 Task: Look for space in Ulanhot, China from 2nd September, 2023 to 10th September, 2023 for 1 adult in price range Rs.5000 to Rs.16000. Place can be private room with 1  bedroom having 1 bed and 1 bathroom. Property type can be house, flat, guest house, hotel. Booking option can be shelf check-in. Required host language is Chinese (Simplified).
Action: Mouse moved to (808, 103)
Screenshot: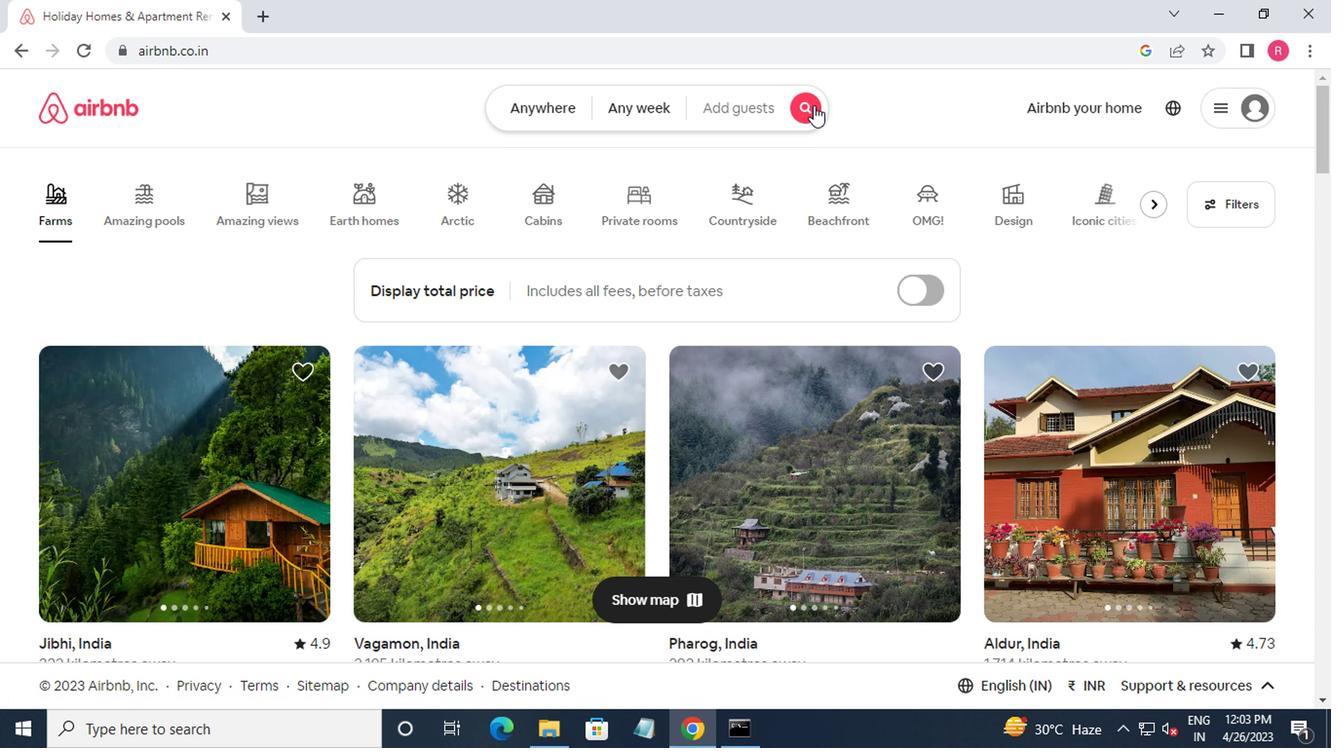 
Action: Mouse pressed left at (808, 103)
Screenshot: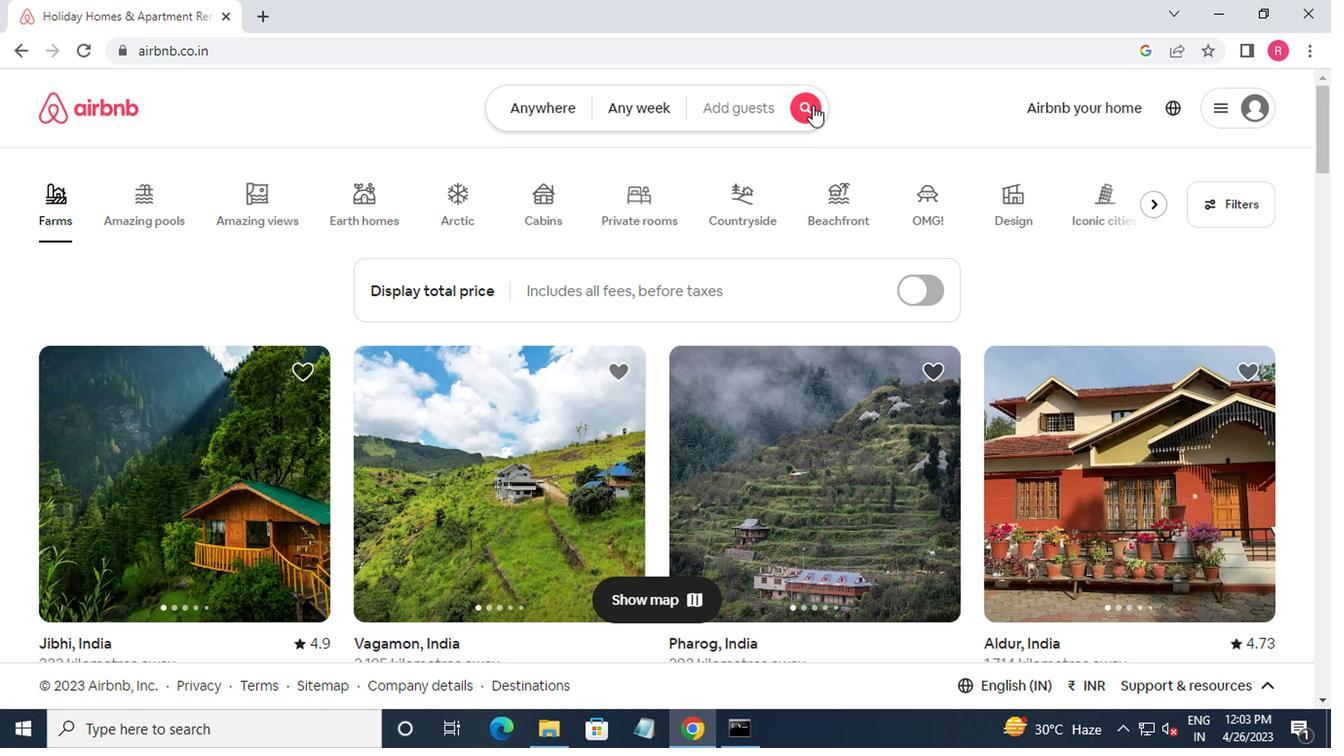 
Action: Mouse moved to (381, 183)
Screenshot: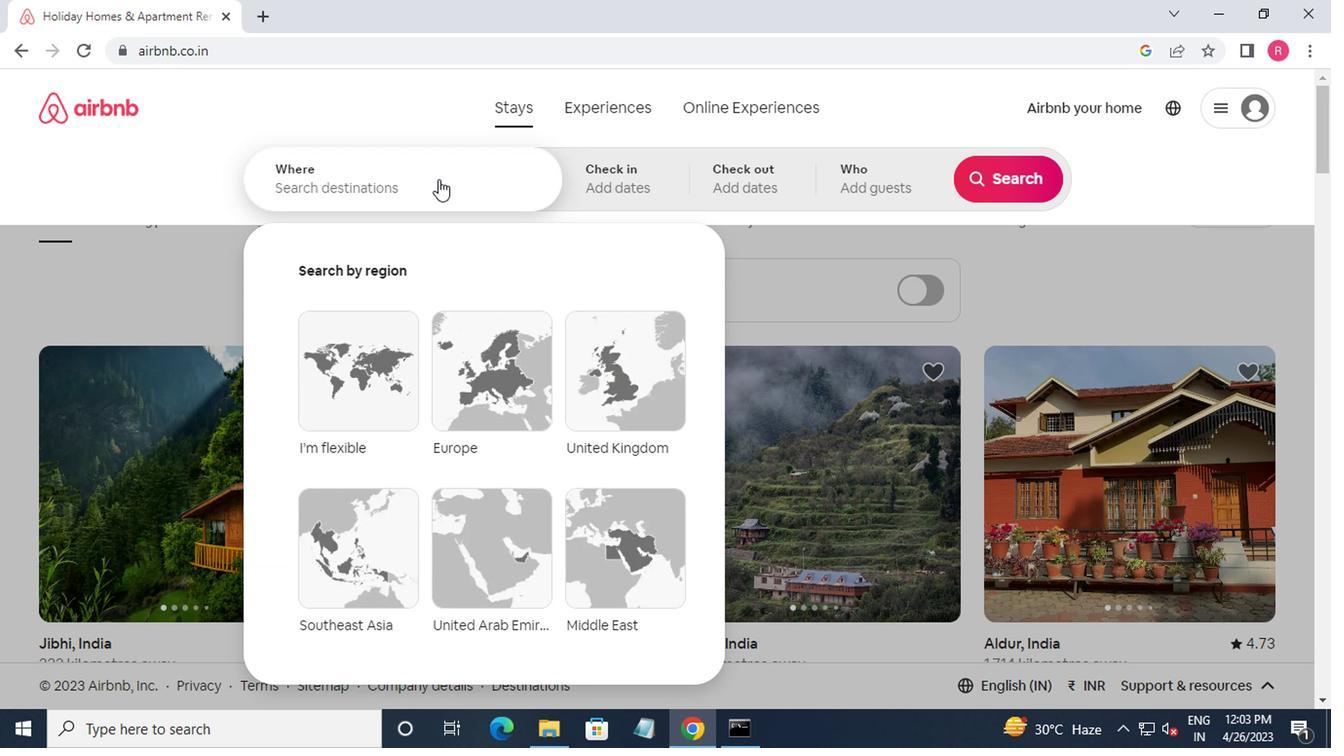 
Action: Mouse pressed left at (381, 183)
Screenshot: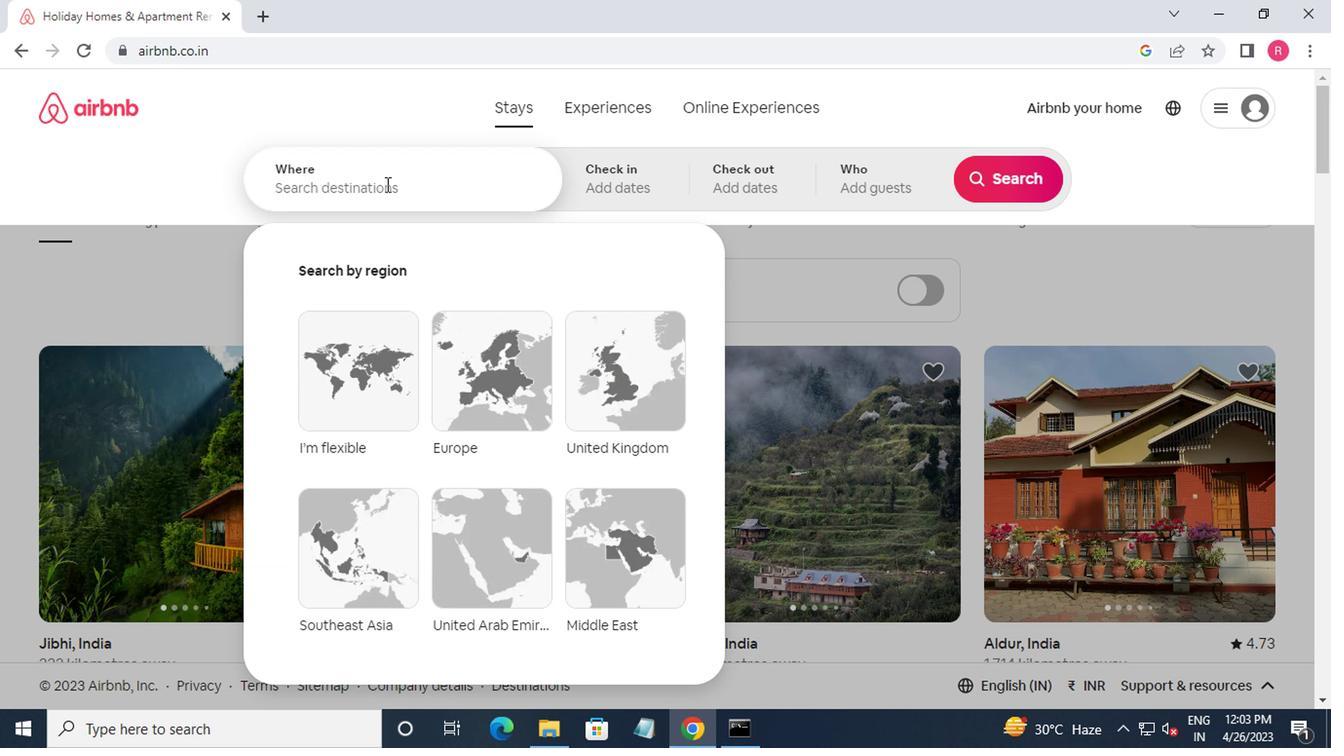 
Action: Mouse moved to (381, 183)
Screenshot: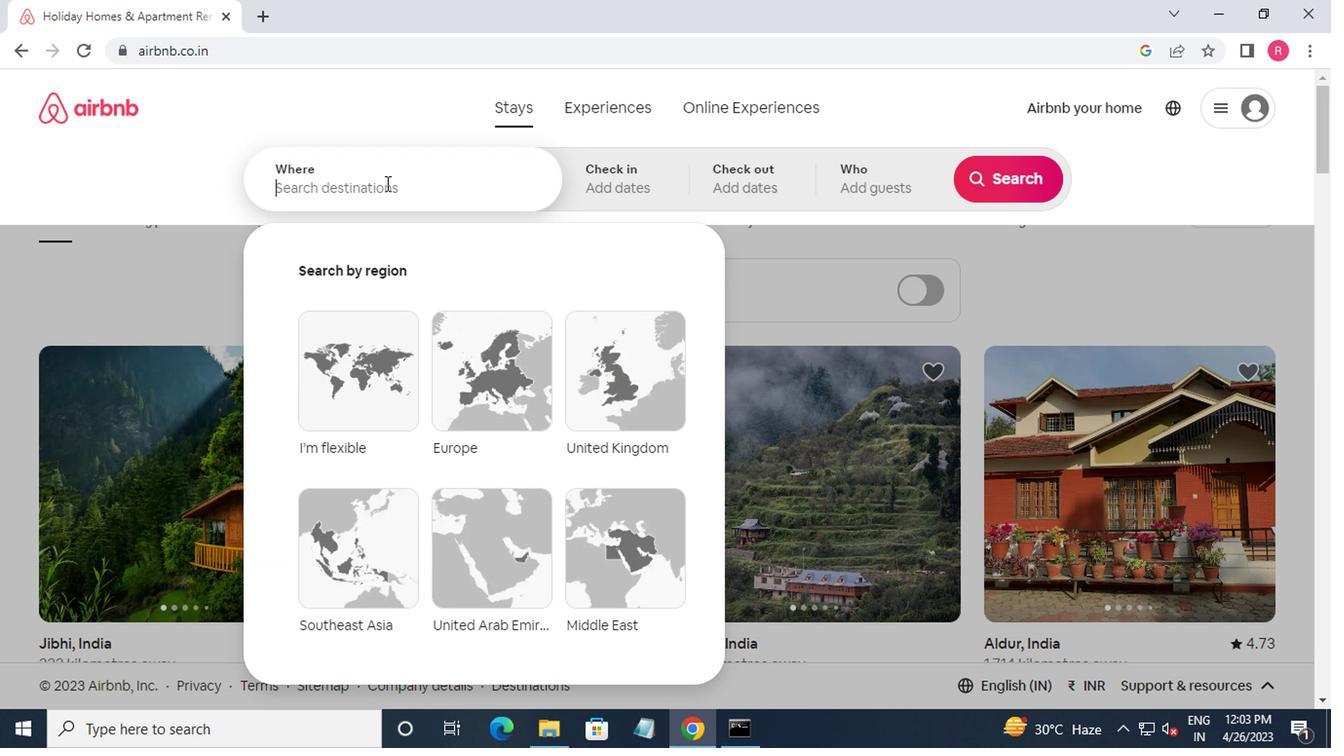 
Action: Key pressed ulanhot,china<Key.enter>
Screenshot: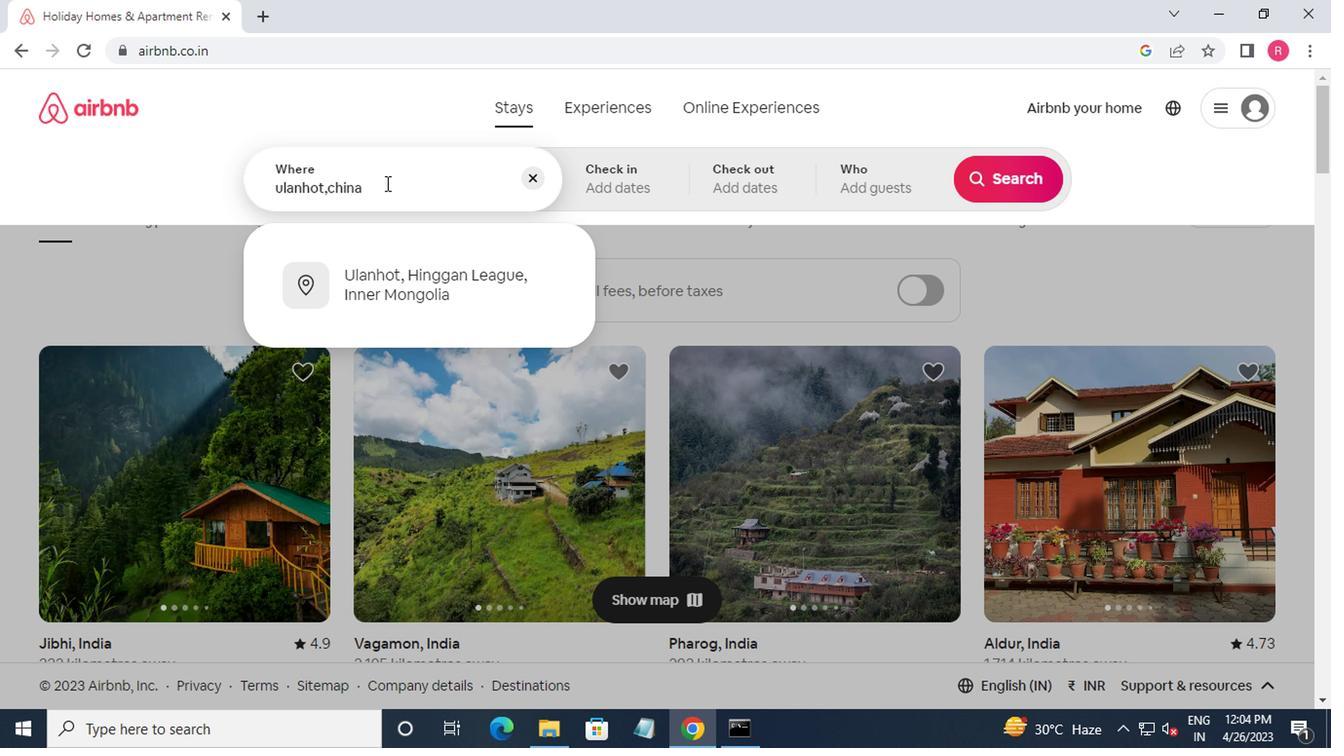
Action: Mouse moved to (985, 332)
Screenshot: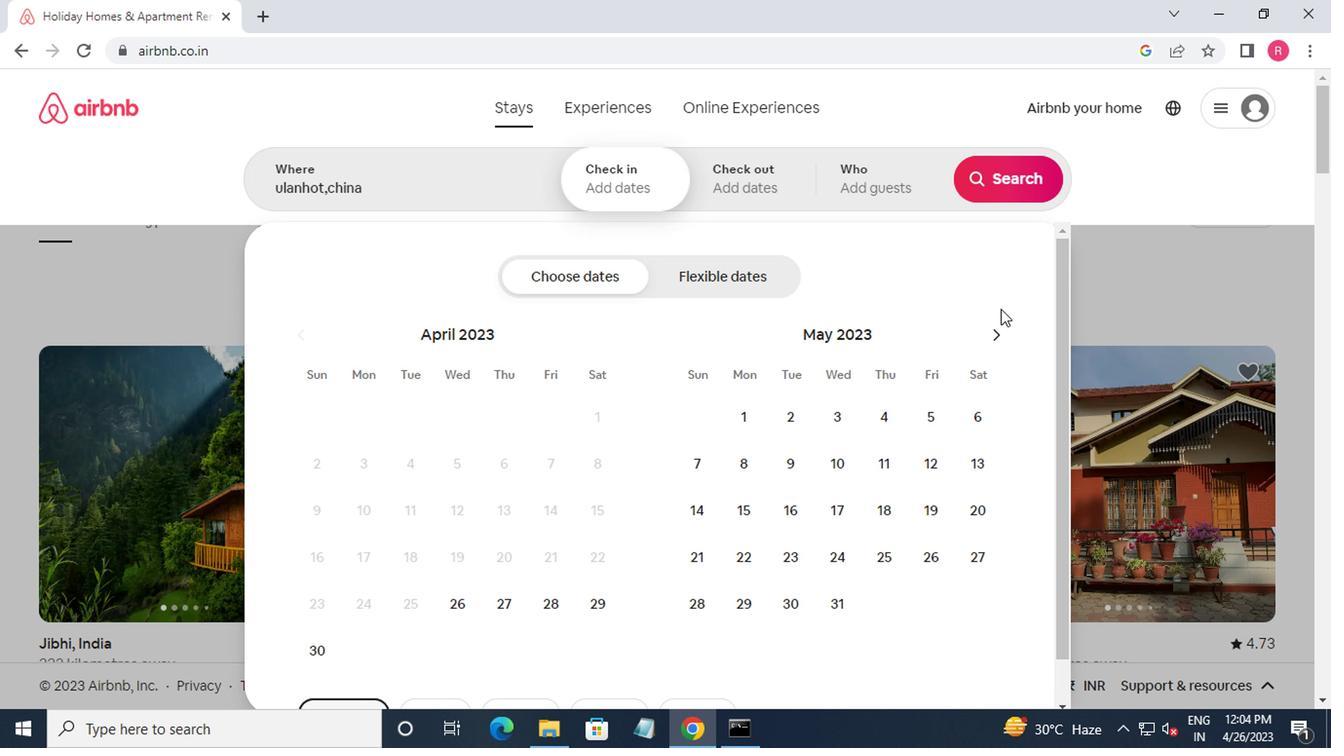 
Action: Mouse pressed left at (985, 332)
Screenshot: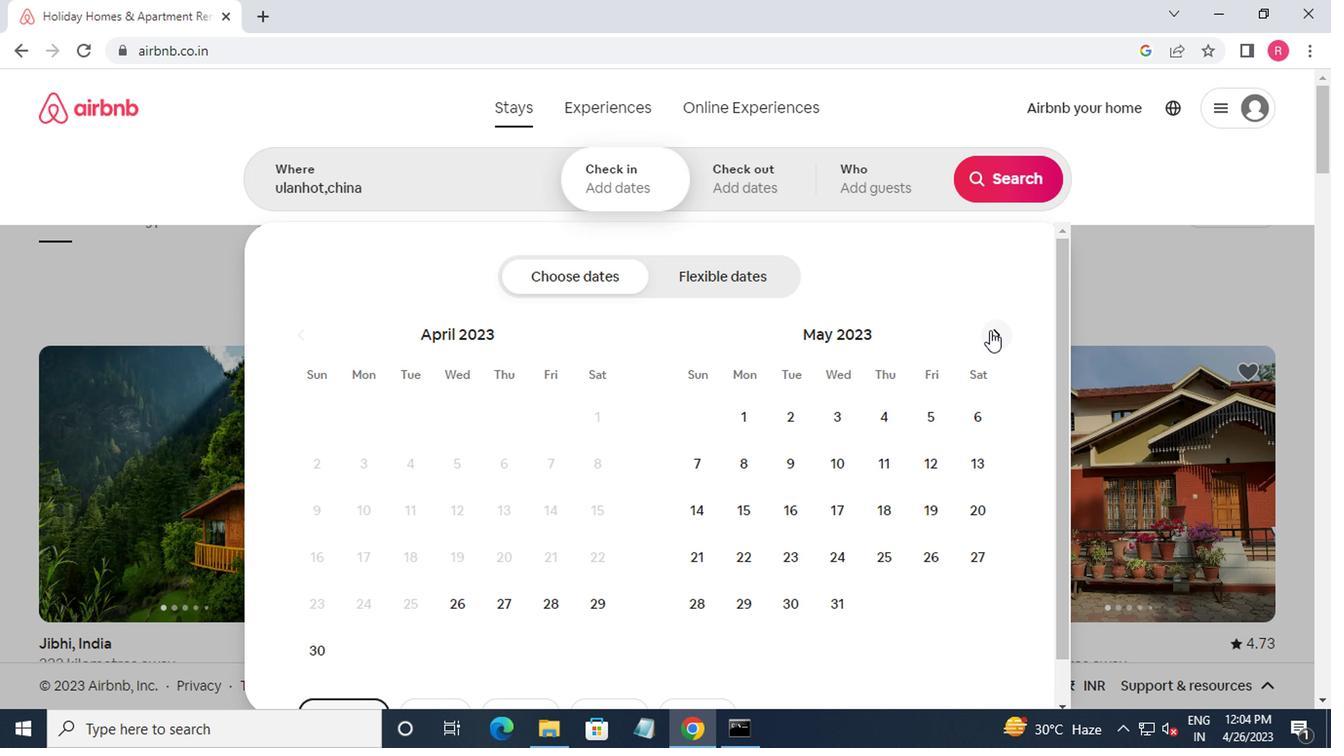 
Action: Mouse moved to (985, 334)
Screenshot: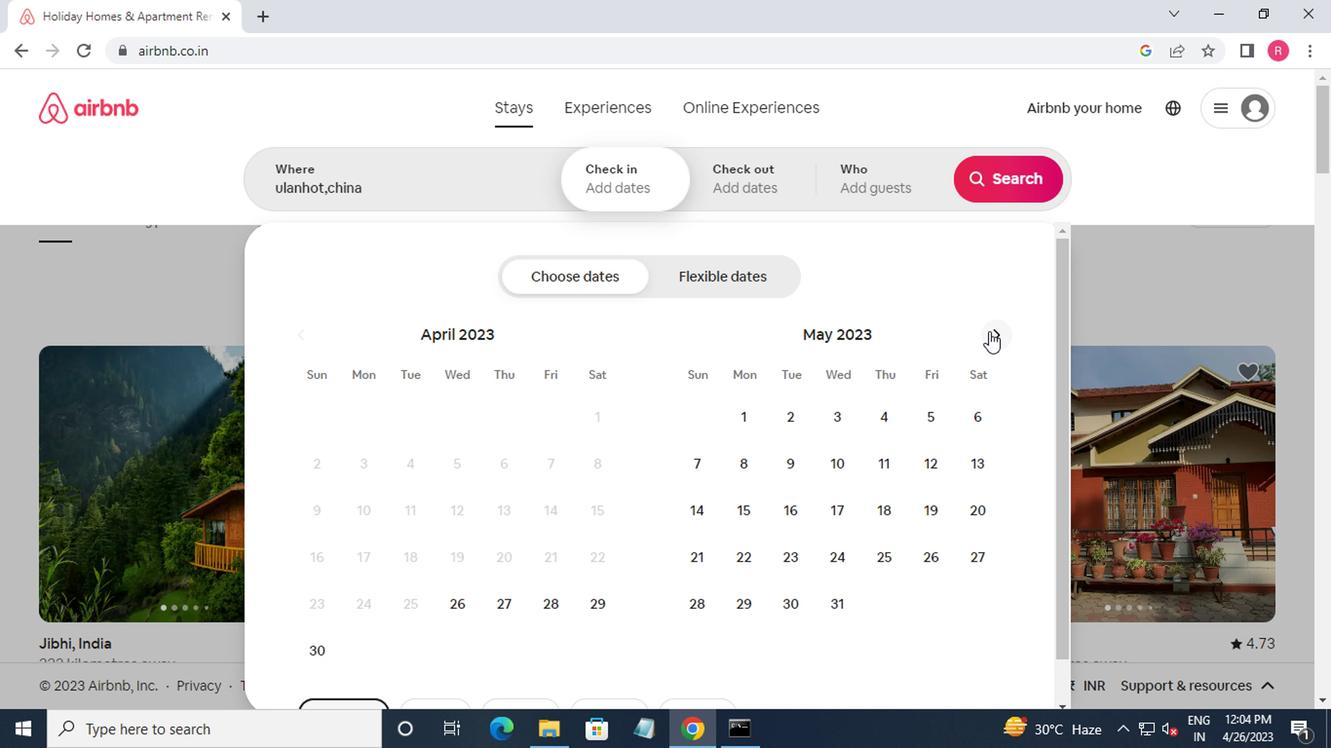 
Action: Mouse pressed left at (985, 334)
Screenshot: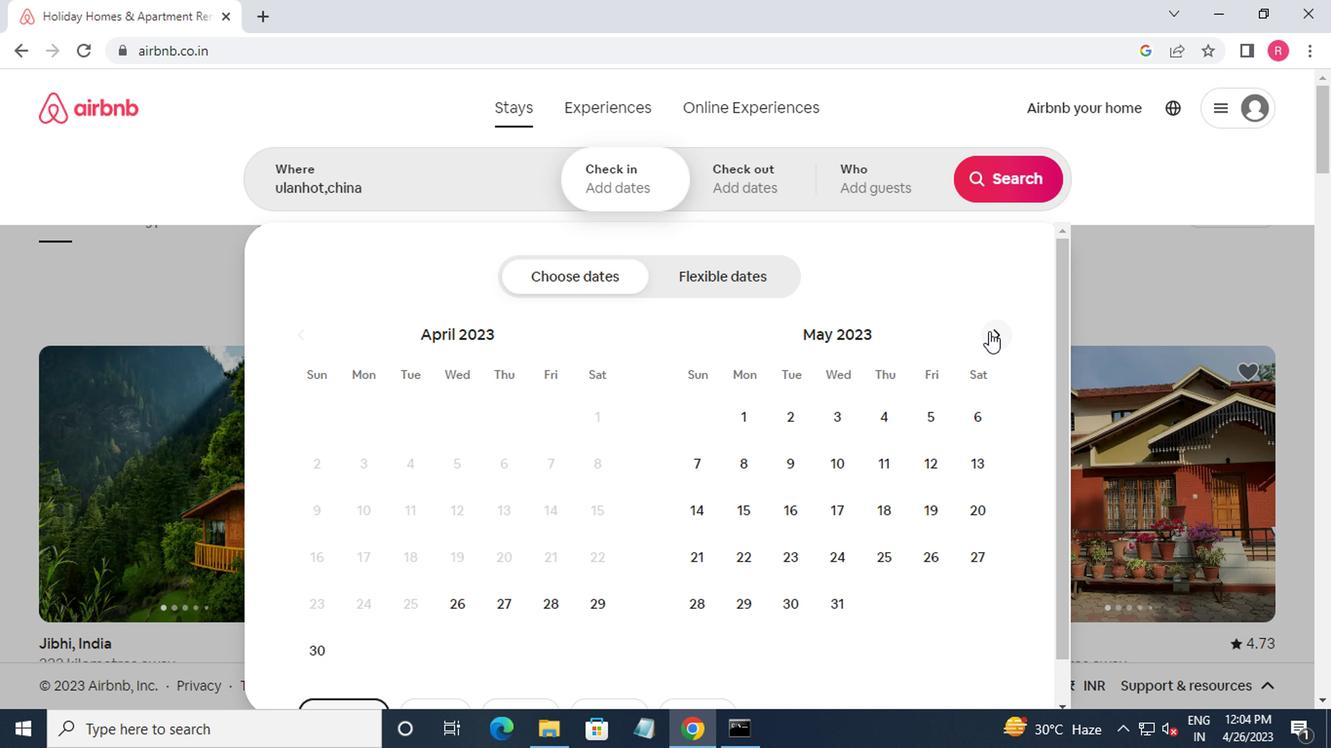 
Action: Mouse moved to (985, 335)
Screenshot: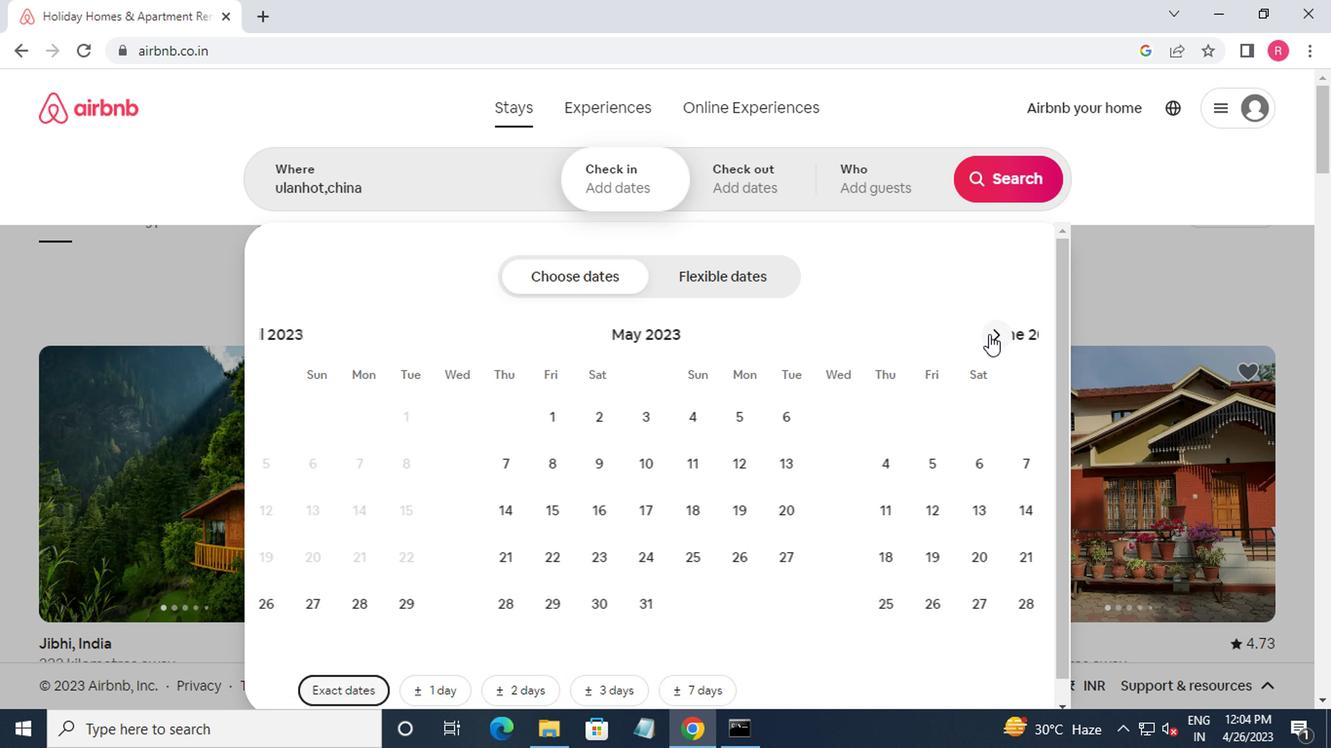 
Action: Mouse pressed left at (985, 335)
Screenshot: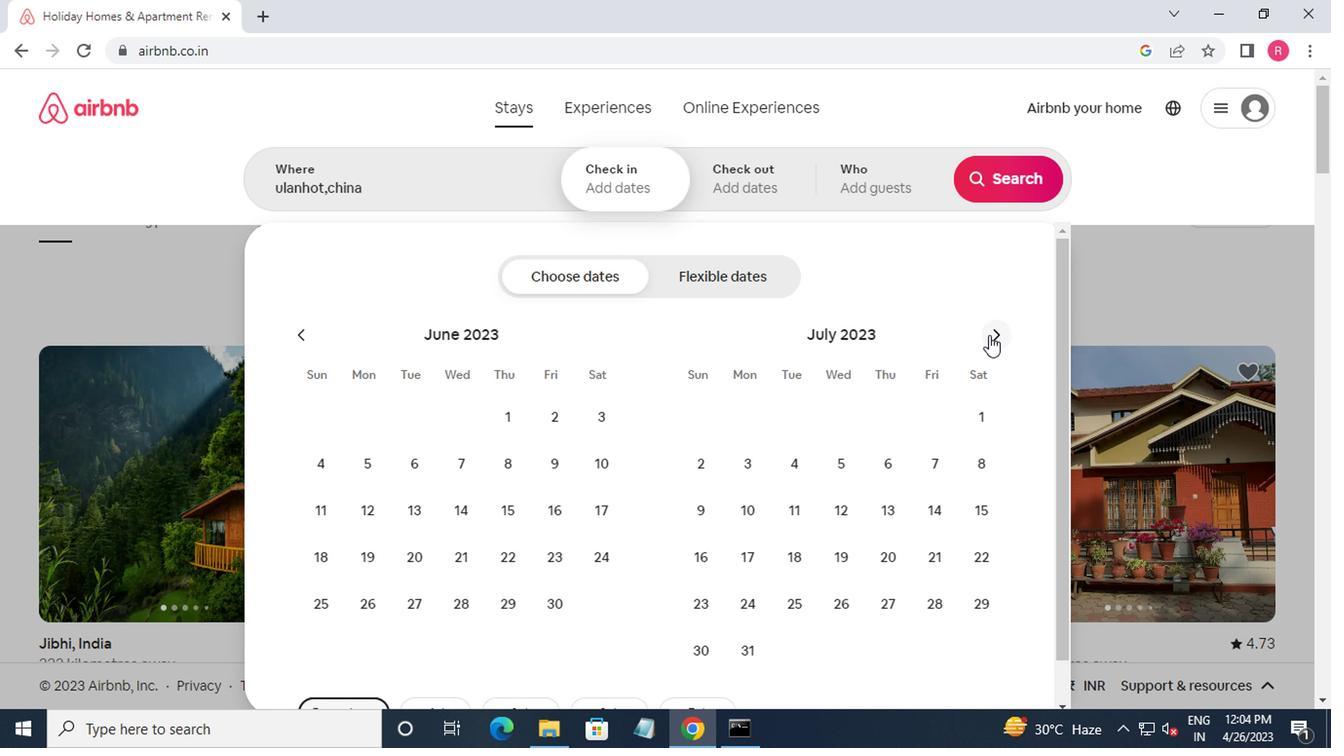 
Action: Mouse moved to (985, 335)
Screenshot: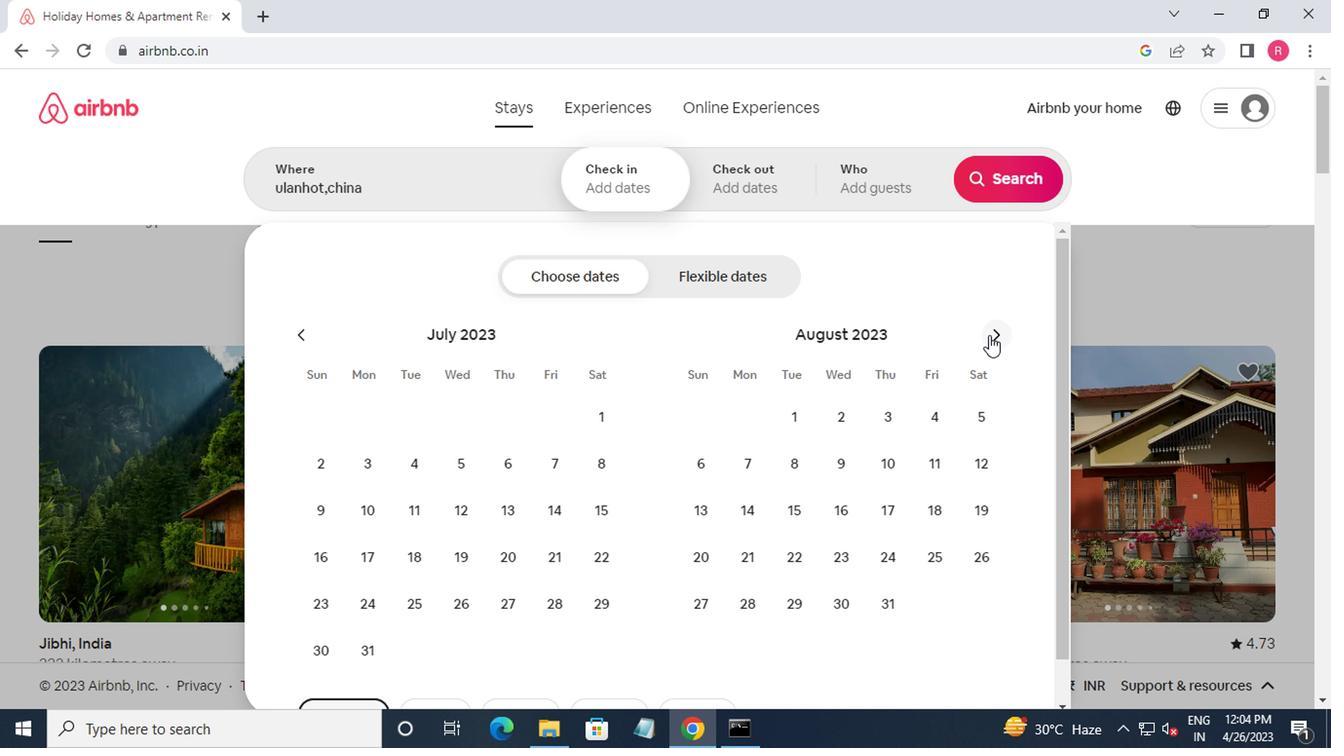 
Action: Mouse pressed left at (985, 335)
Screenshot: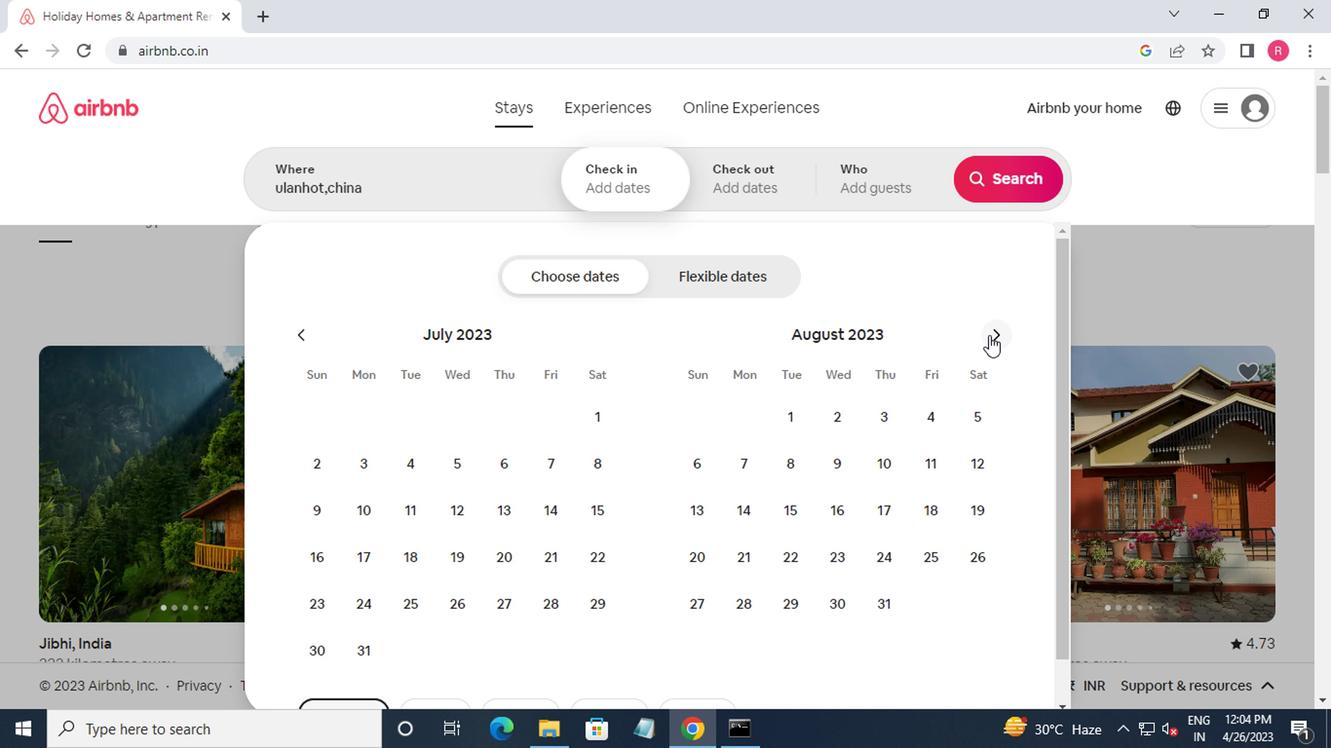 
Action: Mouse moved to (970, 418)
Screenshot: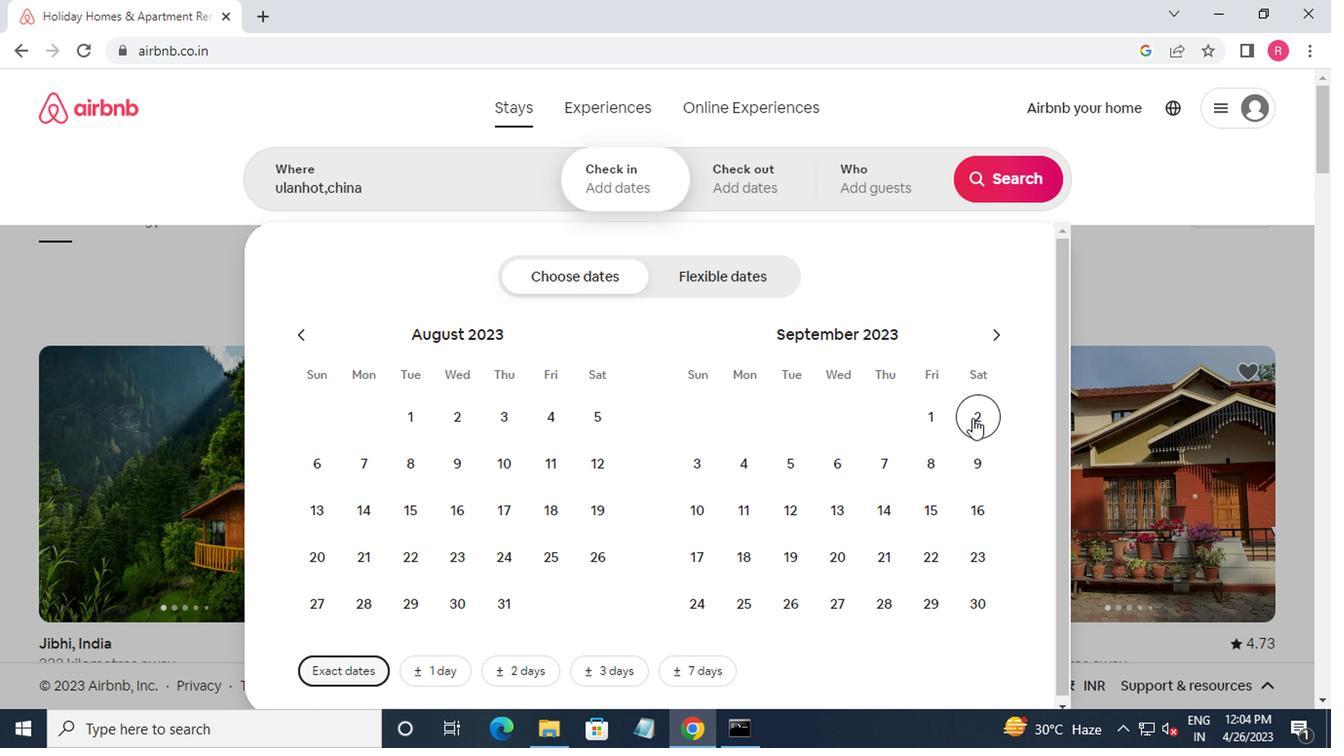 
Action: Mouse pressed left at (970, 418)
Screenshot: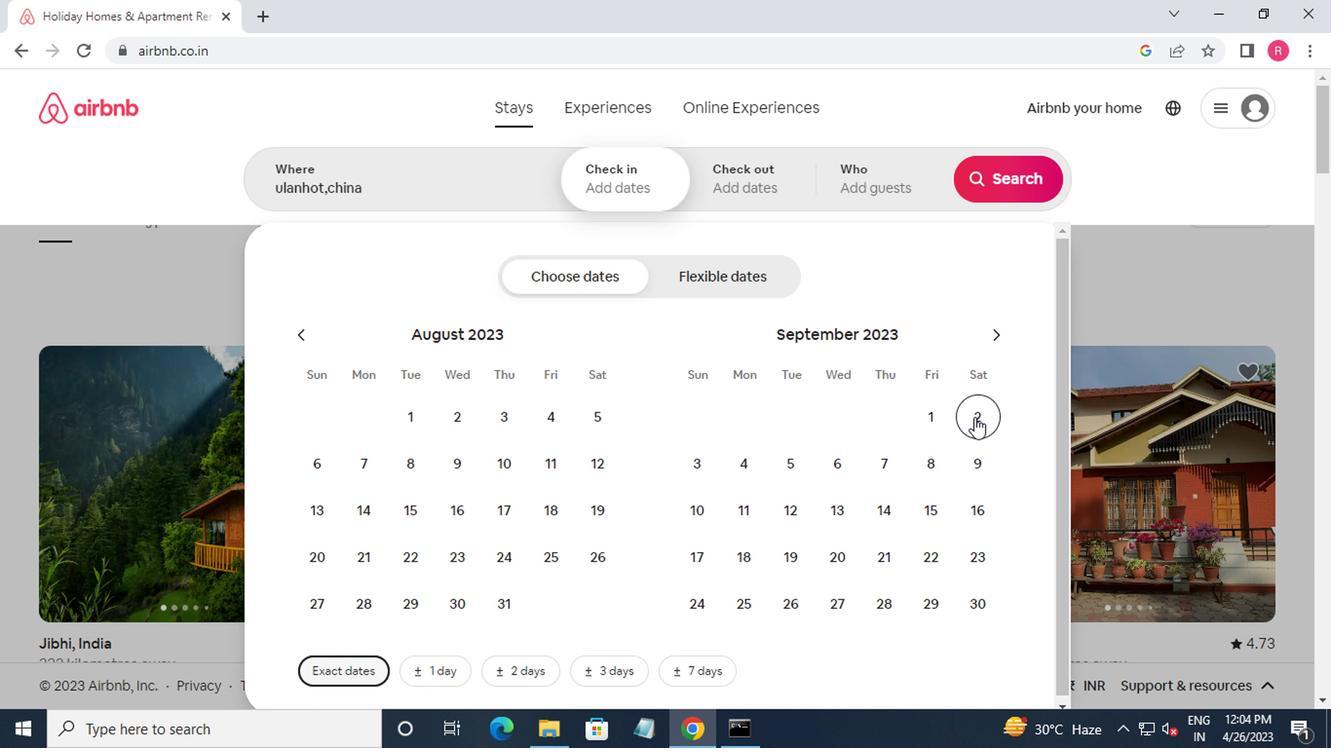 
Action: Mouse moved to (696, 521)
Screenshot: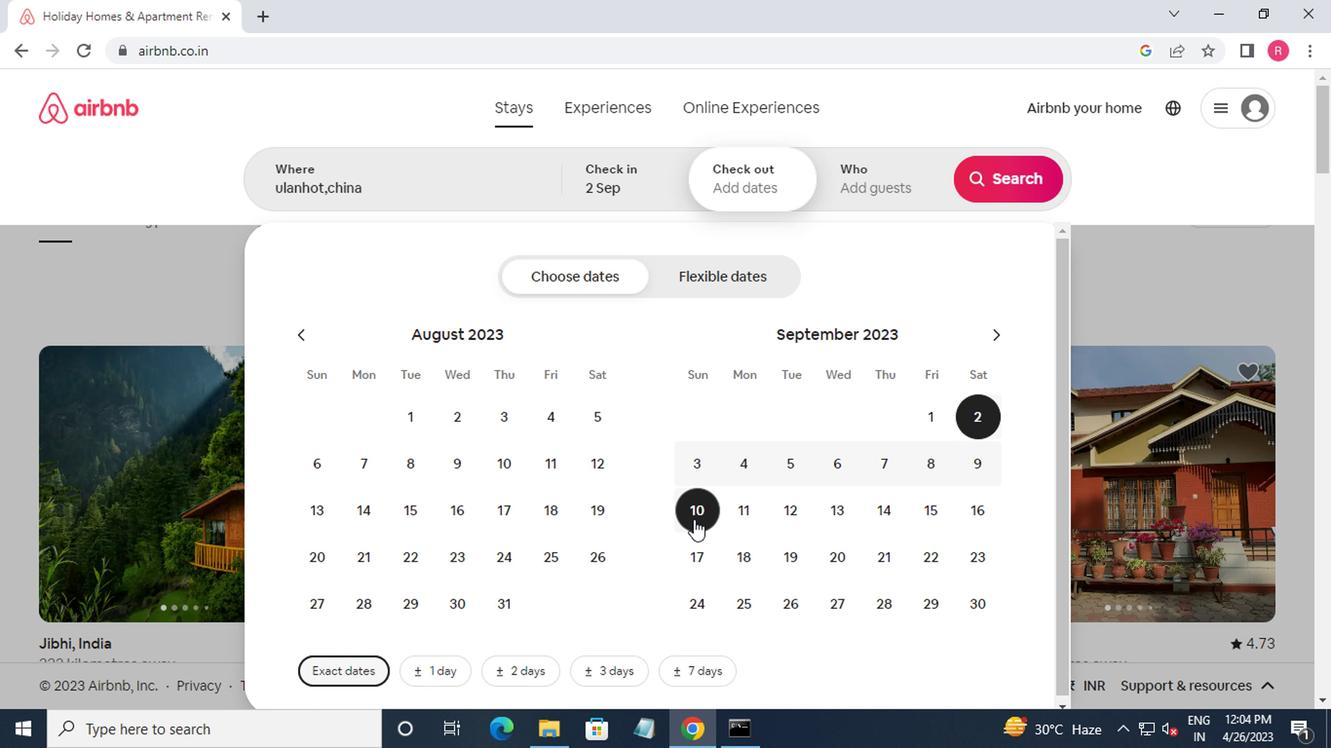 
Action: Mouse pressed left at (696, 521)
Screenshot: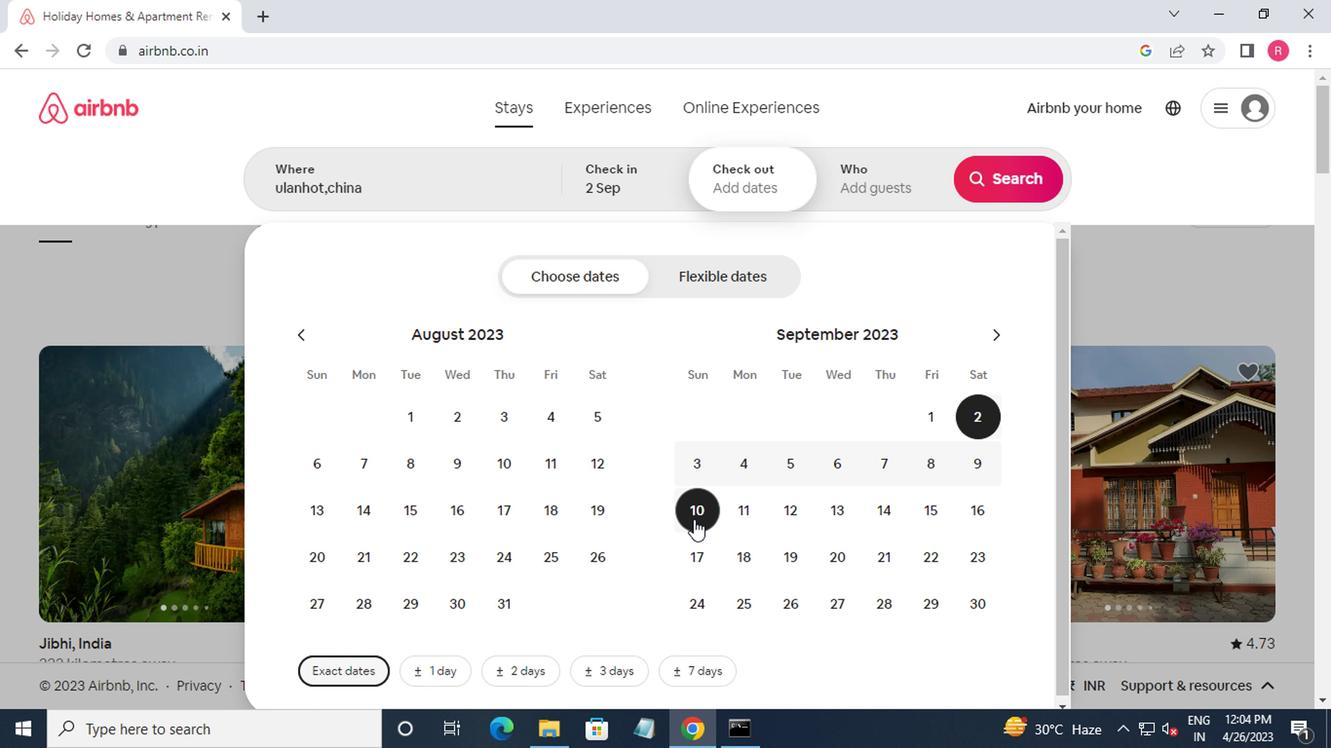 
Action: Mouse moved to (854, 184)
Screenshot: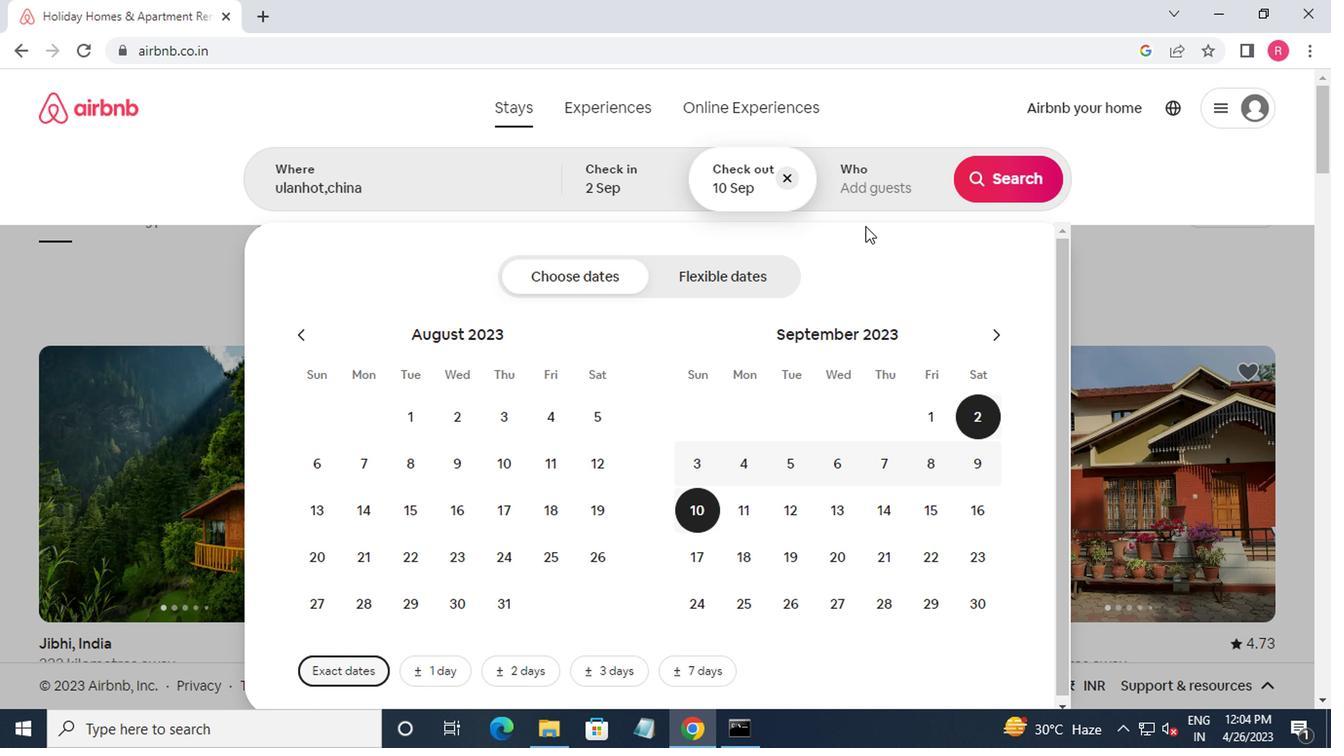 
Action: Mouse pressed left at (854, 184)
Screenshot: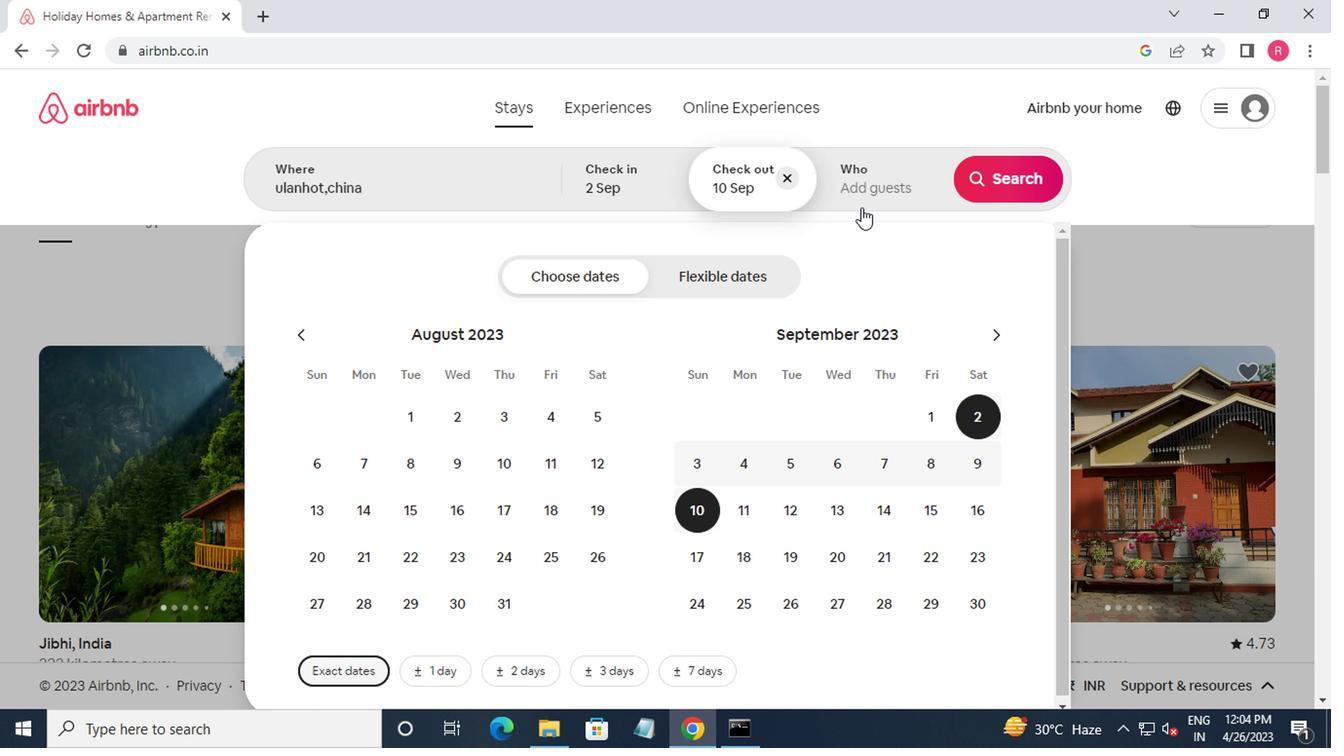 
Action: Mouse moved to (997, 277)
Screenshot: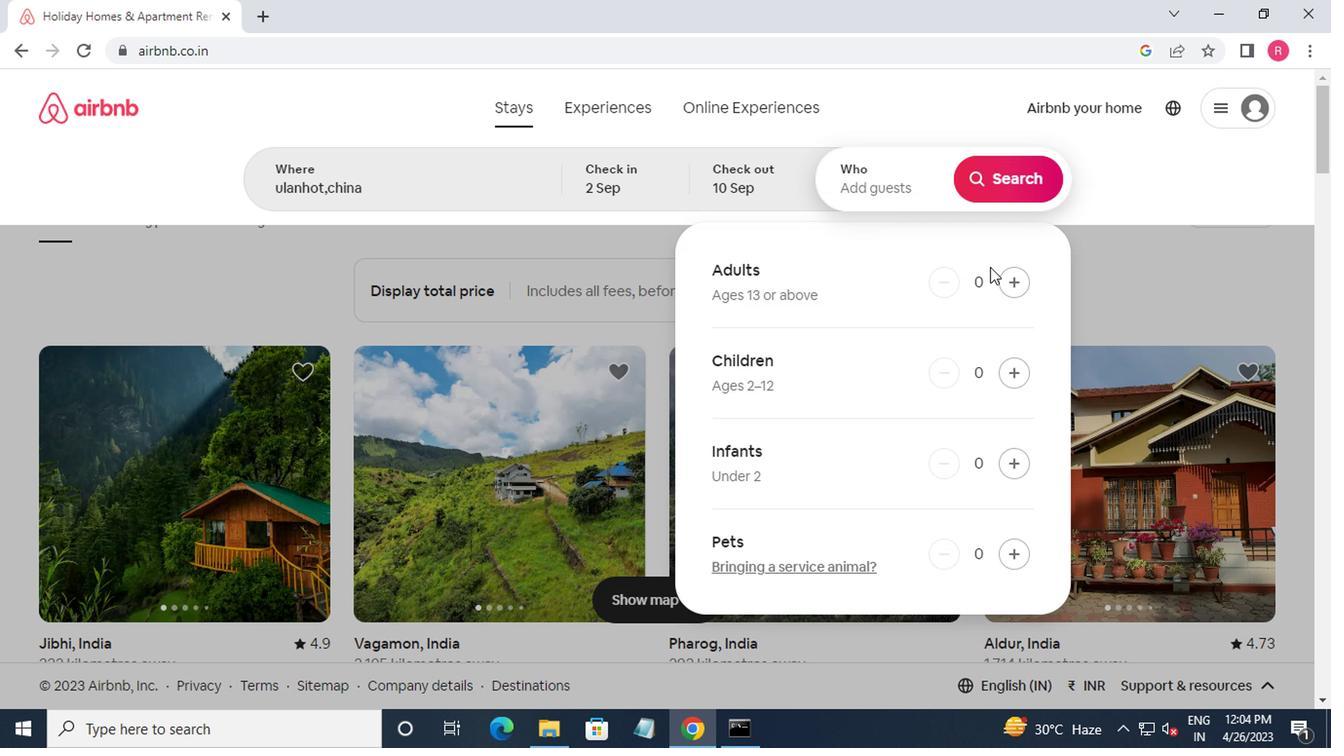 
Action: Mouse pressed left at (997, 277)
Screenshot: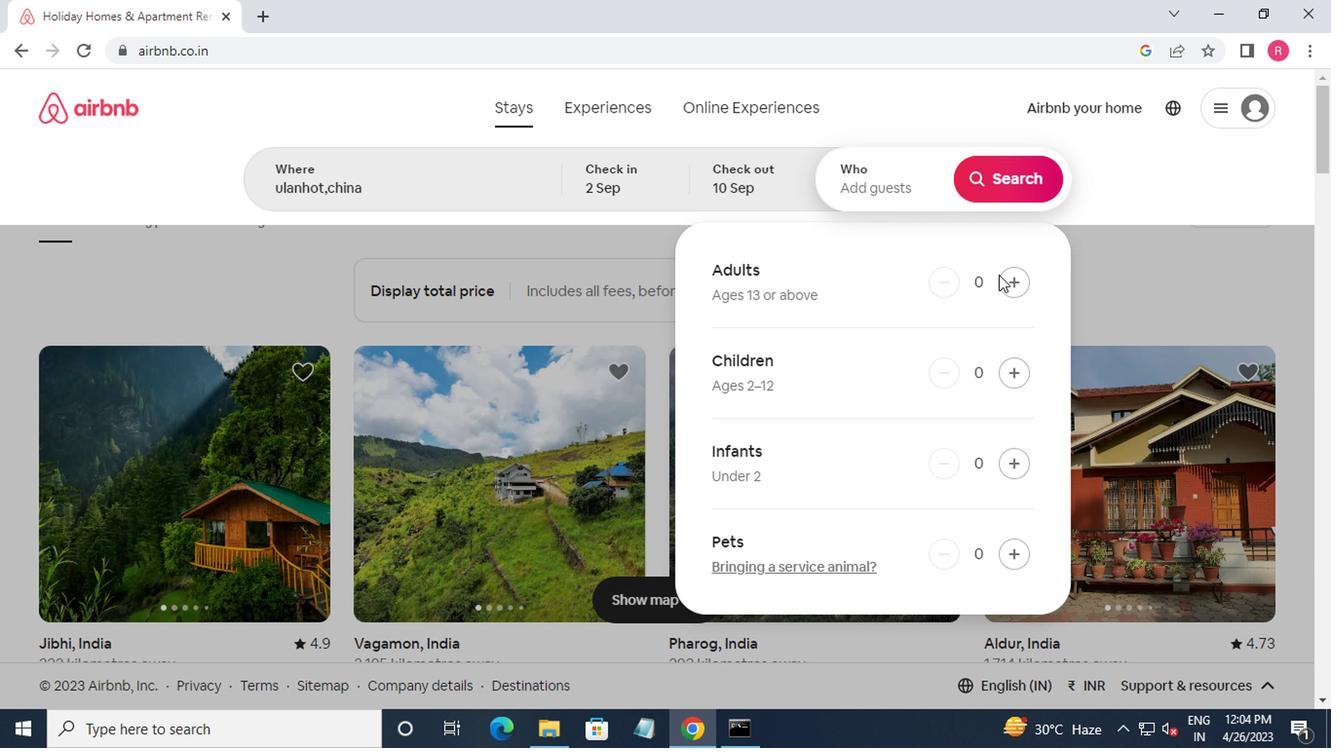 
Action: Mouse moved to (983, 180)
Screenshot: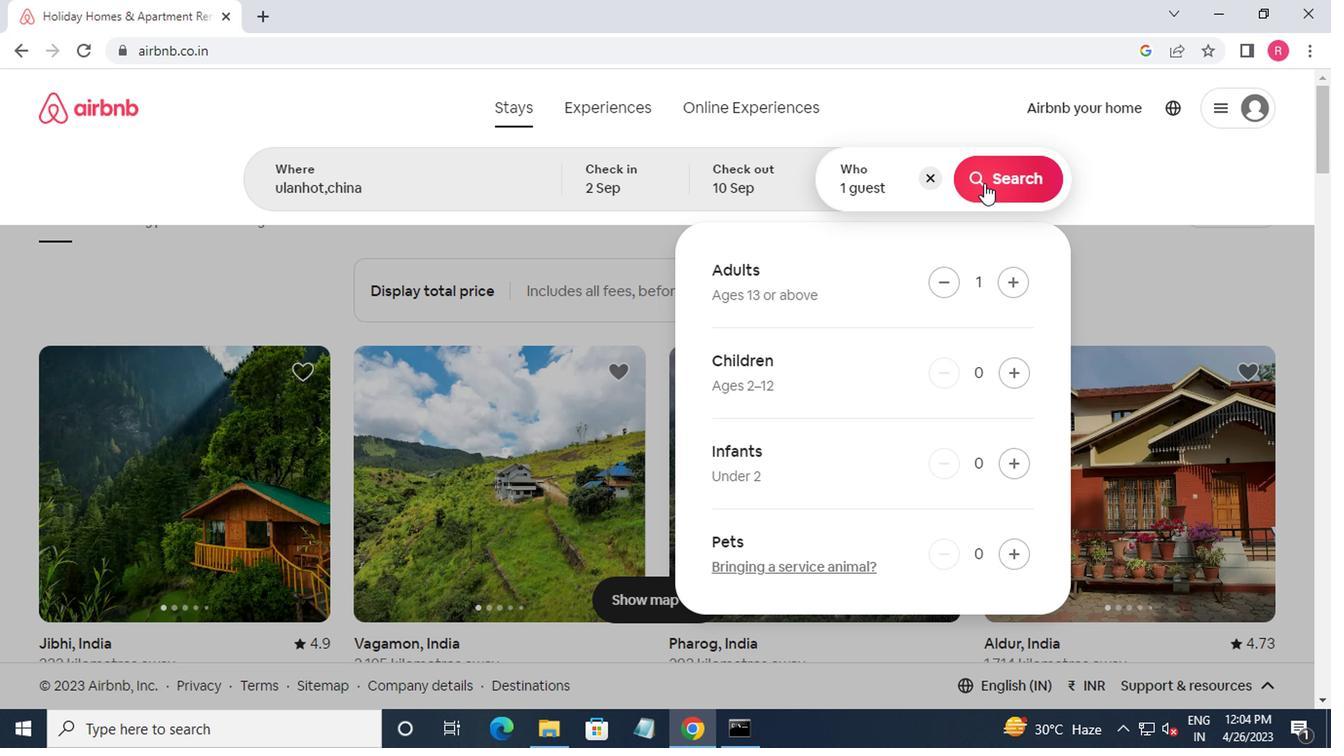 
Action: Mouse pressed left at (983, 180)
Screenshot: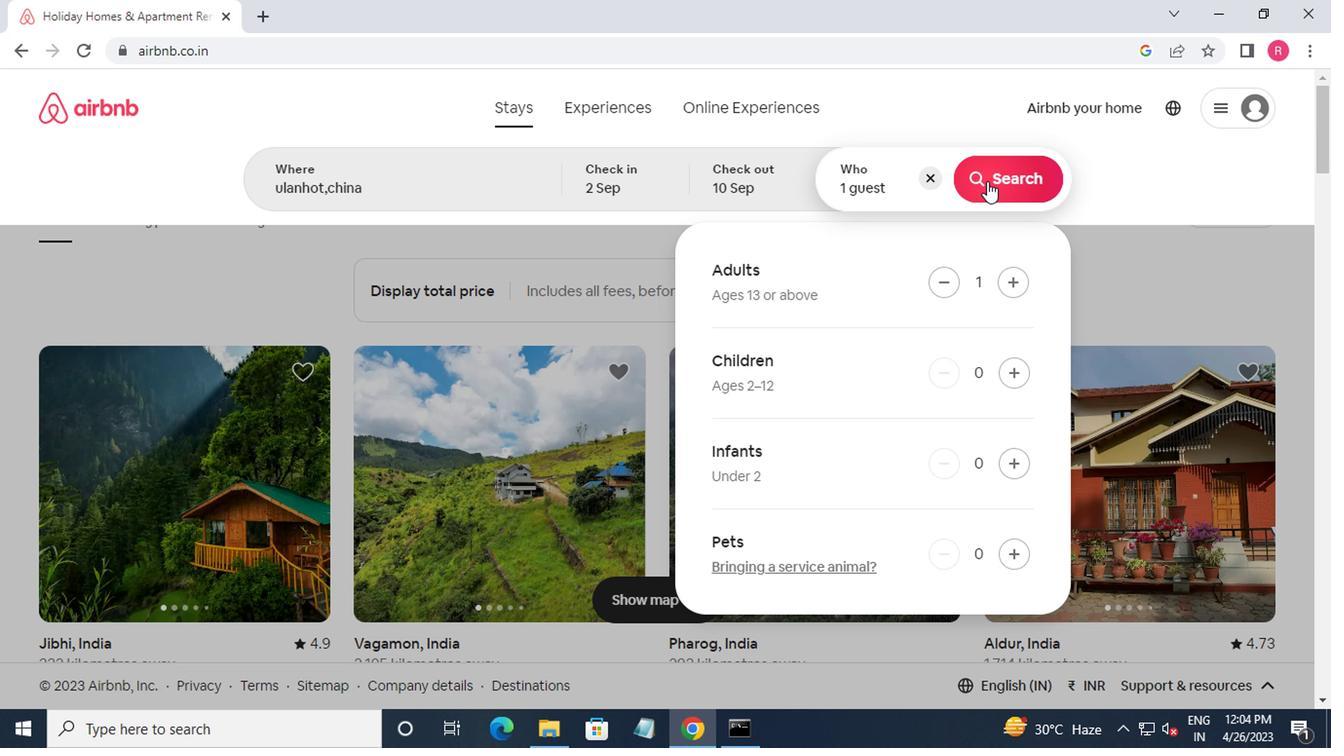 
Action: Mouse moved to (1217, 176)
Screenshot: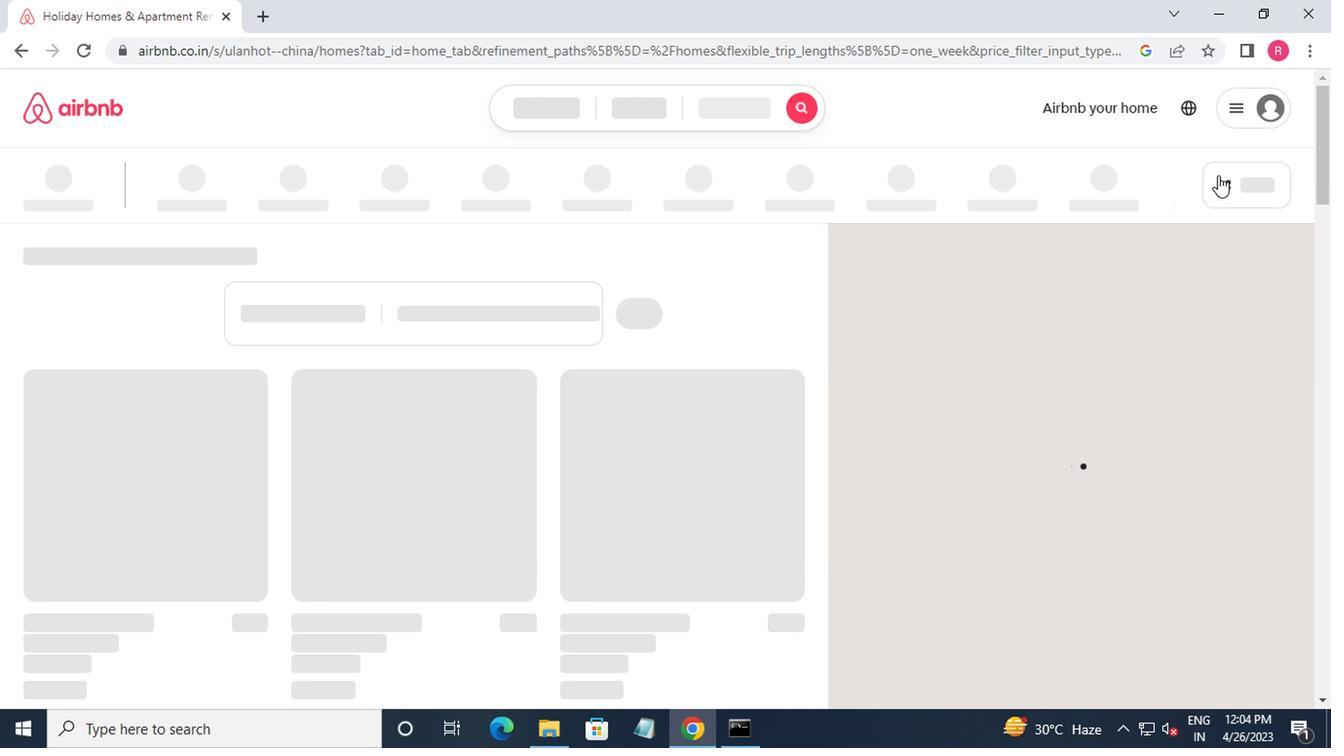 
Action: Mouse pressed left at (1217, 176)
Screenshot: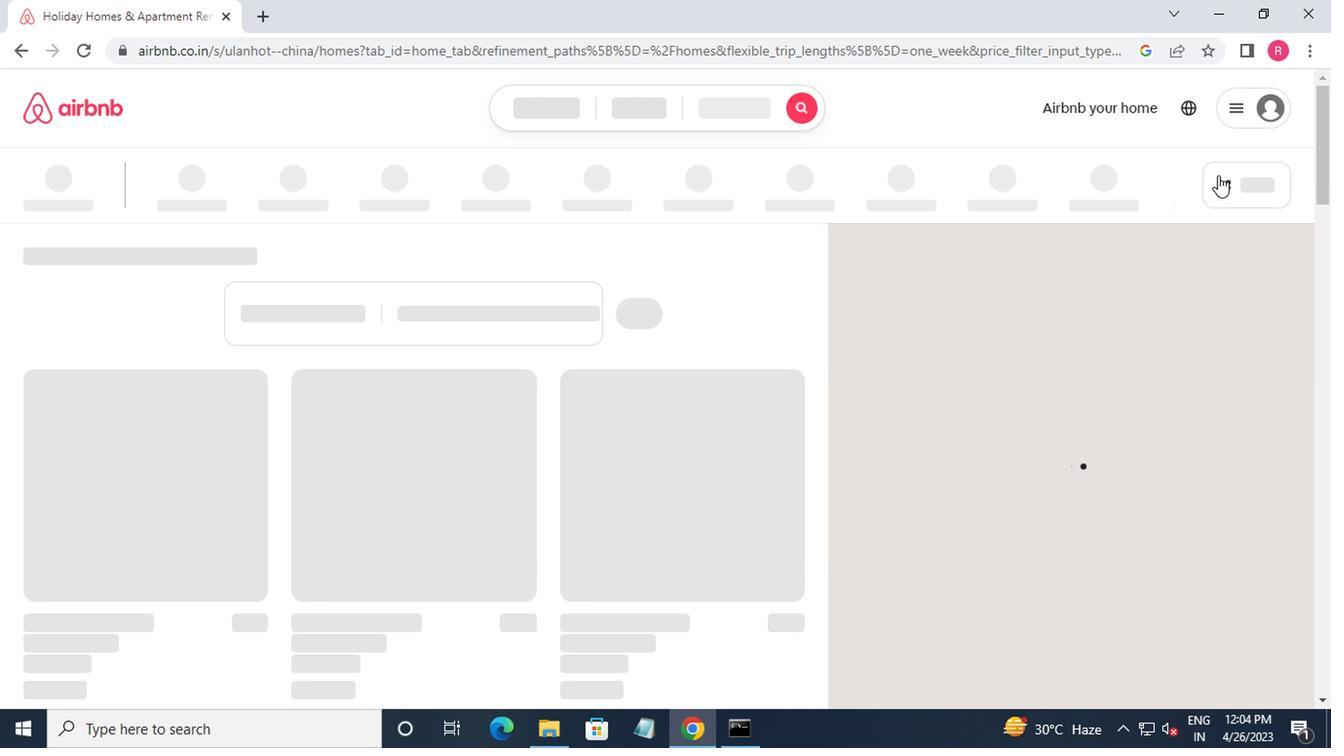 
Action: Mouse moved to (436, 304)
Screenshot: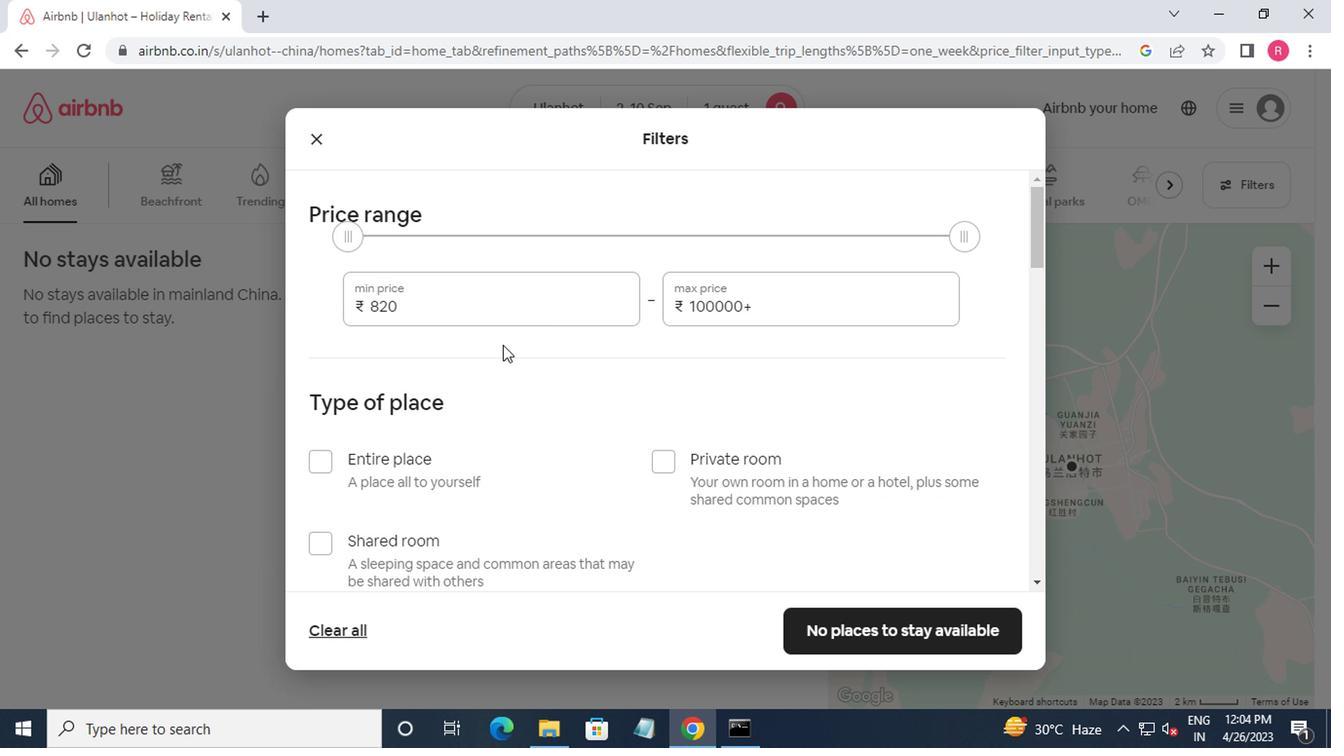 
Action: Mouse pressed left at (436, 304)
Screenshot: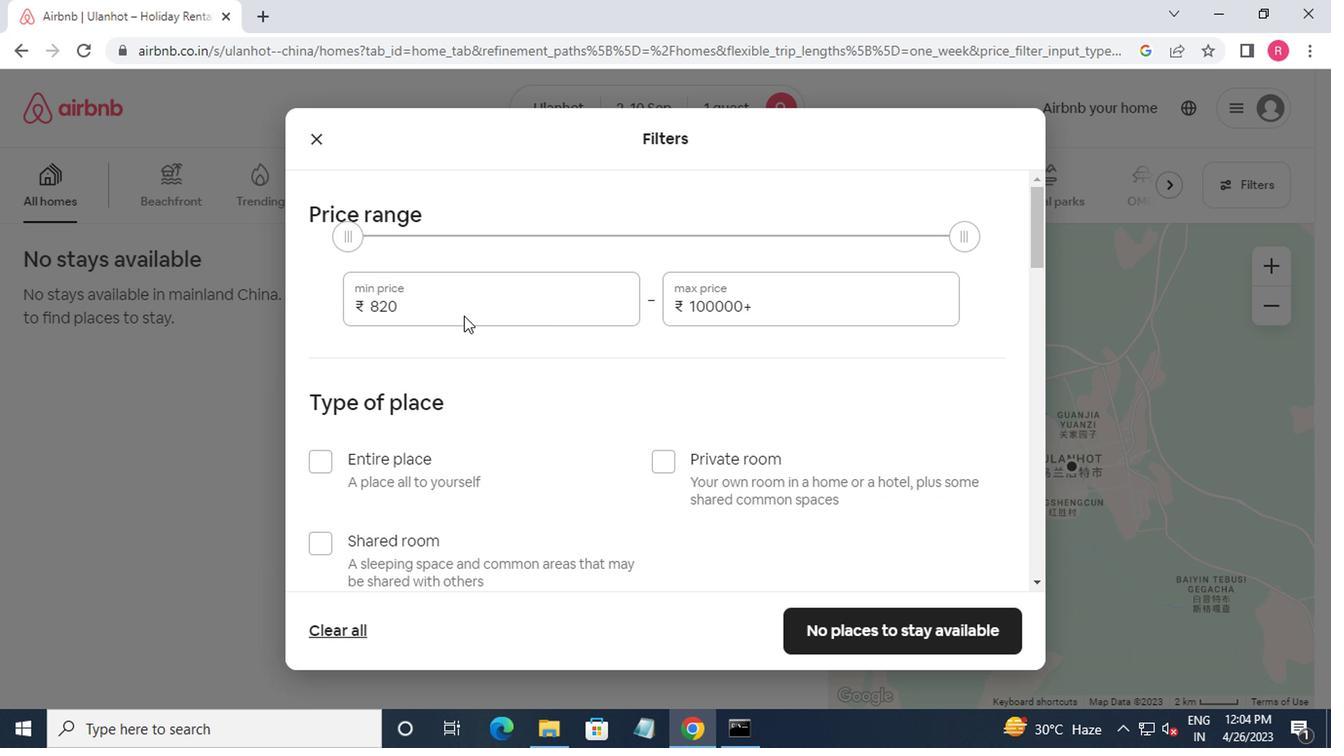 
Action: Mouse moved to (437, 285)
Screenshot: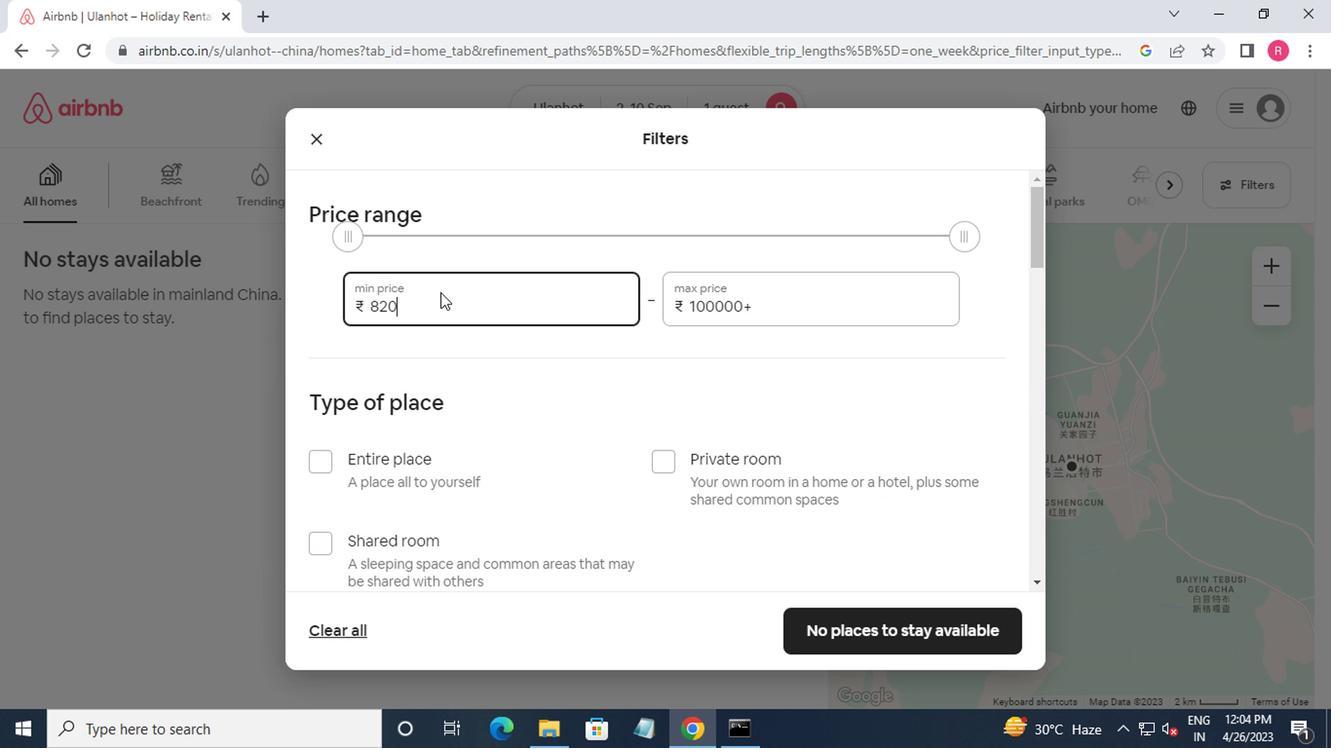 
Action: Key pressed <Key.backspace><Key.backspace><Key.backspace><Key.backspace>5000<Key.tab>1600<Key.backspace><Key.backspace><Key.backspace><Key.backspace><Key.backspace><Key.backspace>6000
Screenshot: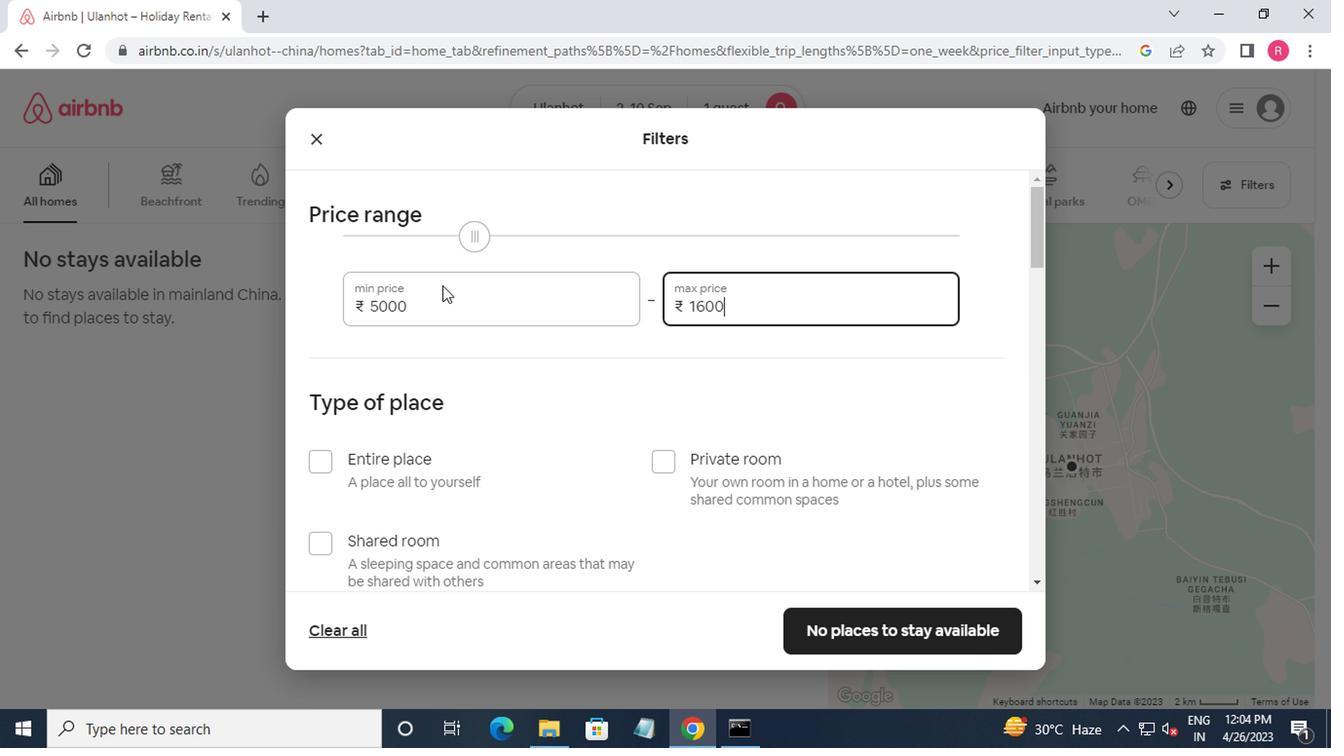 
Action: Mouse moved to (422, 271)
Screenshot: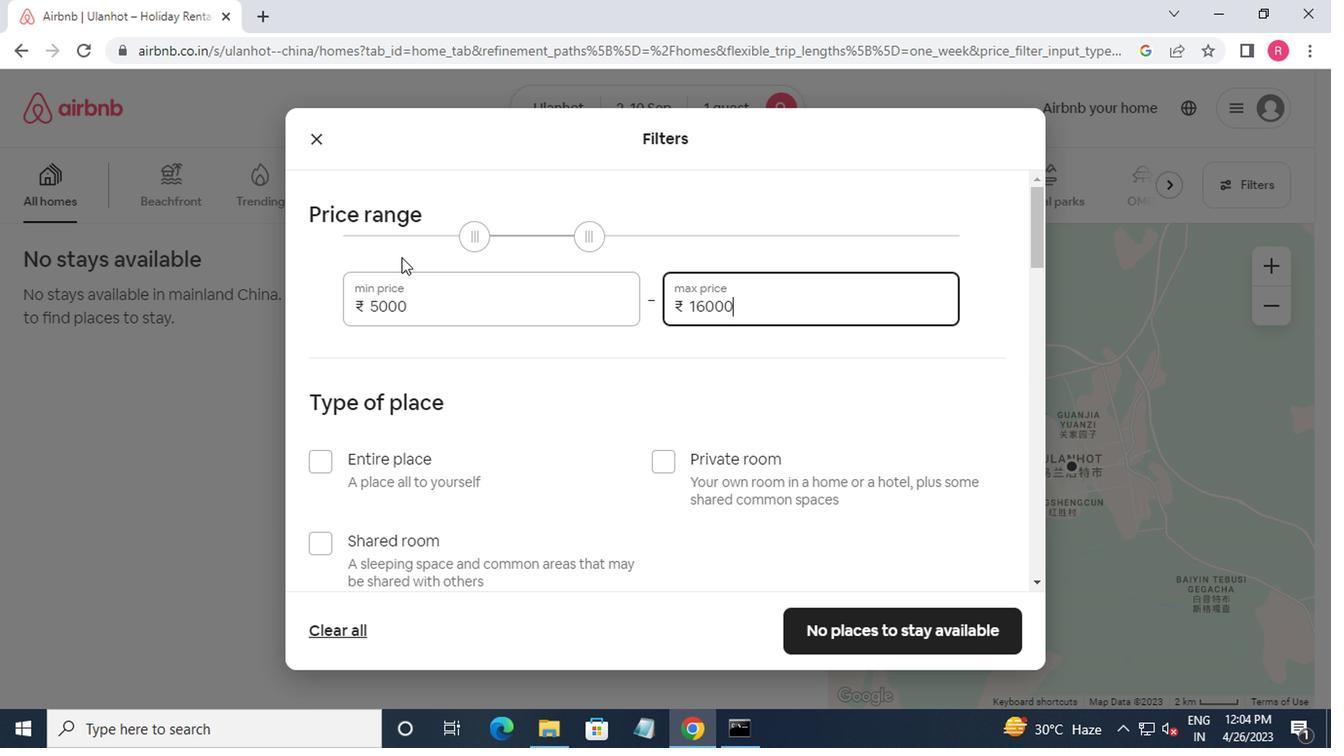 
Action: Mouse scrolled (422, 270) with delta (0, 0)
Screenshot: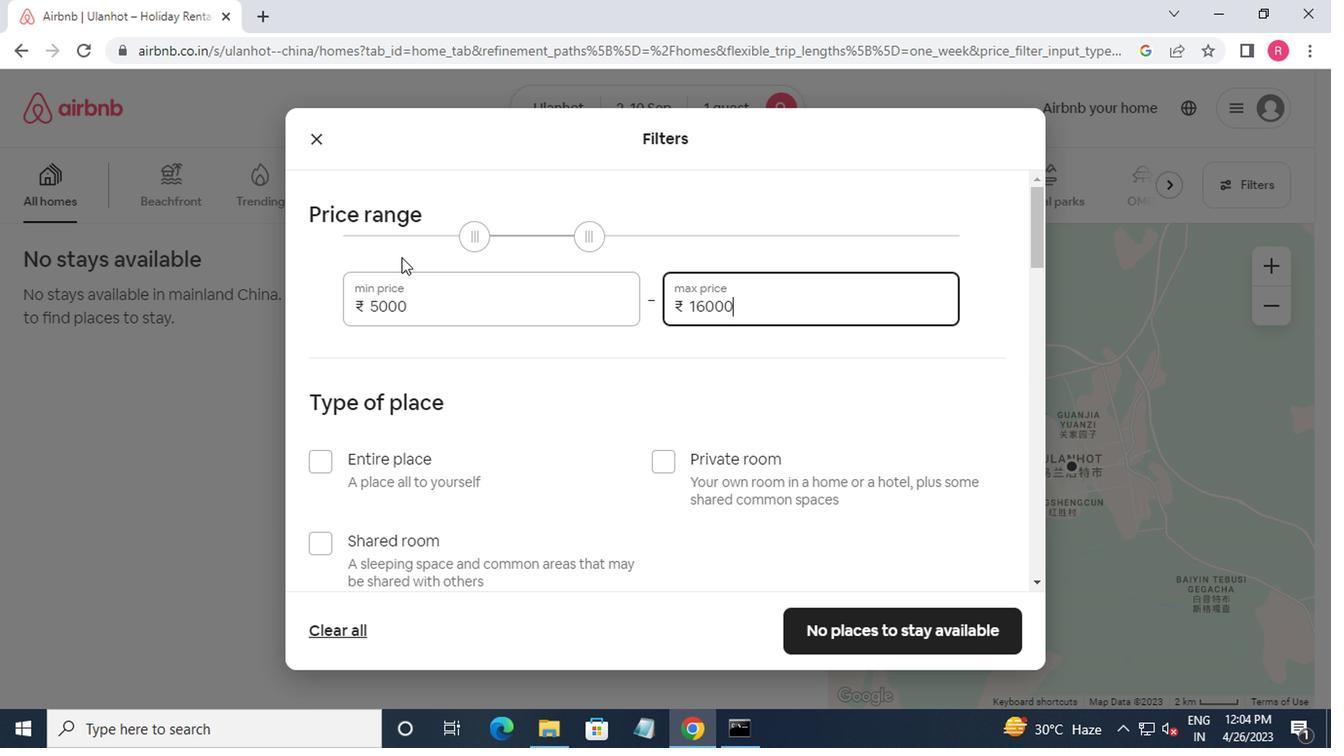 
Action: Mouse moved to (429, 276)
Screenshot: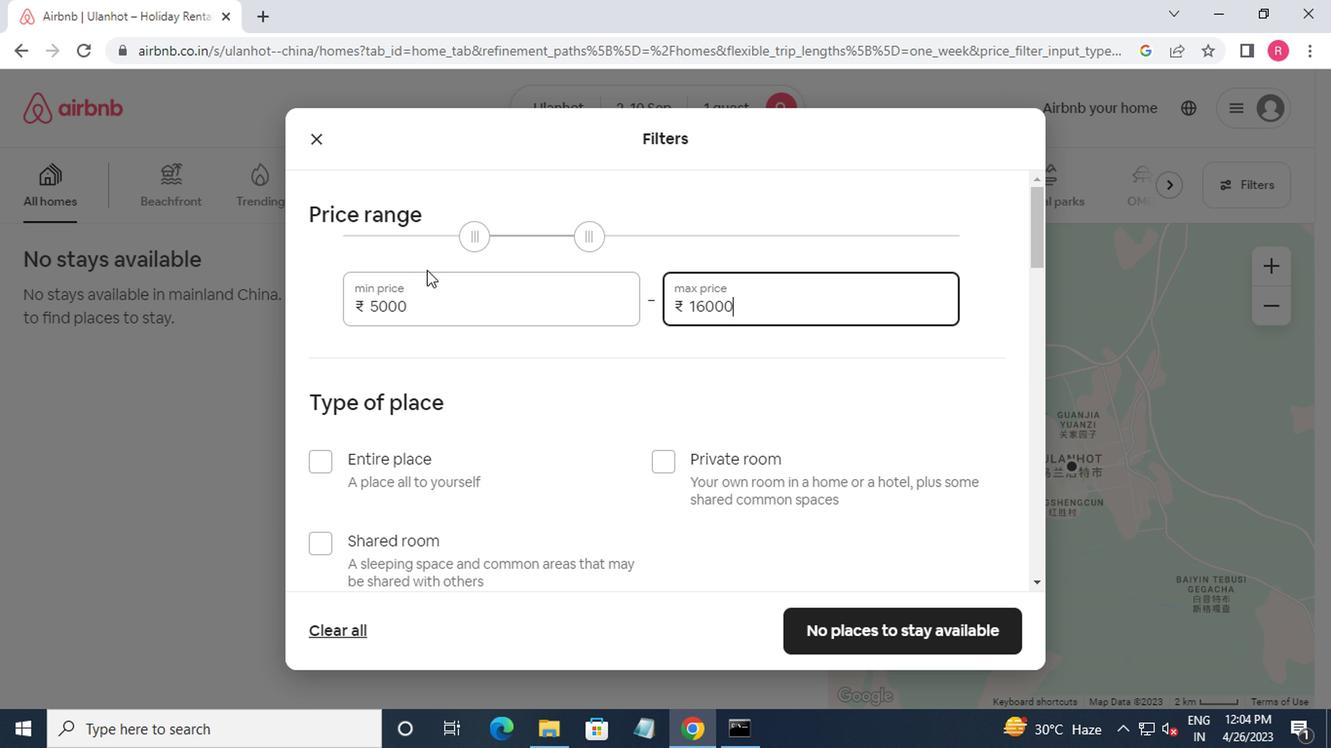 
Action: Mouse scrolled (429, 275) with delta (0, 0)
Screenshot: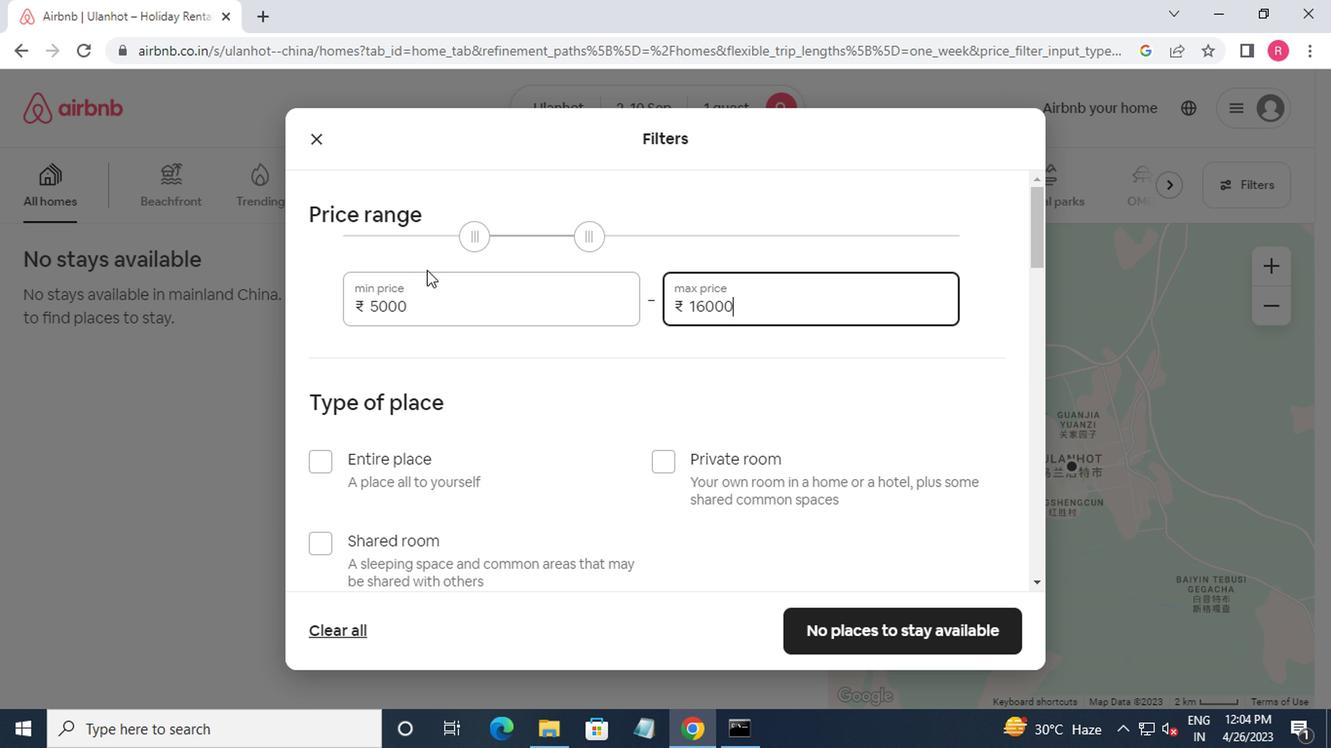 
Action: Mouse moved to (657, 270)
Screenshot: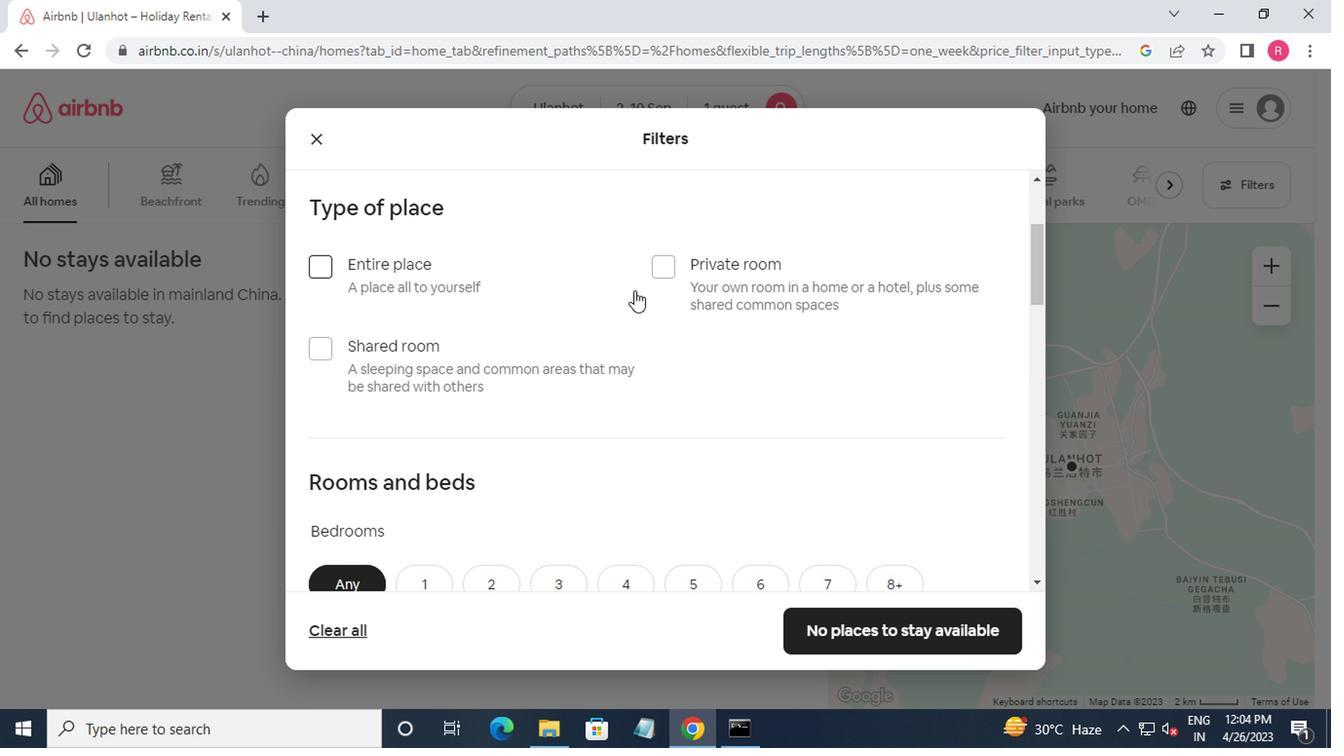 
Action: Mouse pressed left at (657, 270)
Screenshot: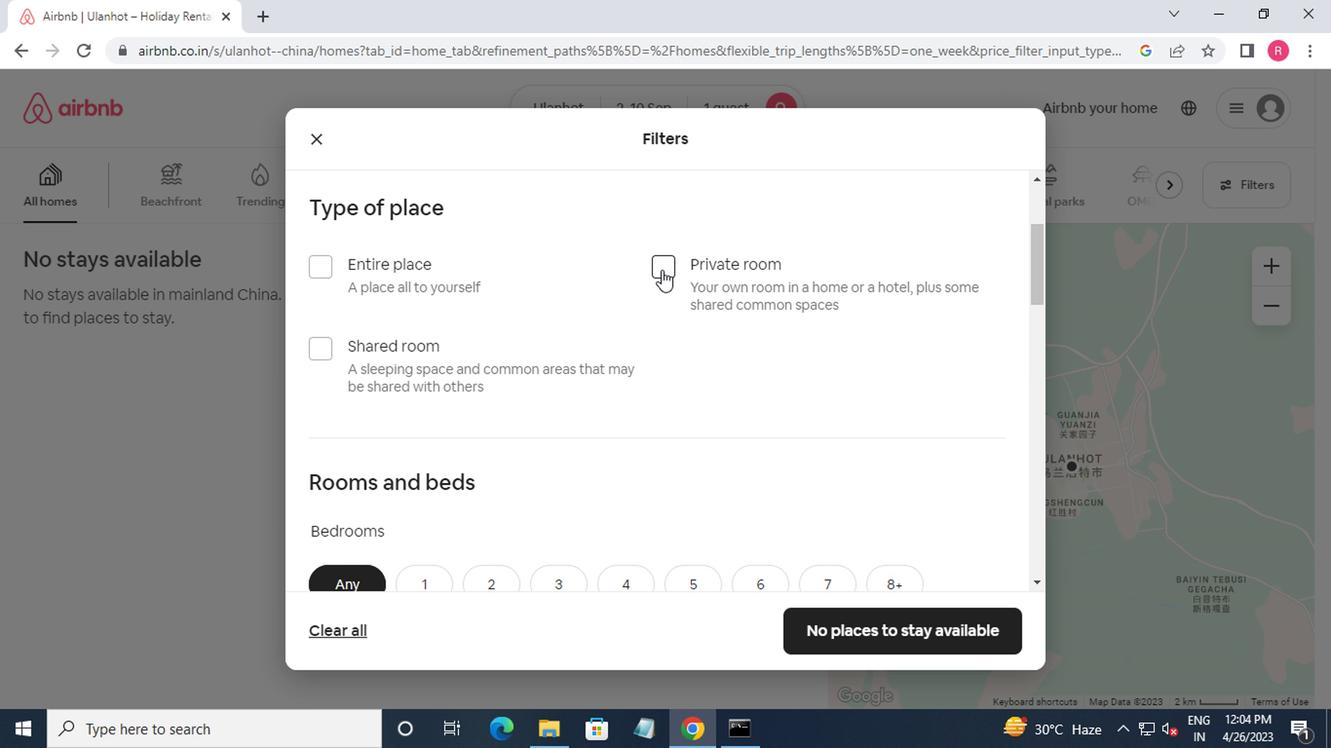 
Action: Mouse moved to (666, 282)
Screenshot: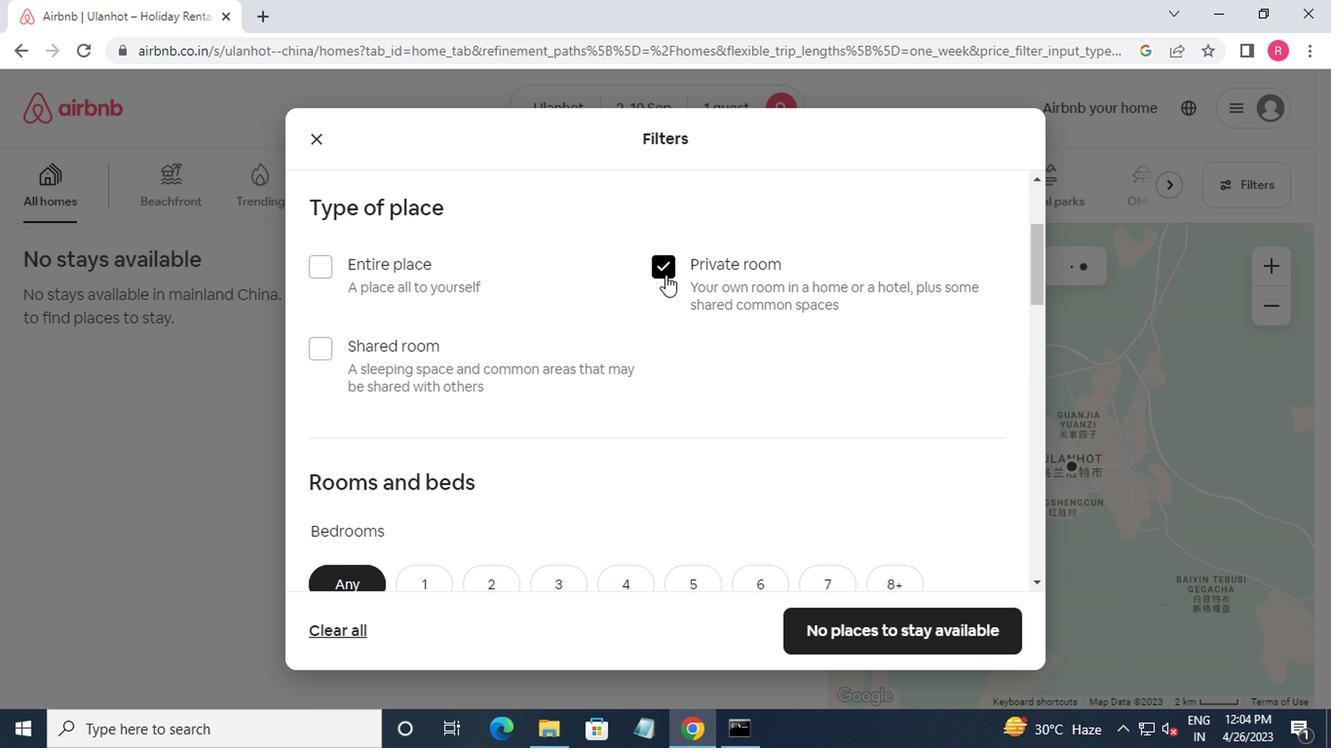 
Action: Mouse scrolled (666, 280) with delta (0, -1)
Screenshot: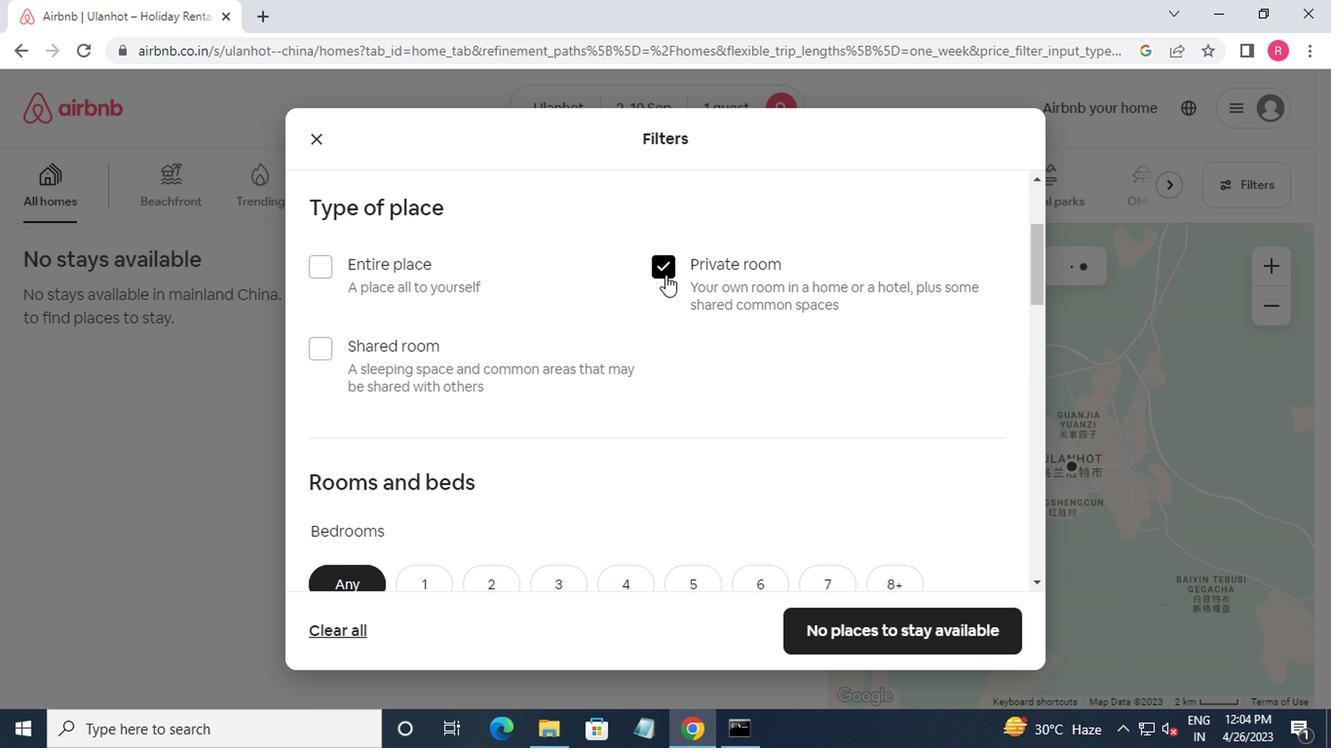
Action: Mouse moved to (458, 393)
Screenshot: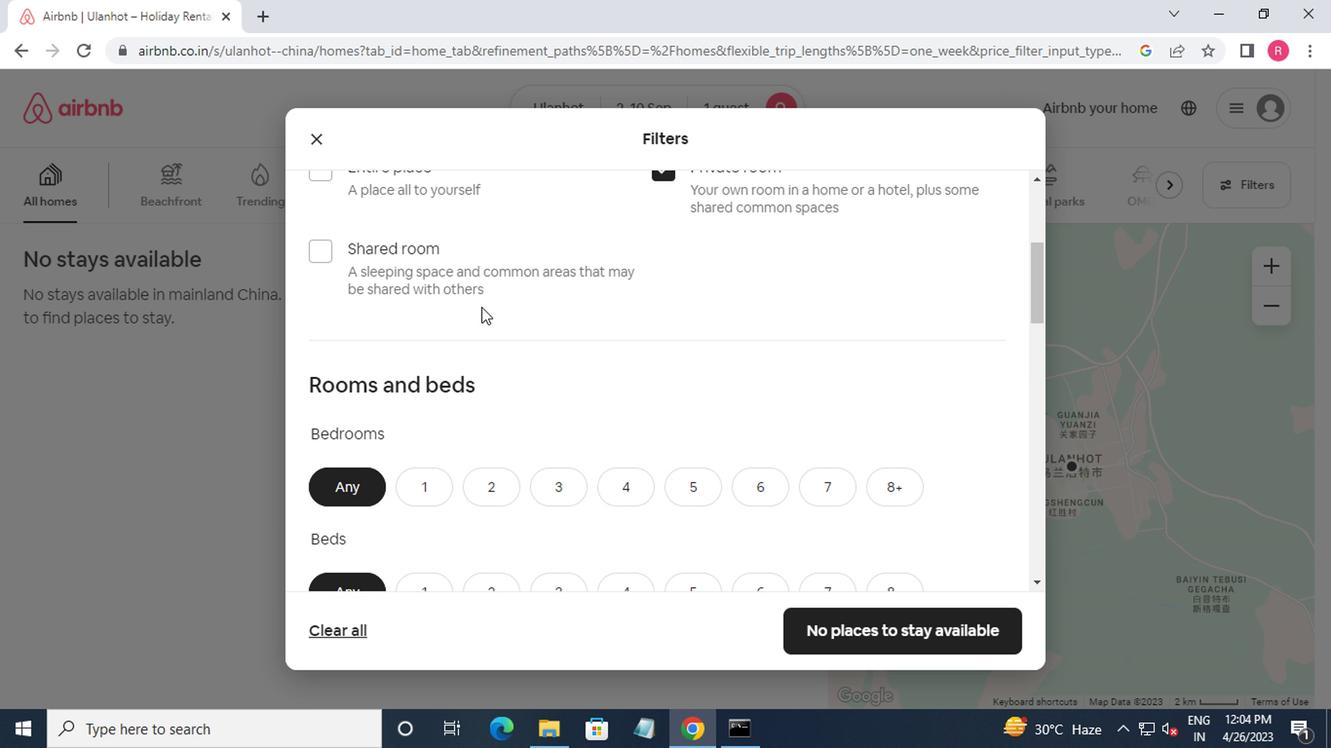 
Action: Mouse scrolled (458, 392) with delta (0, -1)
Screenshot: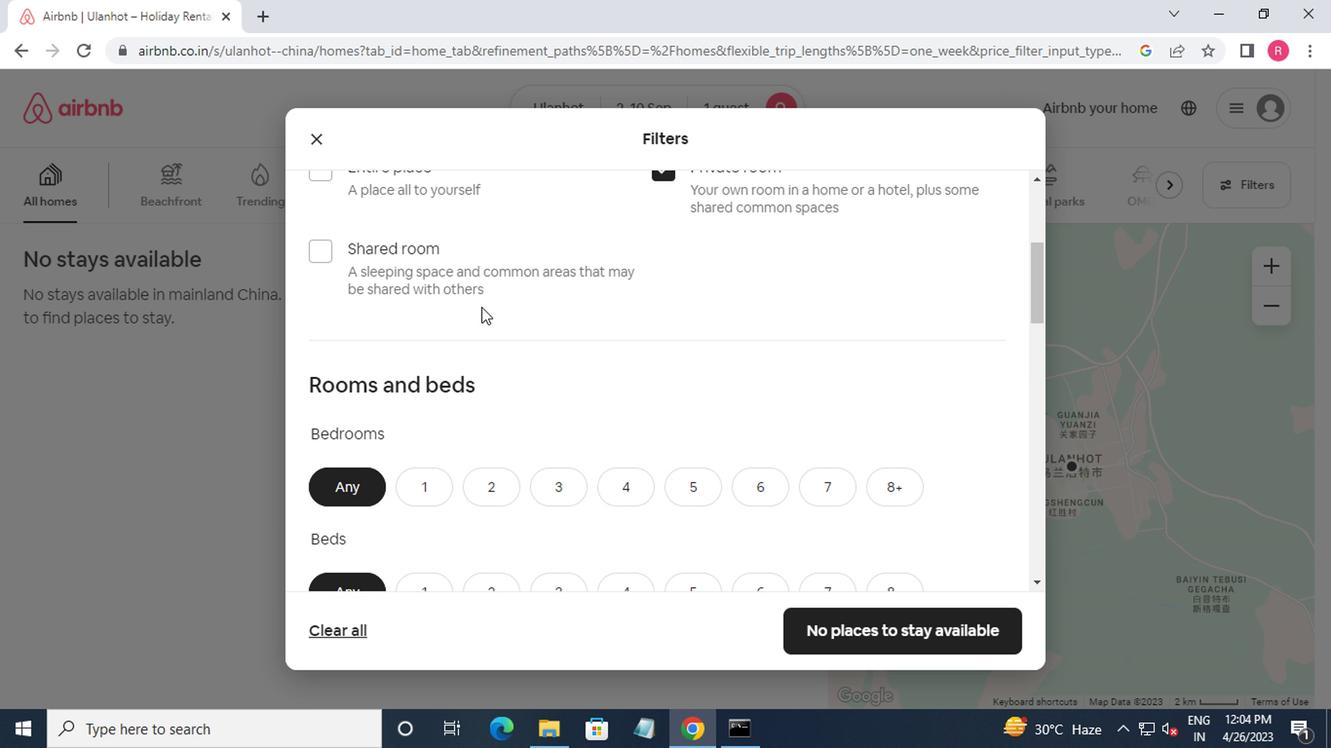 
Action: Mouse moved to (461, 399)
Screenshot: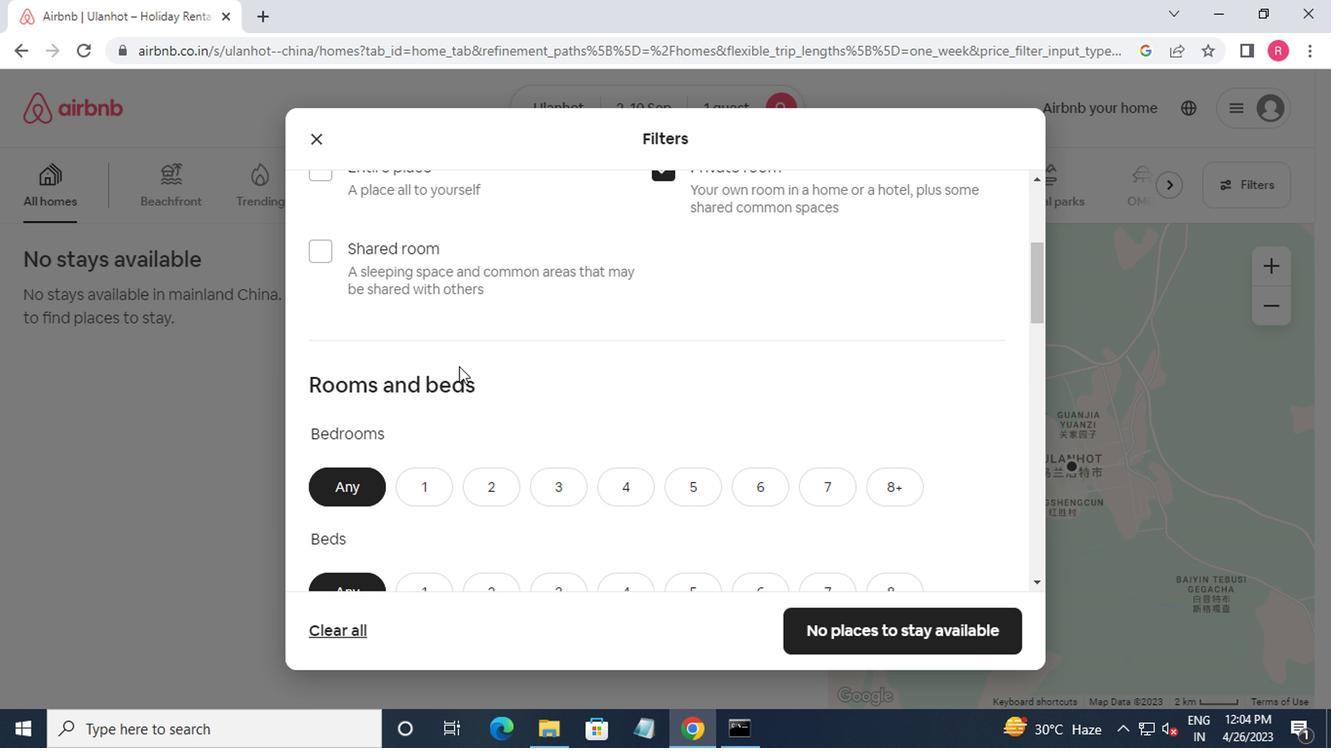 
Action: Mouse scrolled (461, 398) with delta (0, 0)
Screenshot: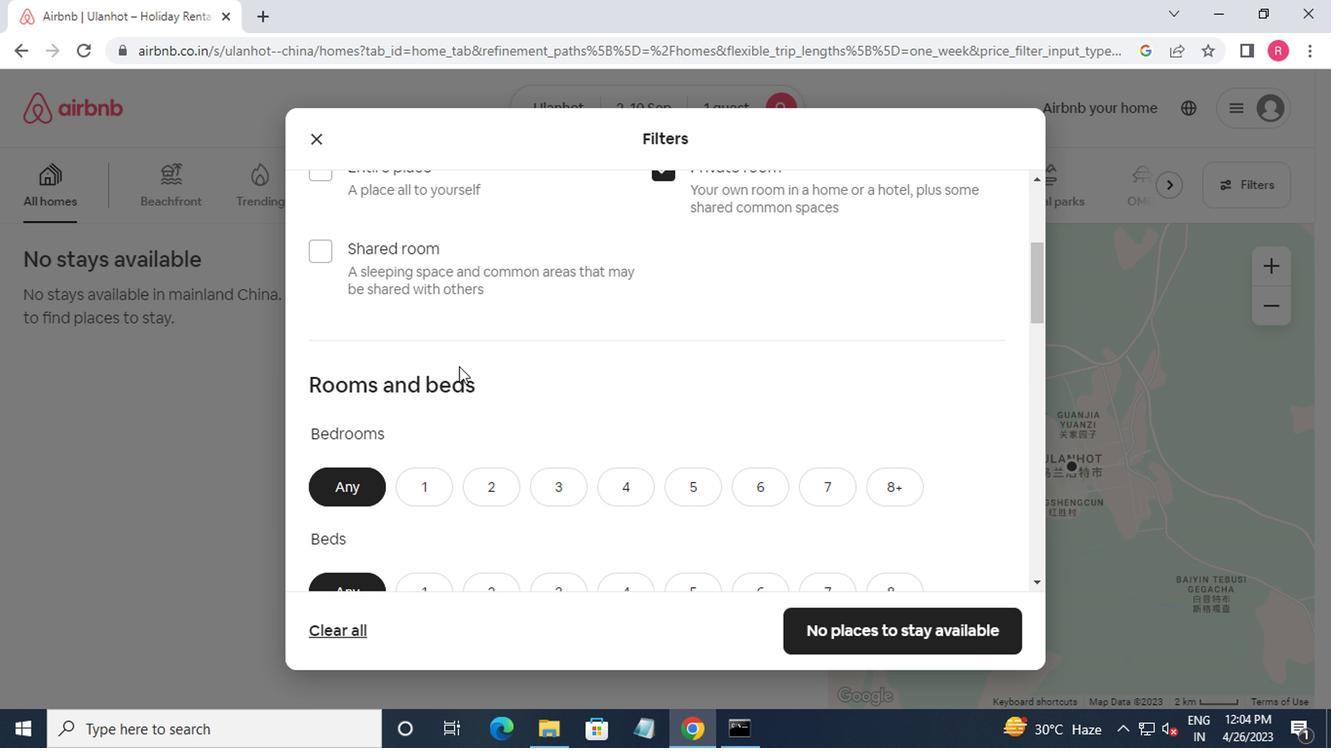 
Action: Mouse moved to (461, 401)
Screenshot: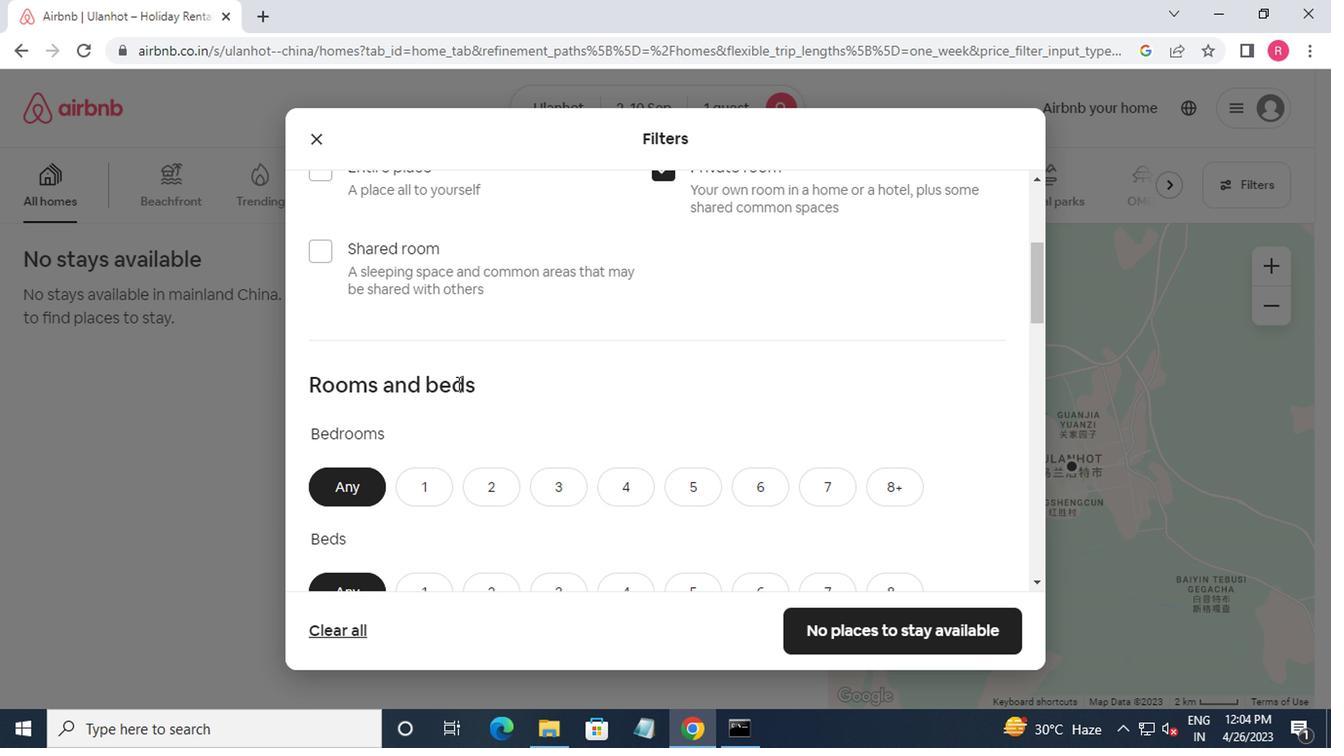 
Action: Mouse scrolled (461, 400) with delta (0, 0)
Screenshot: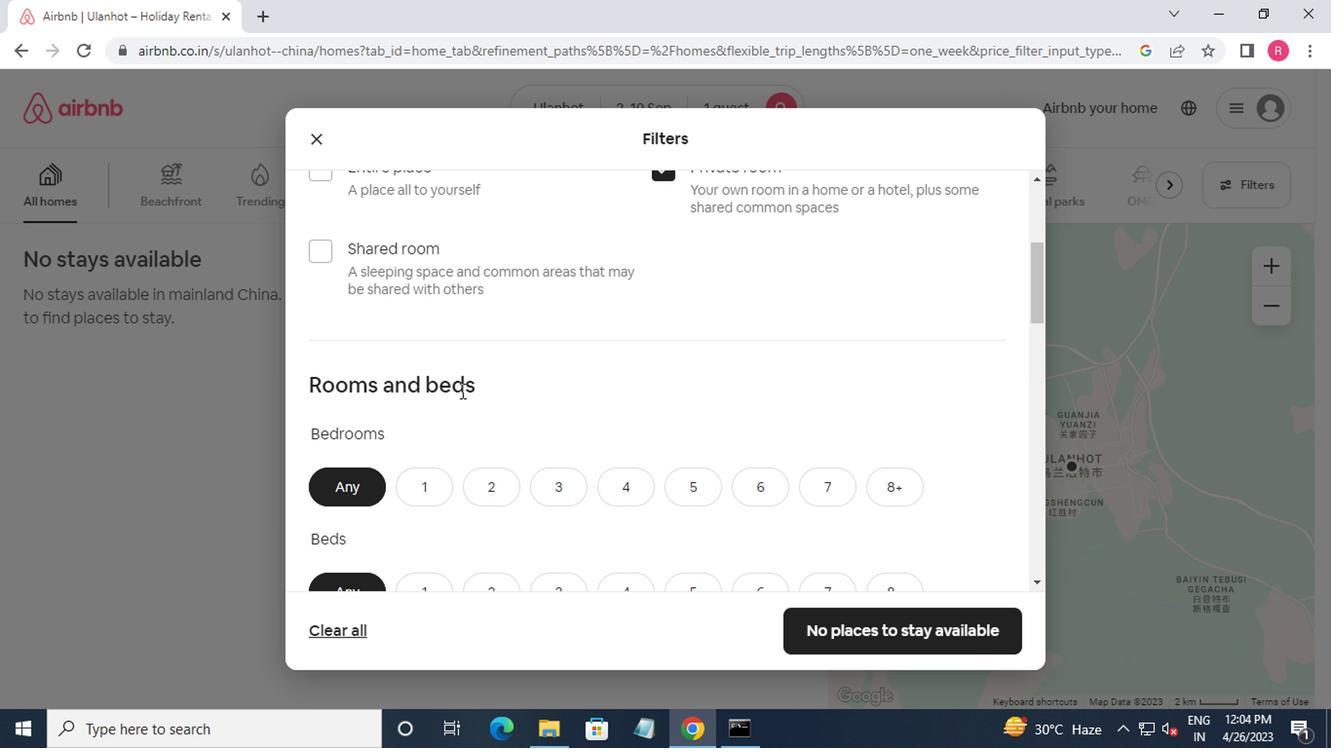 
Action: Mouse moved to (432, 204)
Screenshot: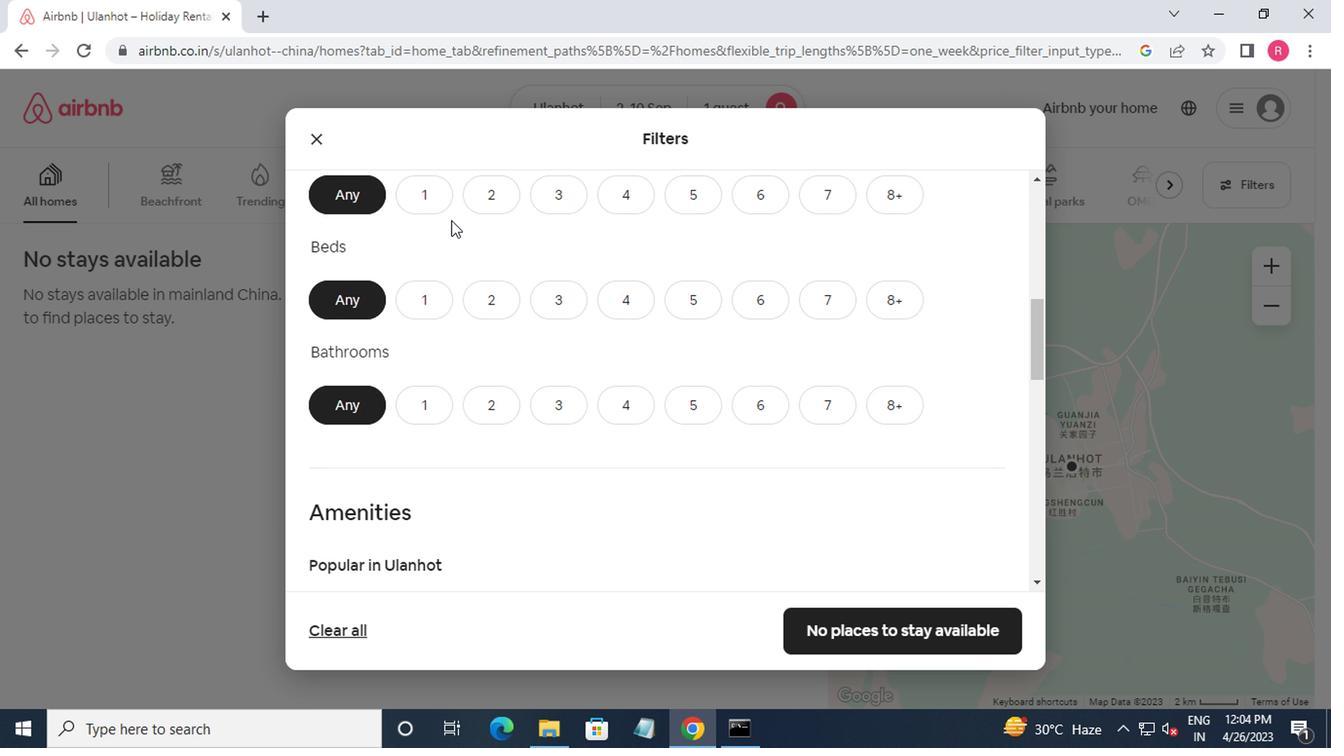 
Action: Mouse pressed left at (432, 204)
Screenshot: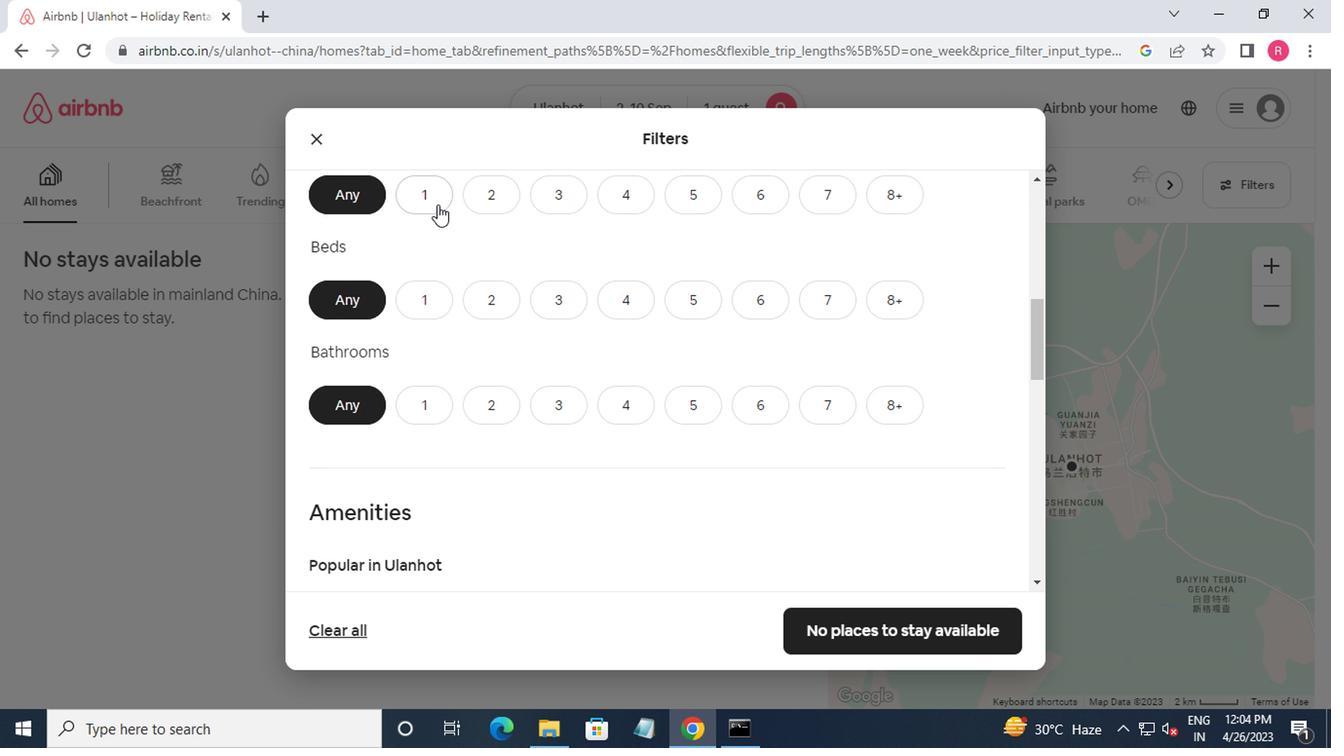 
Action: Mouse moved to (476, 300)
Screenshot: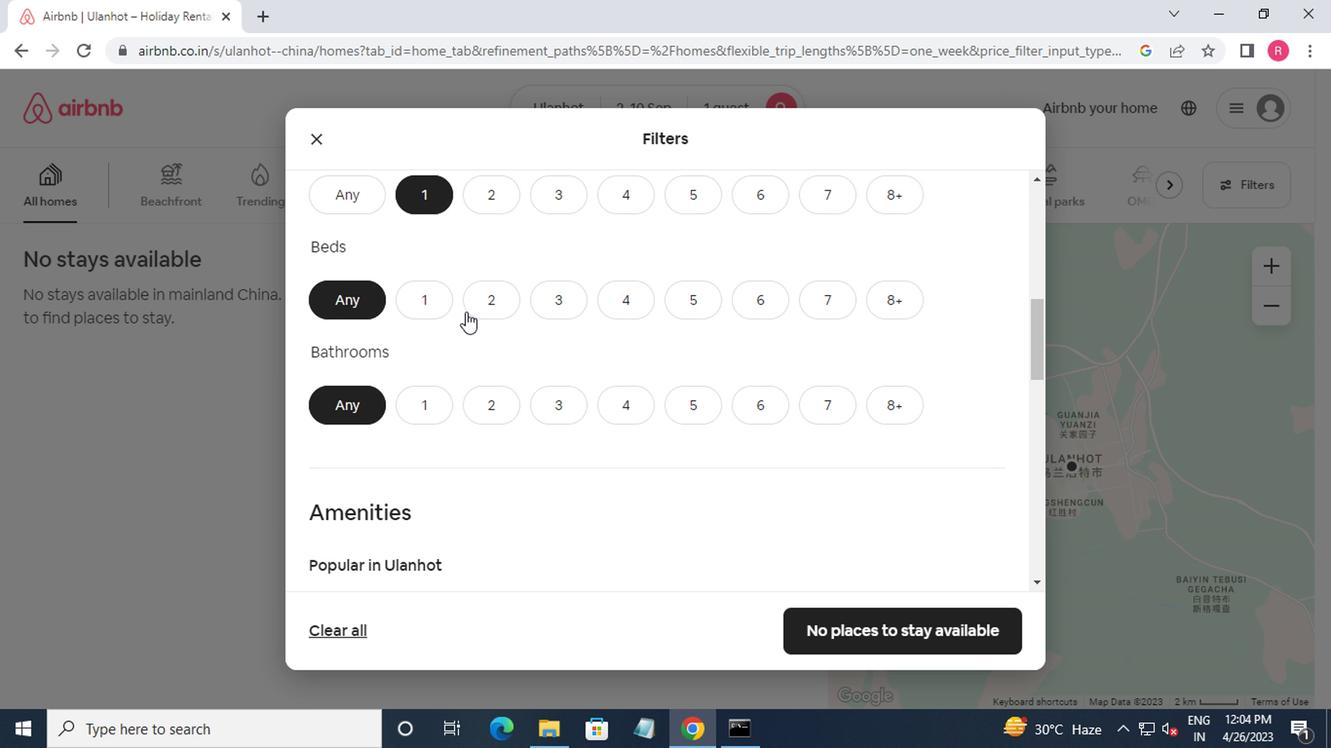 
Action: Mouse pressed left at (476, 300)
Screenshot: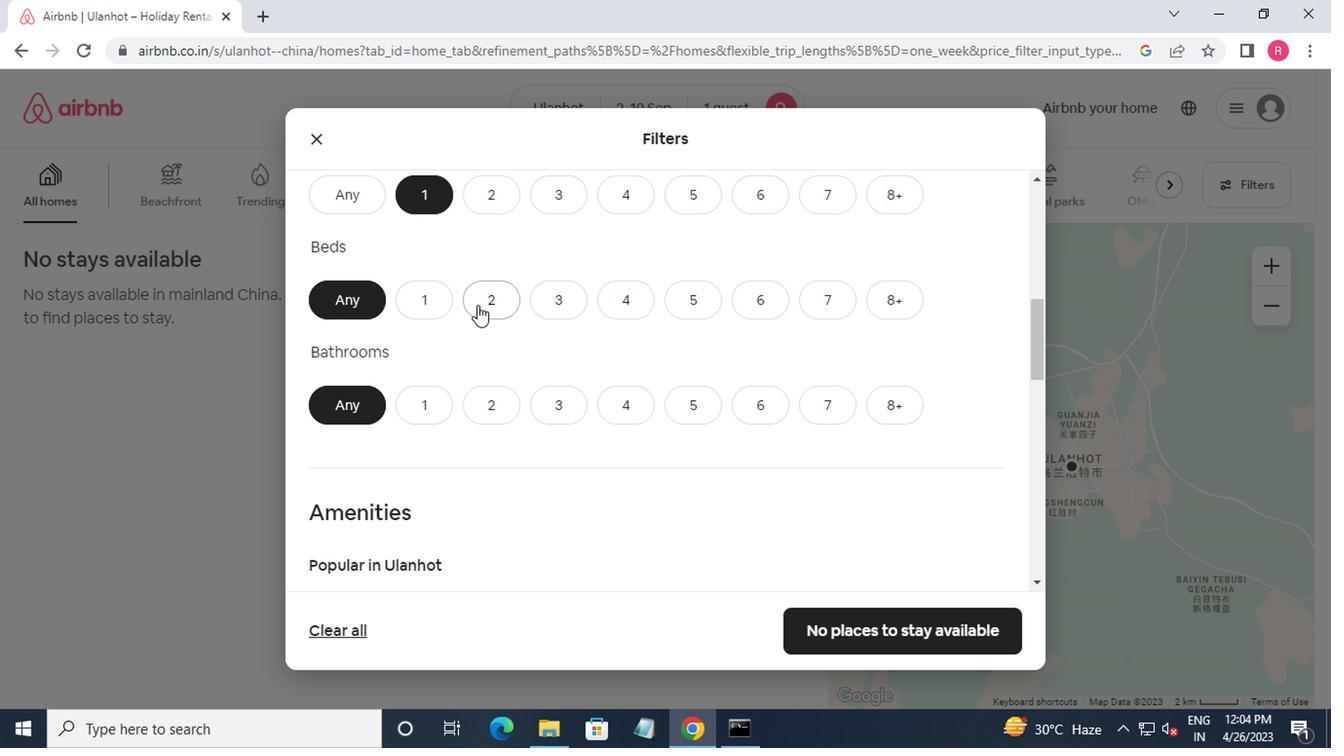 
Action: Mouse moved to (419, 406)
Screenshot: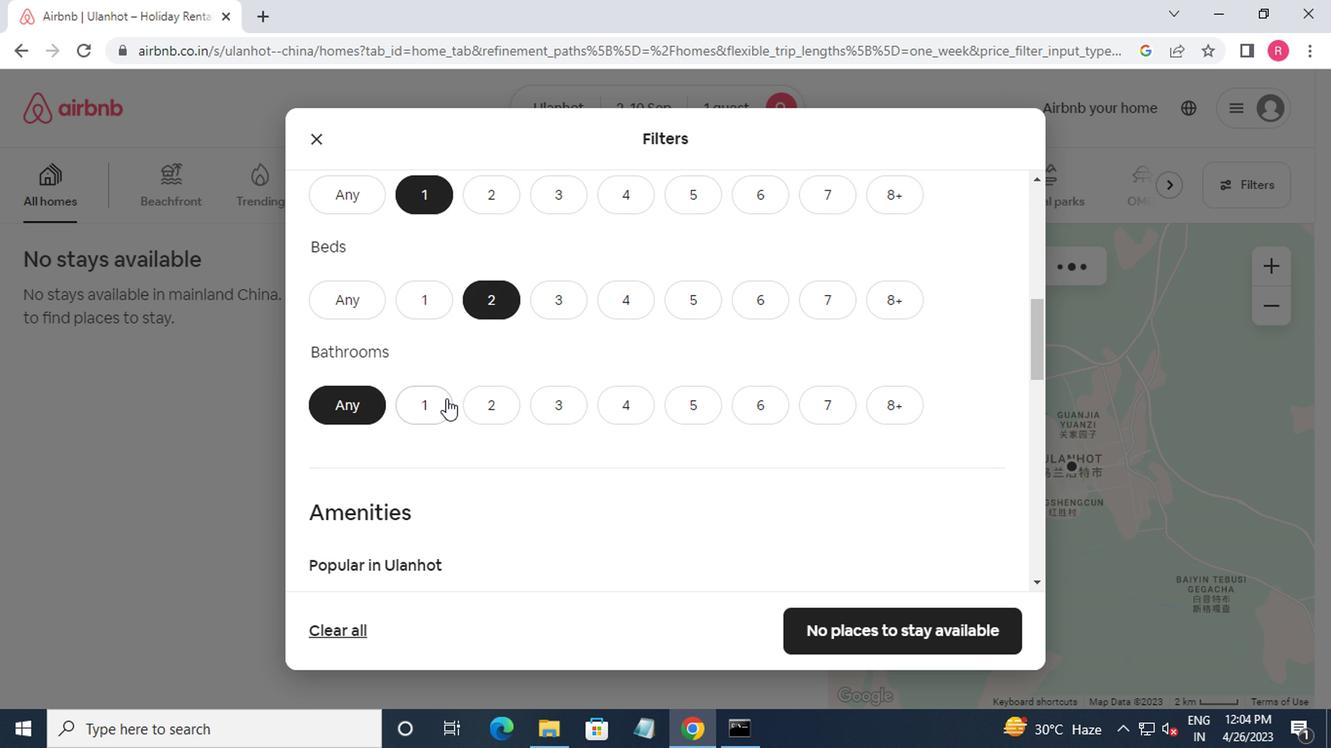 
Action: Mouse pressed left at (419, 406)
Screenshot: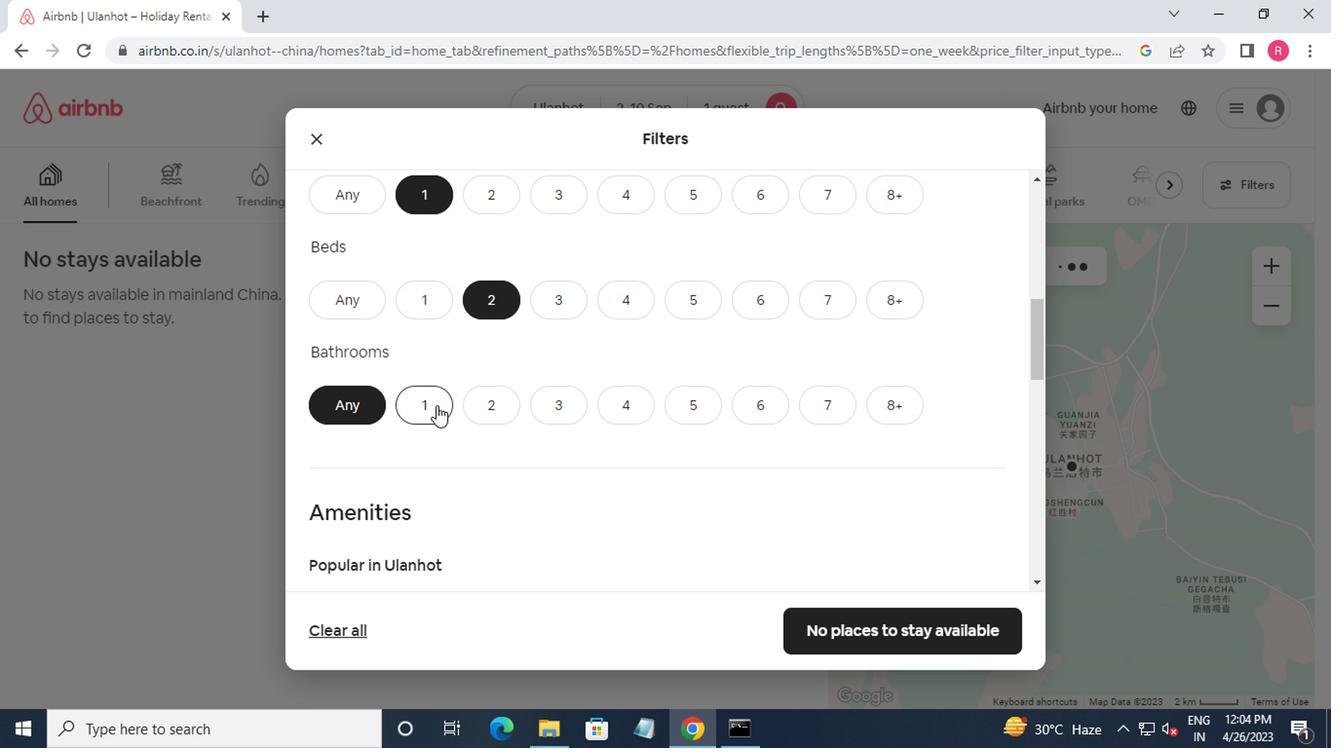 
Action: Mouse moved to (431, 404)
Screenshot: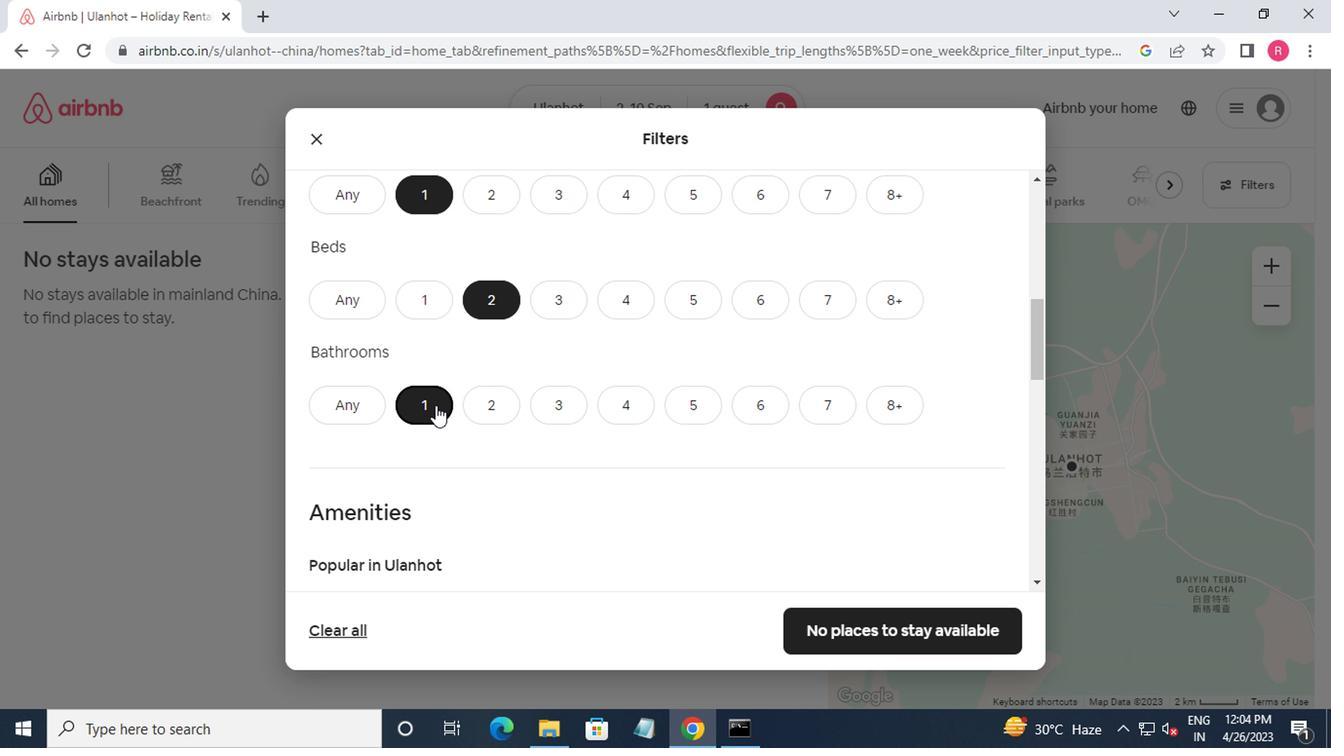 
Action: Mouse scrolled (431, 405) with delta (0, 1)
Screenshot: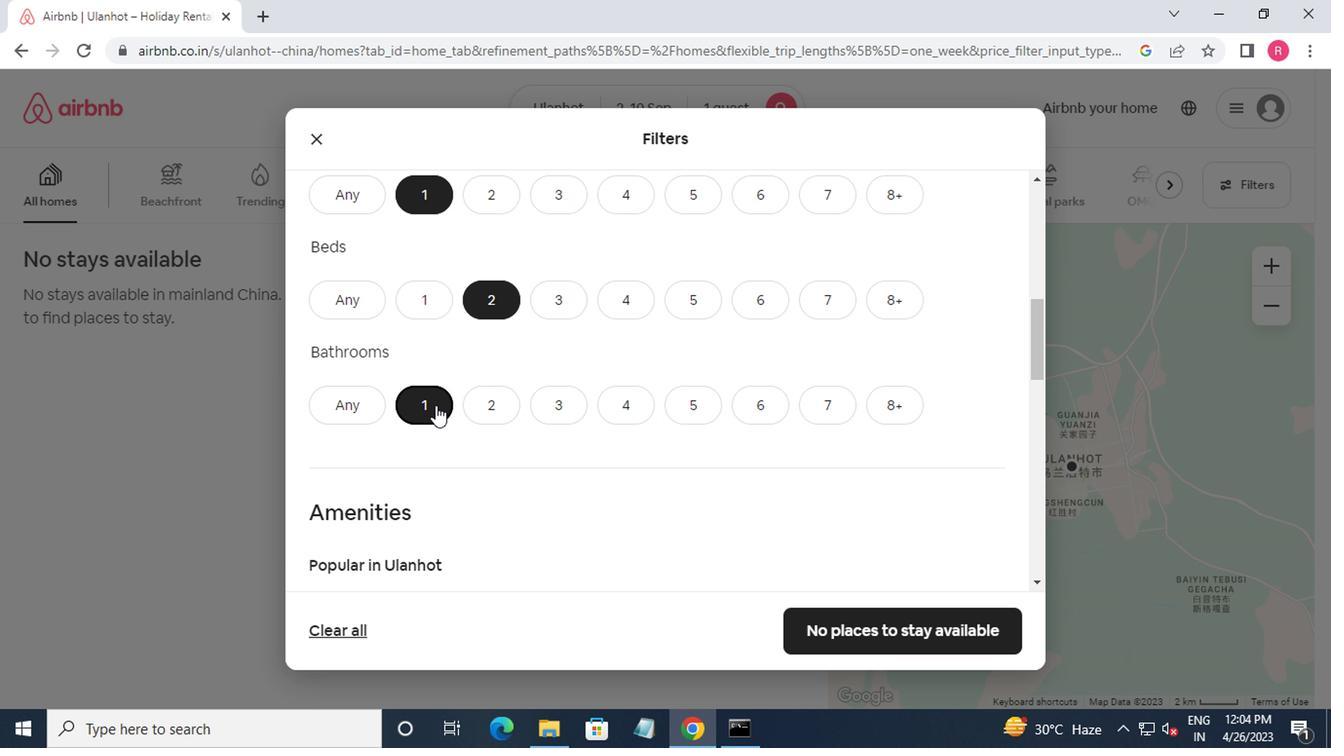 
Action: Mouse moved to (431, 403)
Screenshot: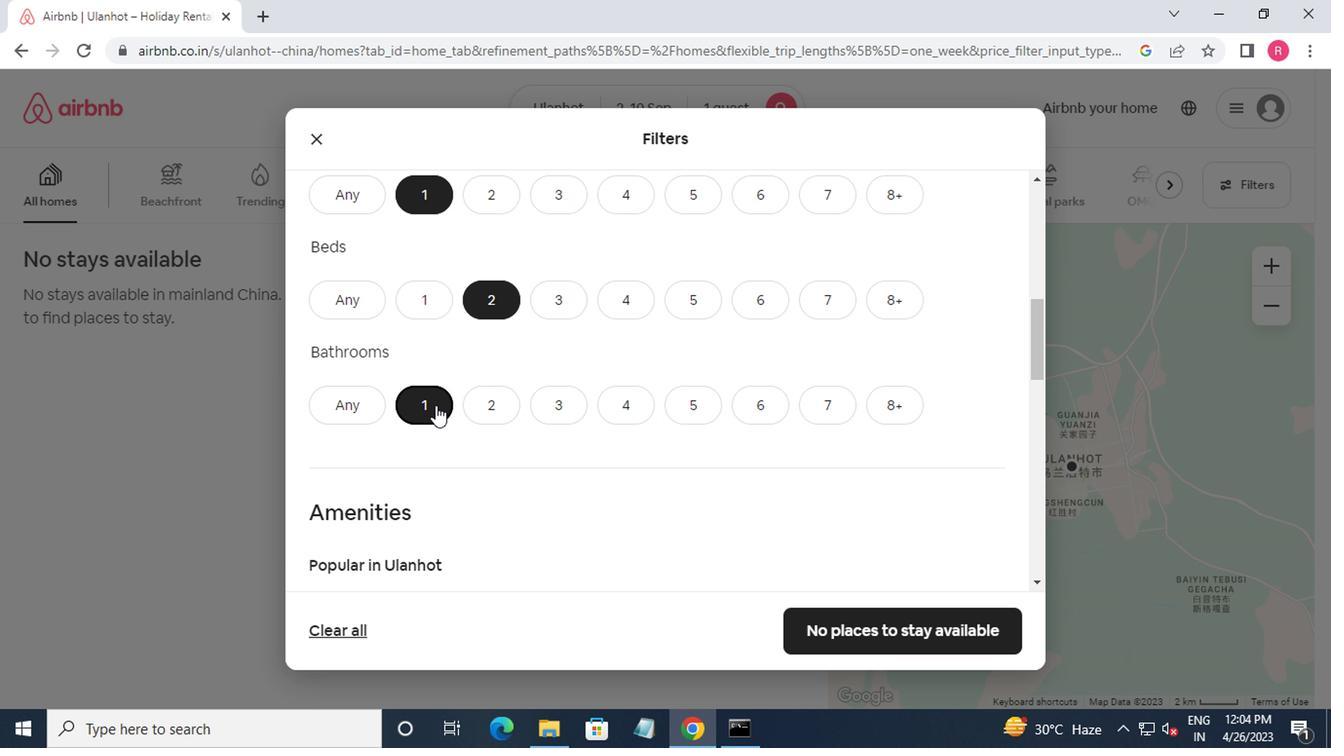 
Action: Mouse scrolled (431, 404) with delta (0, 0)
Screenshot: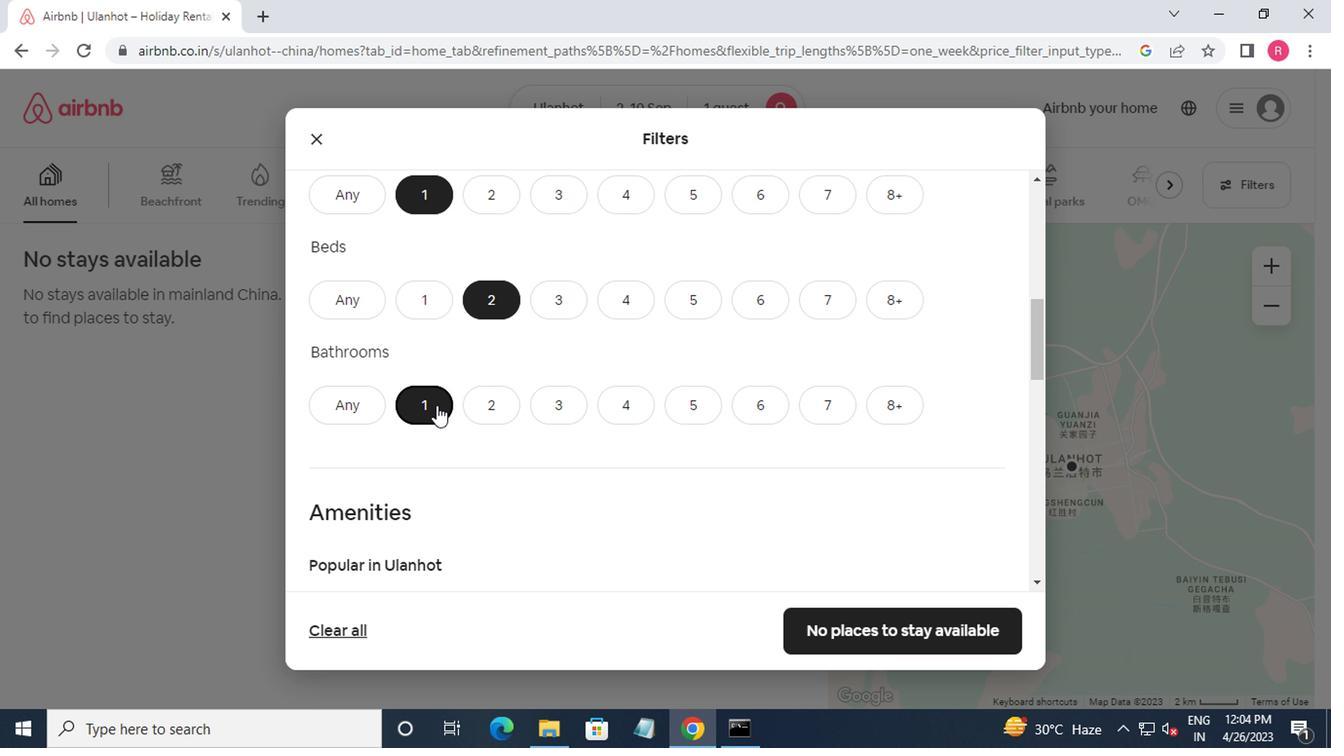 
Action: Mouse moved to (431, 401)
Screenshot: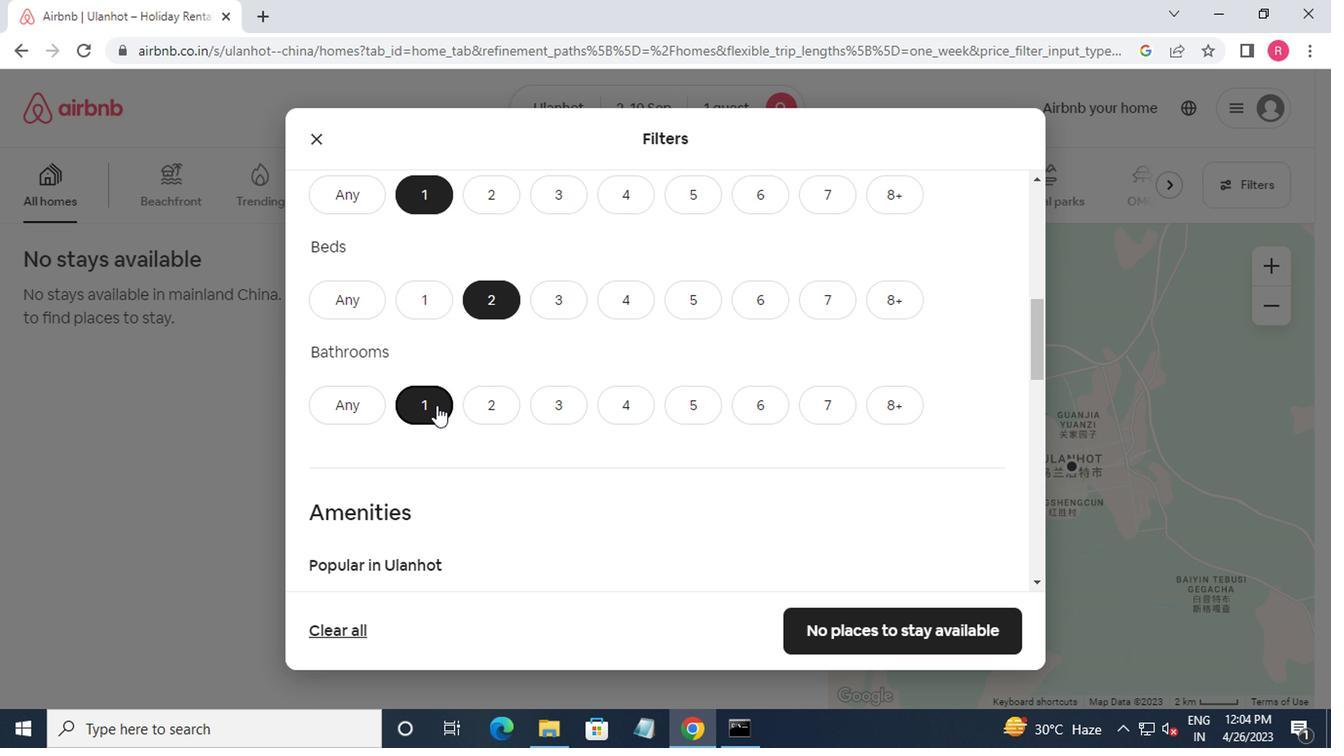 
Action: Mouse scrolled (431, 402) with delta (0, 1)
Screenshot: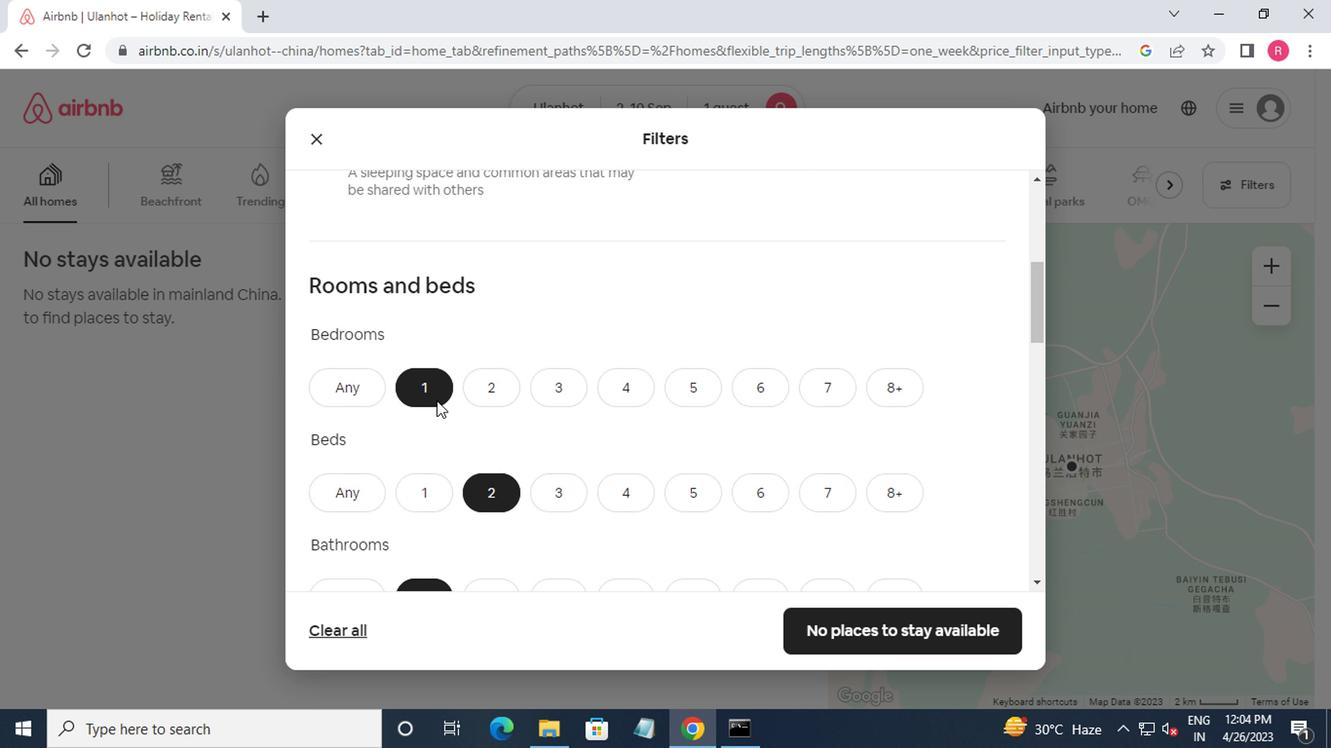 
Action: Mouse moved to (431, 398)
Screenshot: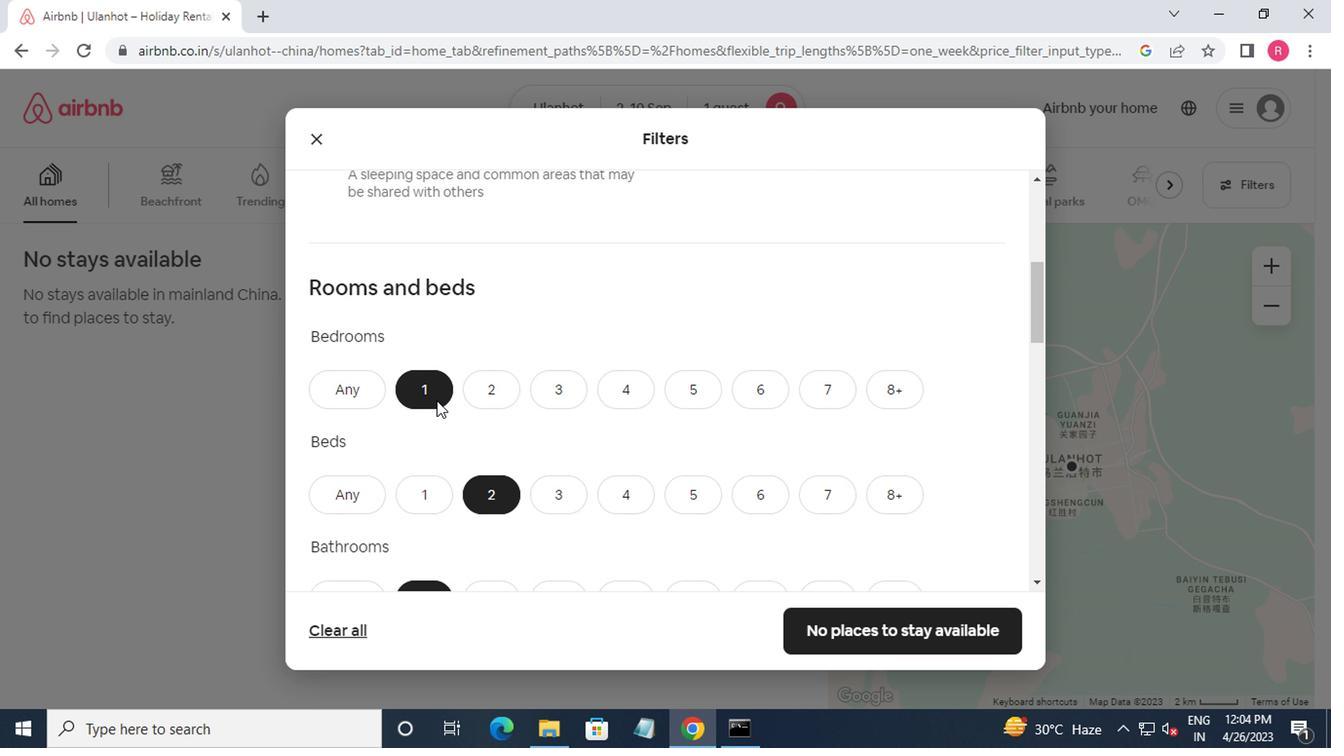 
Action: Mouse scrolled (431, 399) with delta (0, 0)
Screenshot: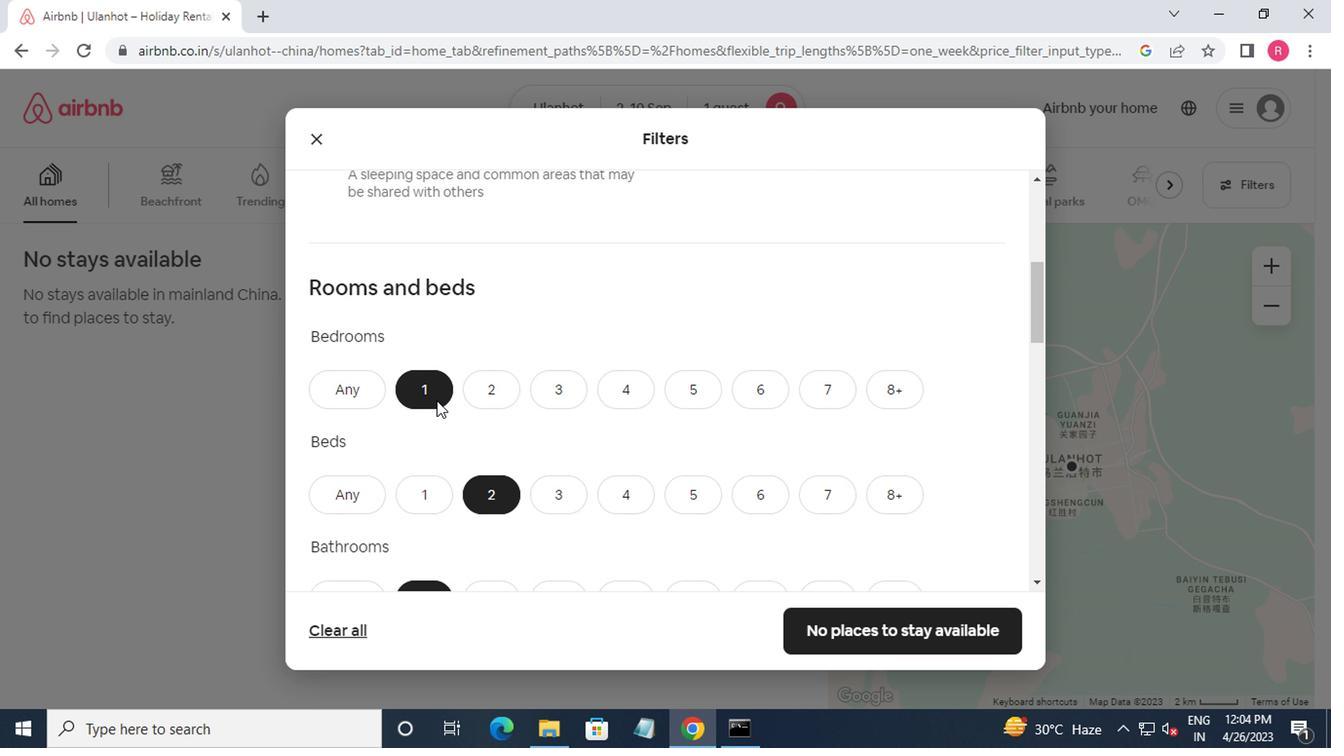 
Action: Mouse moved to (432, 394)
Screenshot: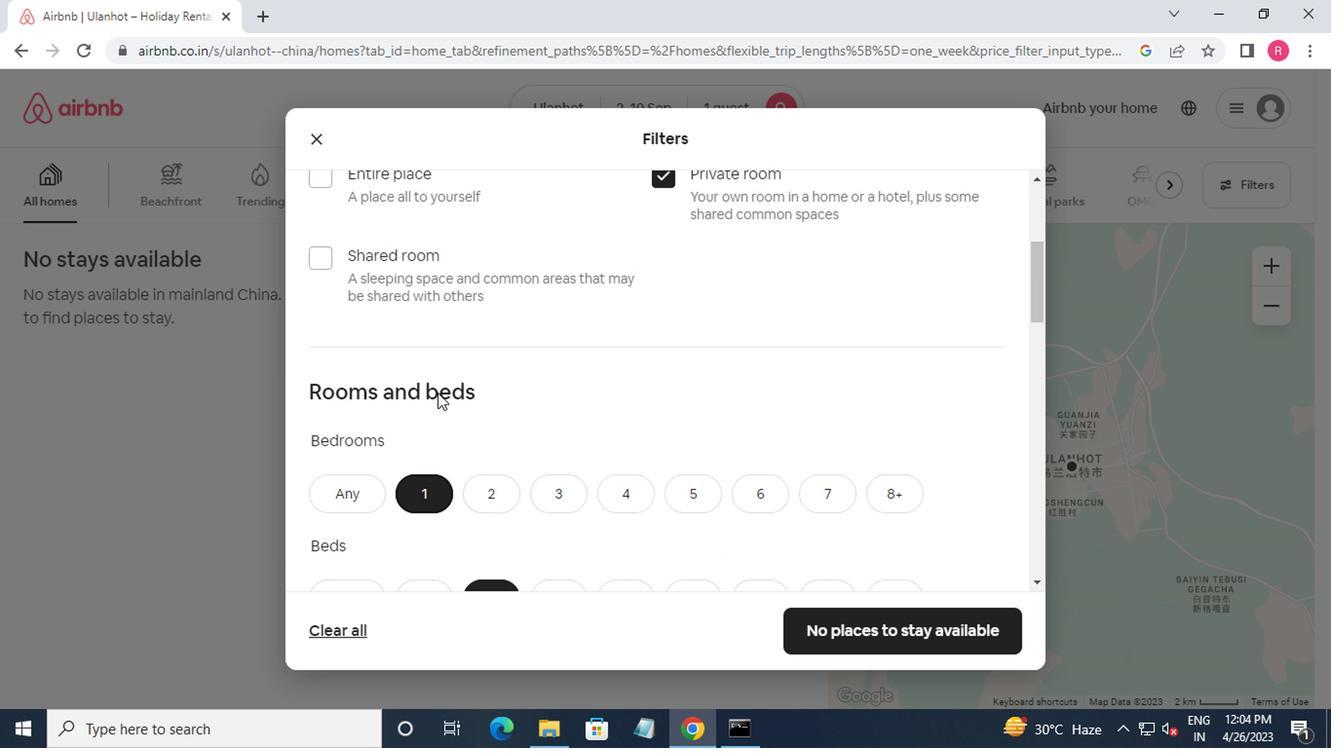 
Action: Mouse scrolled (432, 395) with delta (0, 1)
Screenshot: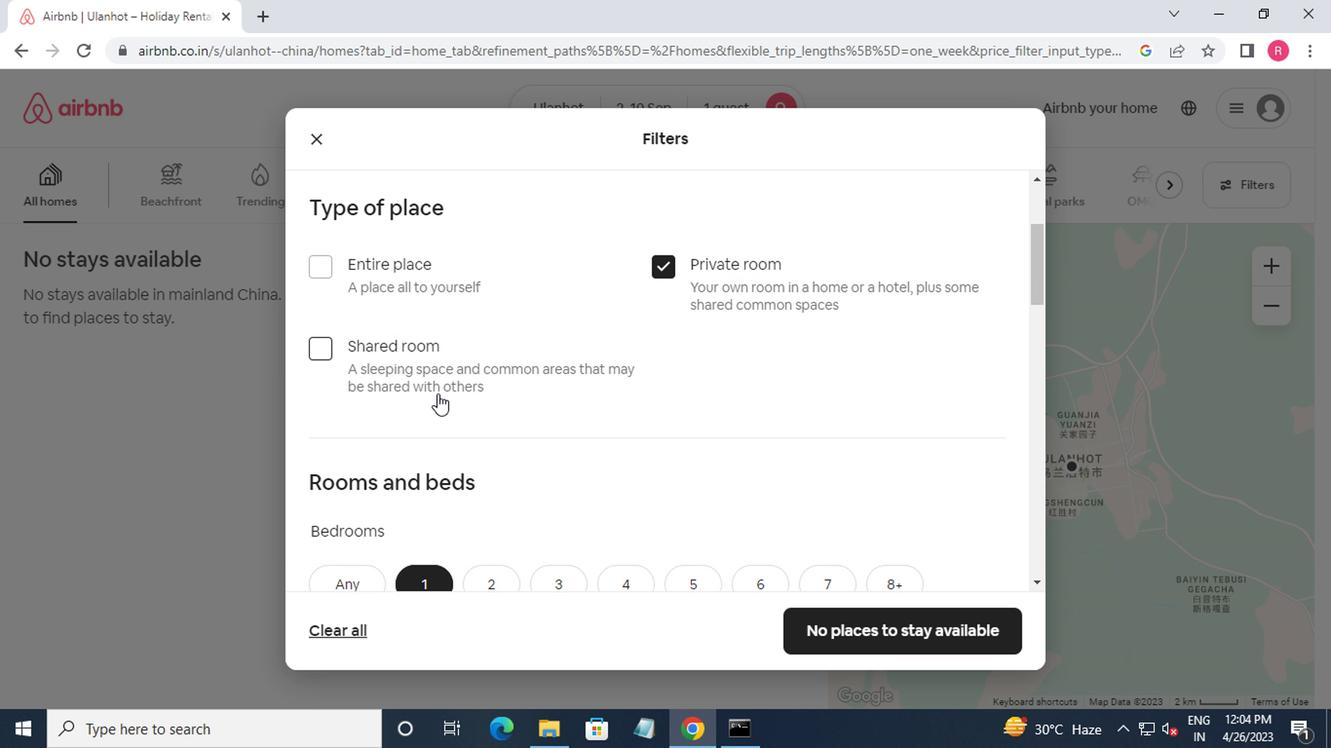 
Action: Mouse scrolled (432, 395) with delta (0, 1)
Screenshot: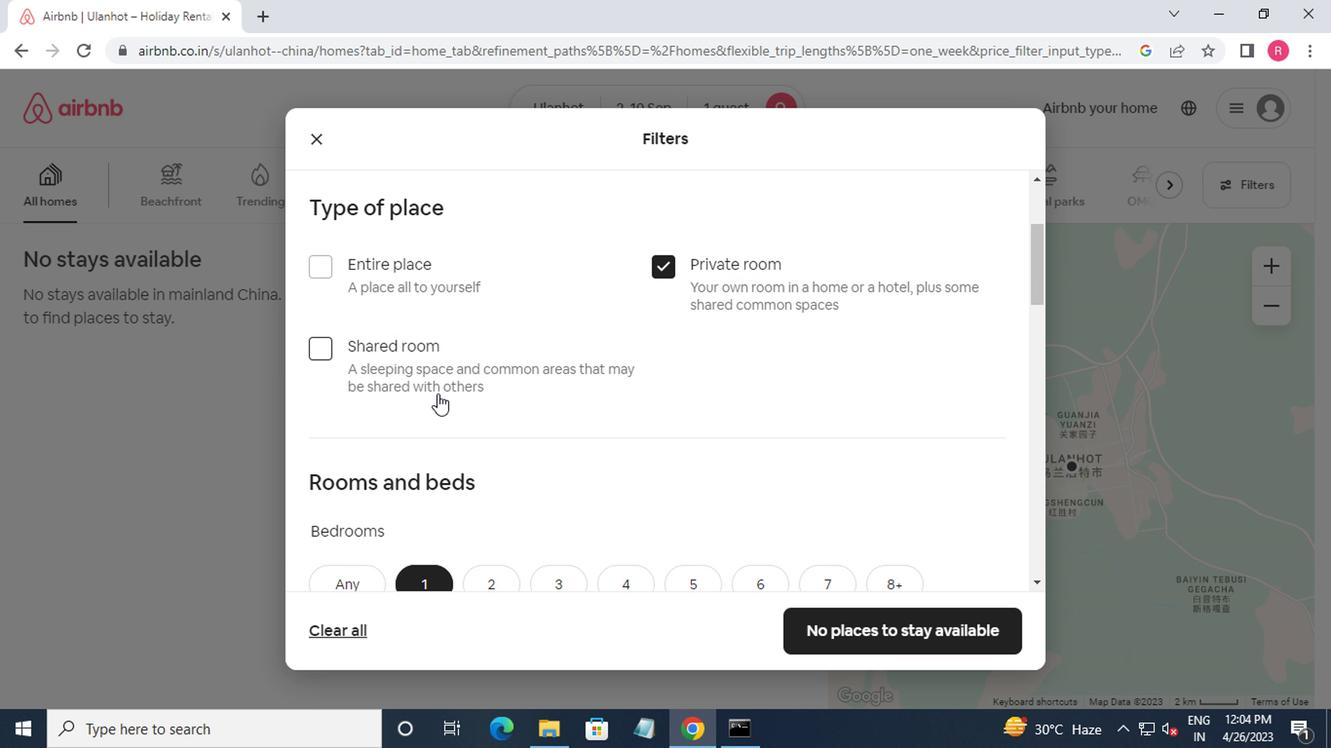 
Action: Mouse scrolled (432, 395) with delta (0, 1)
Screenshot: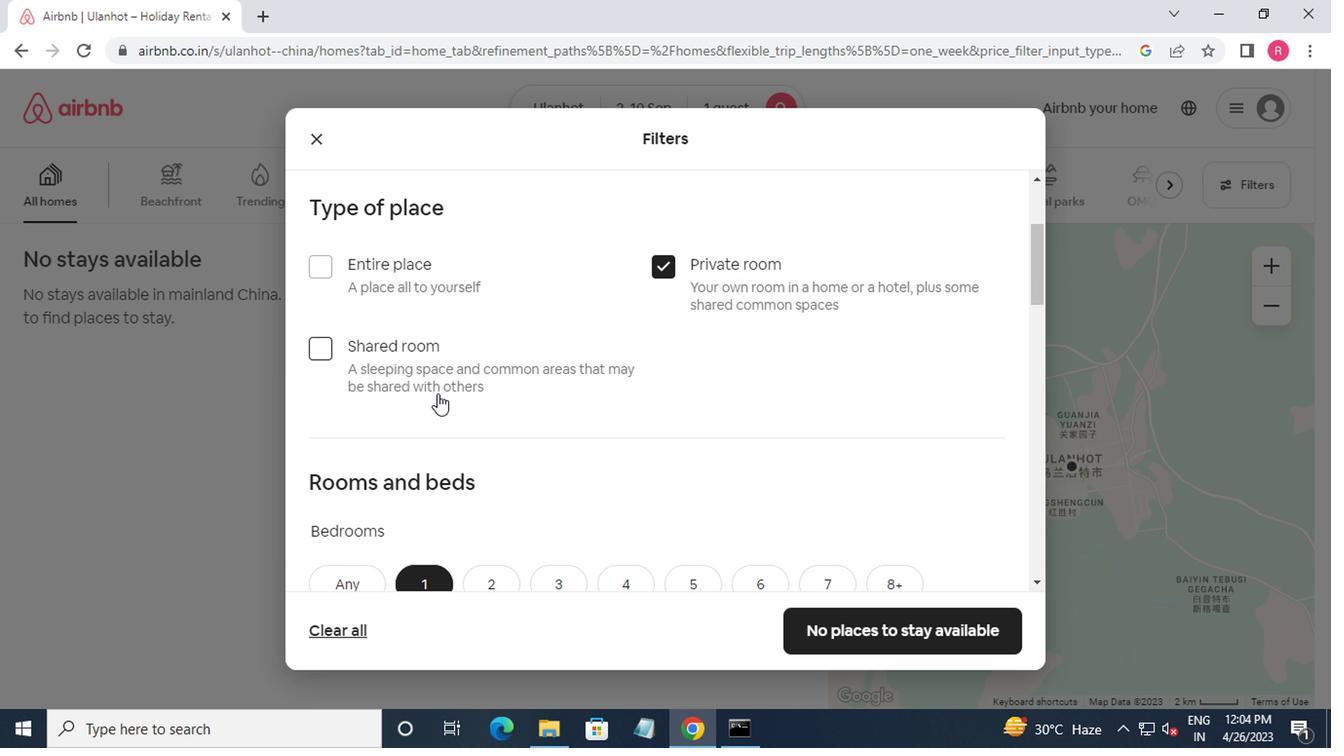 
Action: Mouse moved to (467, 314)
Screenshot: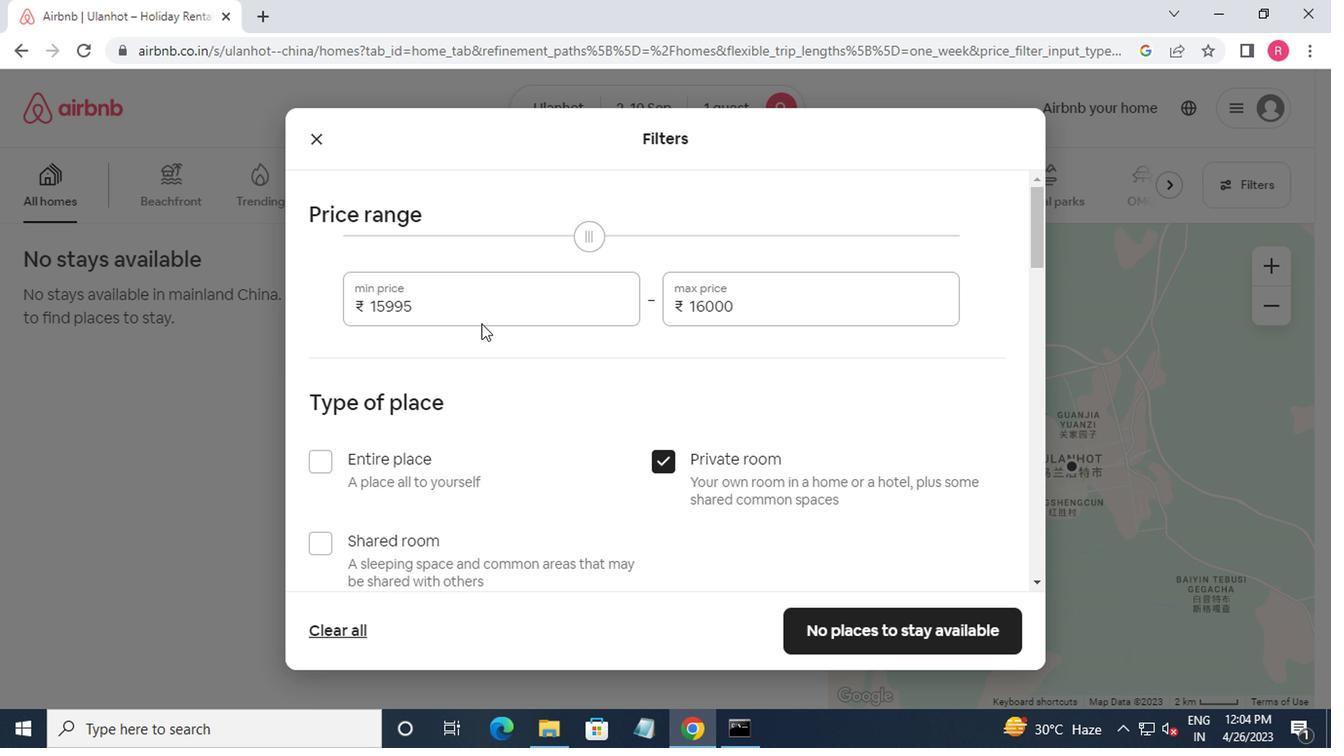 
Action: Mouse pressed left at (467, 314)
Screenshot: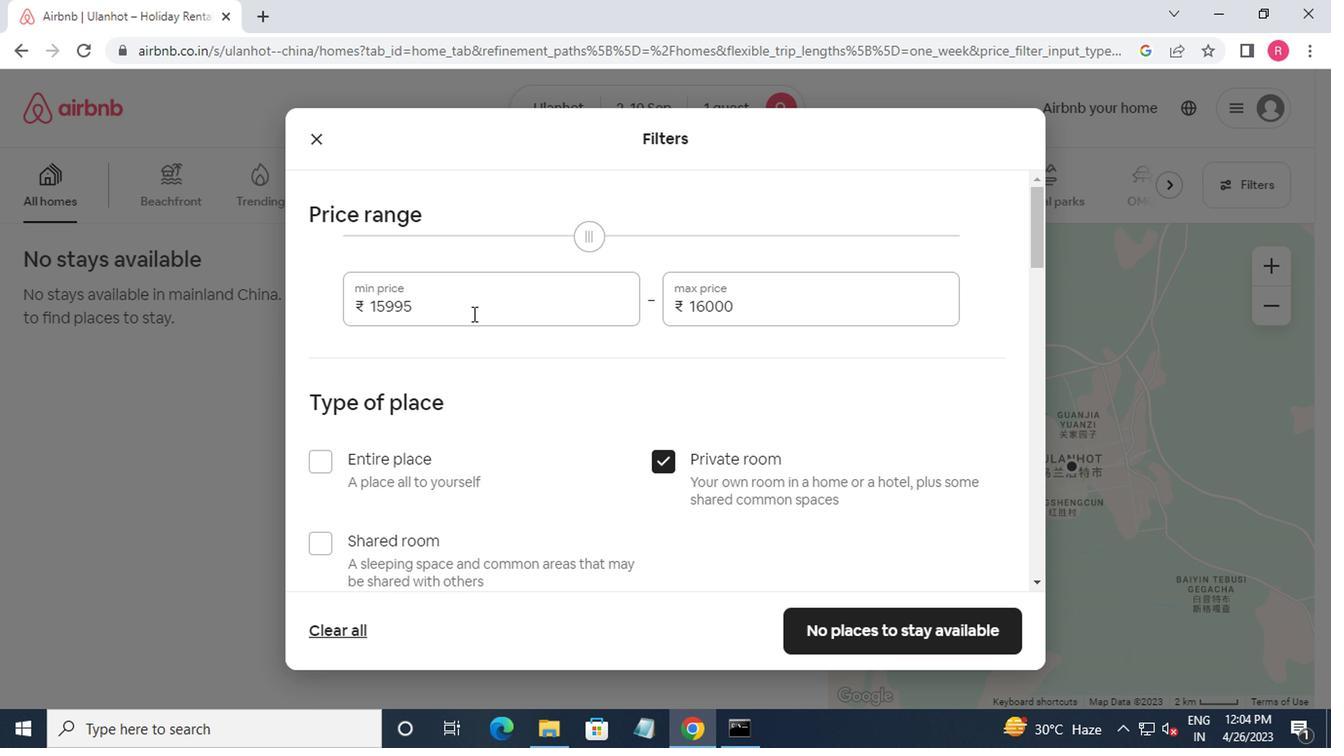 
Action: Mouse moved to (614, 407)
Screenshot: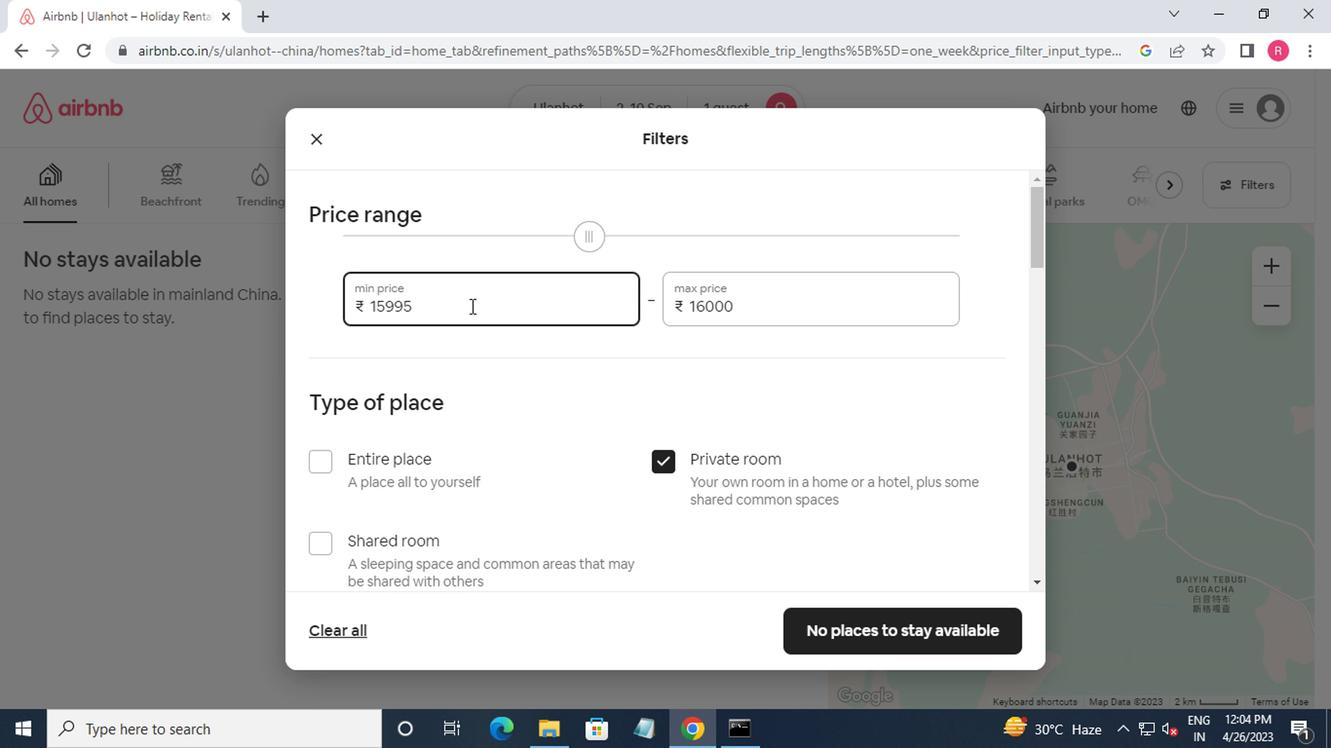 
Action: Mouse scrolled (614, 406) with delta (0, -1)
Screenshot: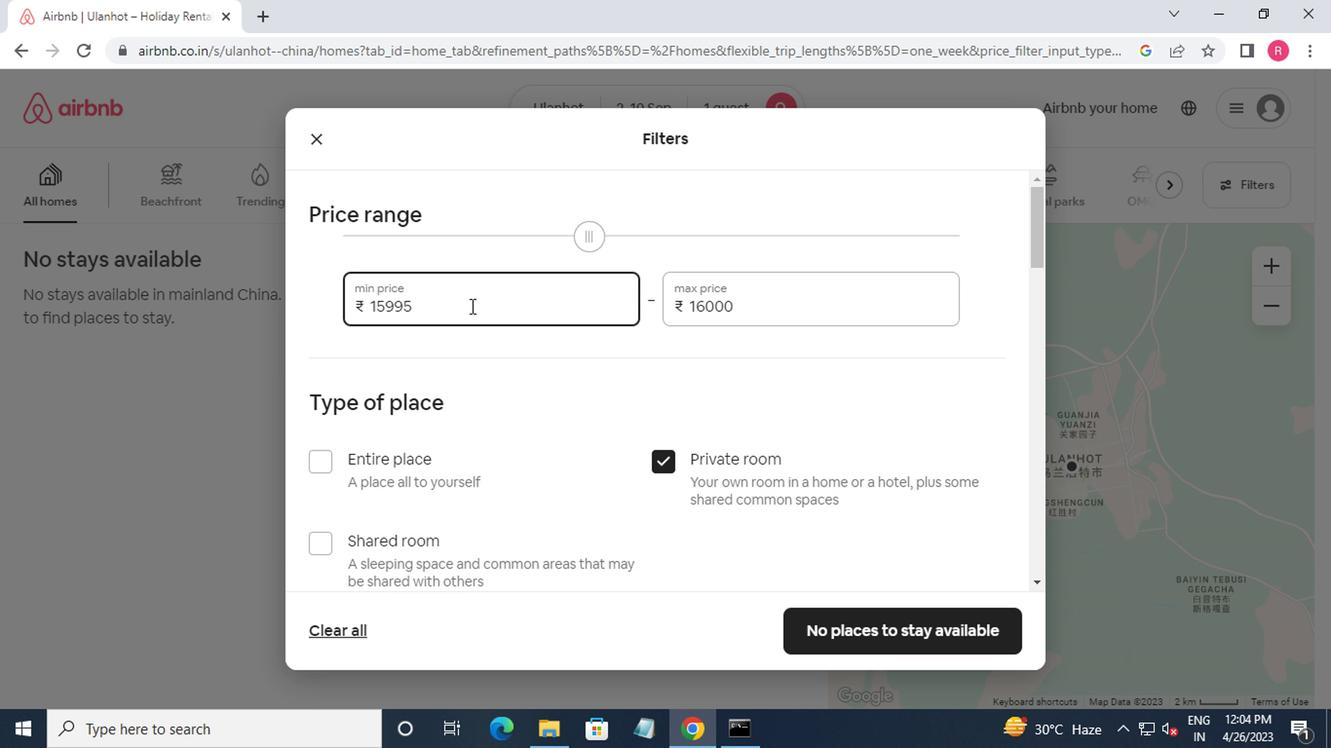
Action: Mouse moved to (688, 440)
Screenshot: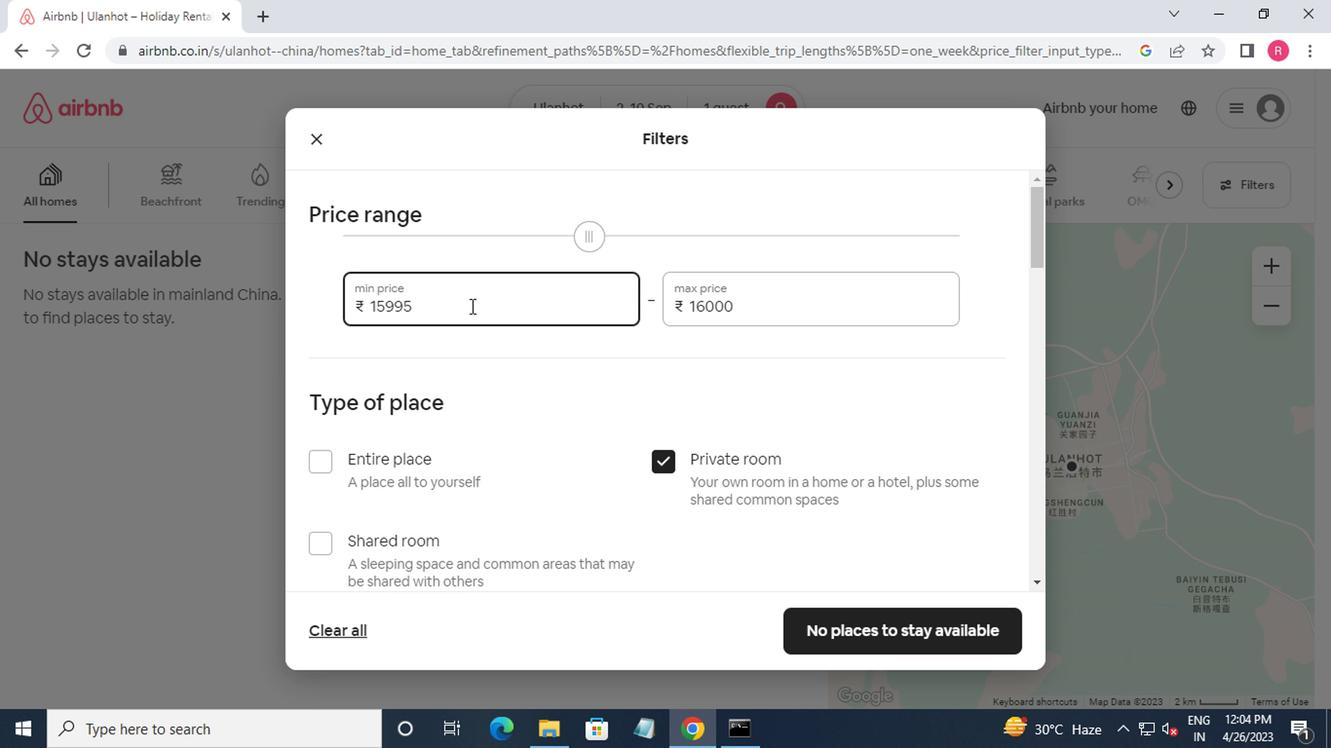 
Action: Mouse scrolled (688, 439) with delta (0, -1)
Screenshot: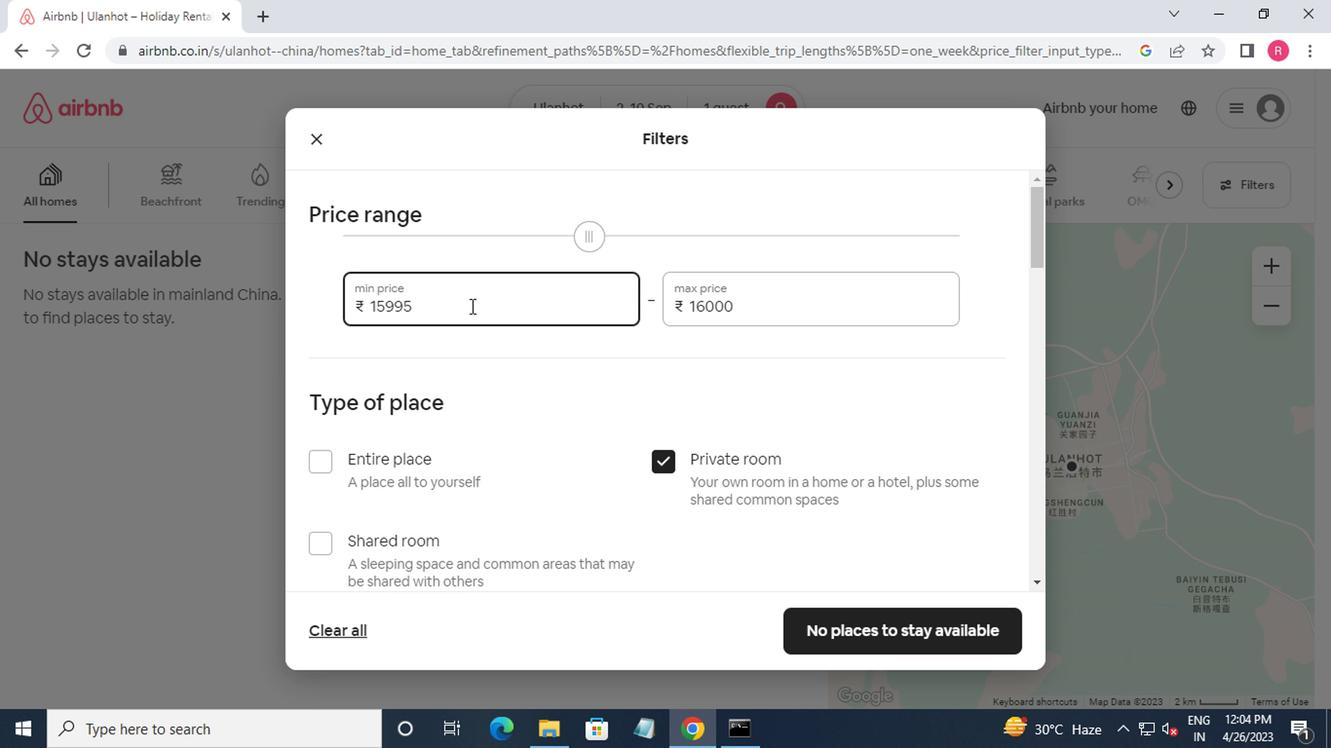 
Action: Mouse moved to (698, 451)
Screenshot: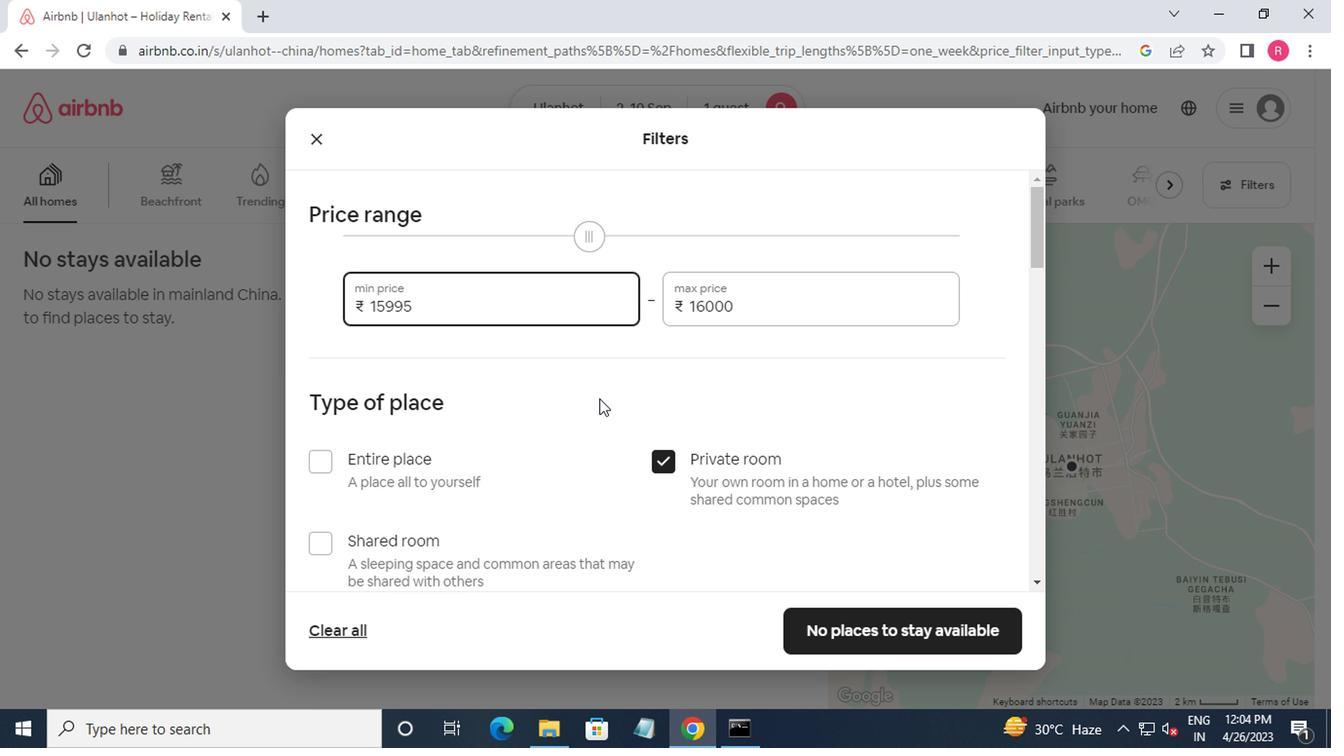 
Action: Mouse scrolled (698, 450) with delta (0, 0)
Screenshot: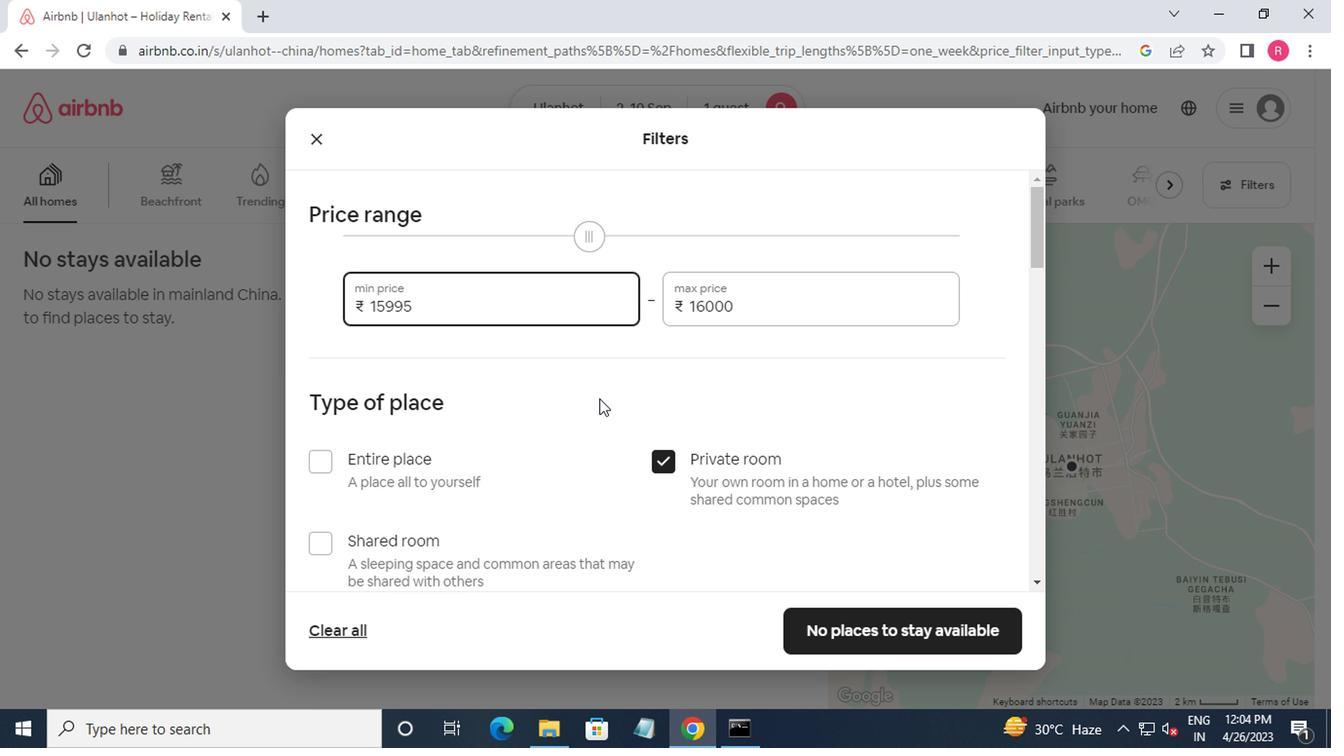 
Action: Mouse moved to (700, 456)
Screenshot: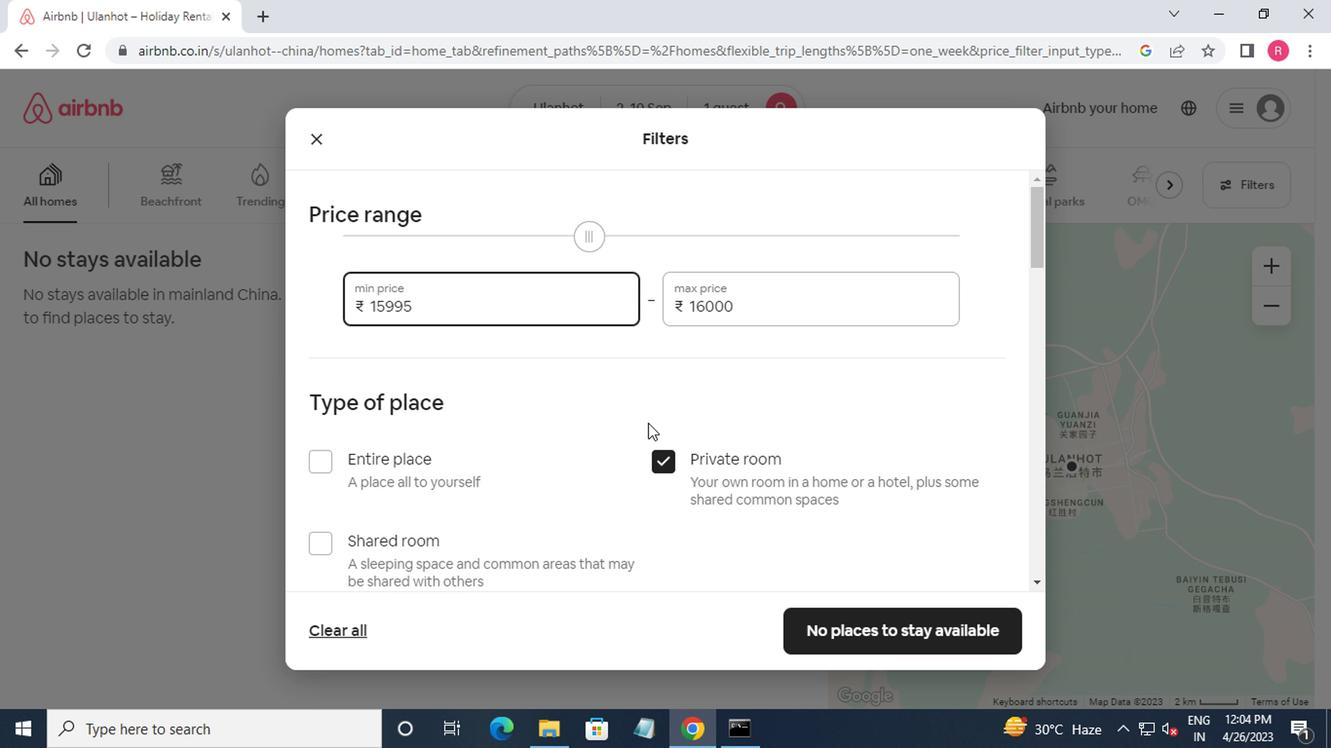 
Action: Mouse scrolled (700, 455) with delta (0, 0)
Screenshot: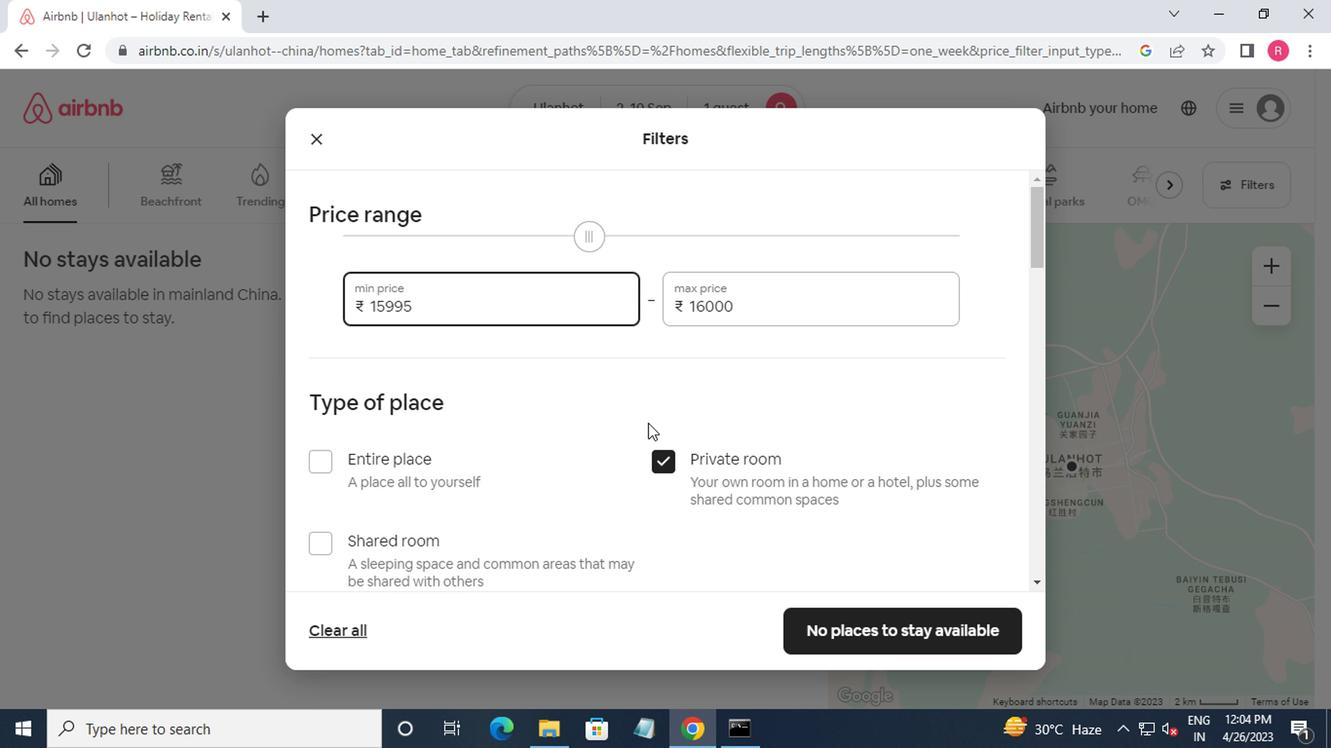 
Action: Mouse moved to (693, 458)
Screenshot: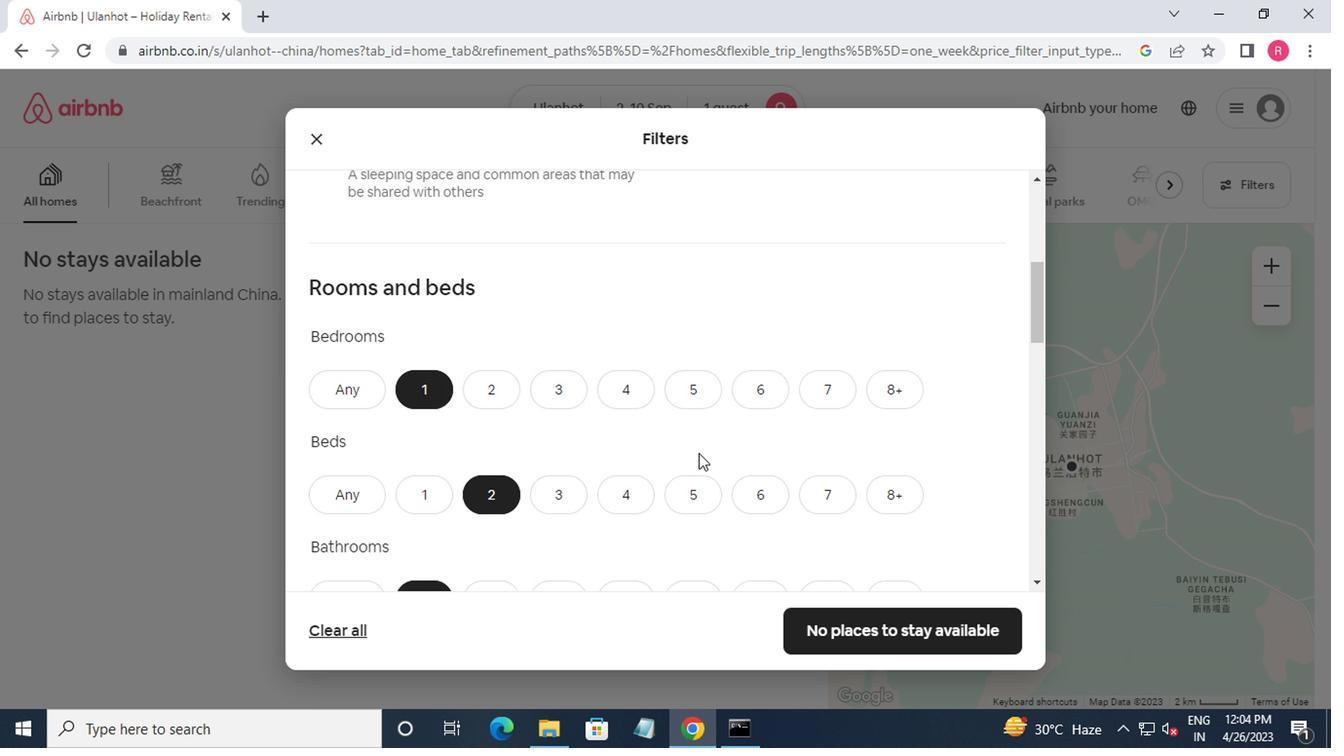 
Action: Mouse scrolled (693, 457) with delta (0, 0)
Screenshot: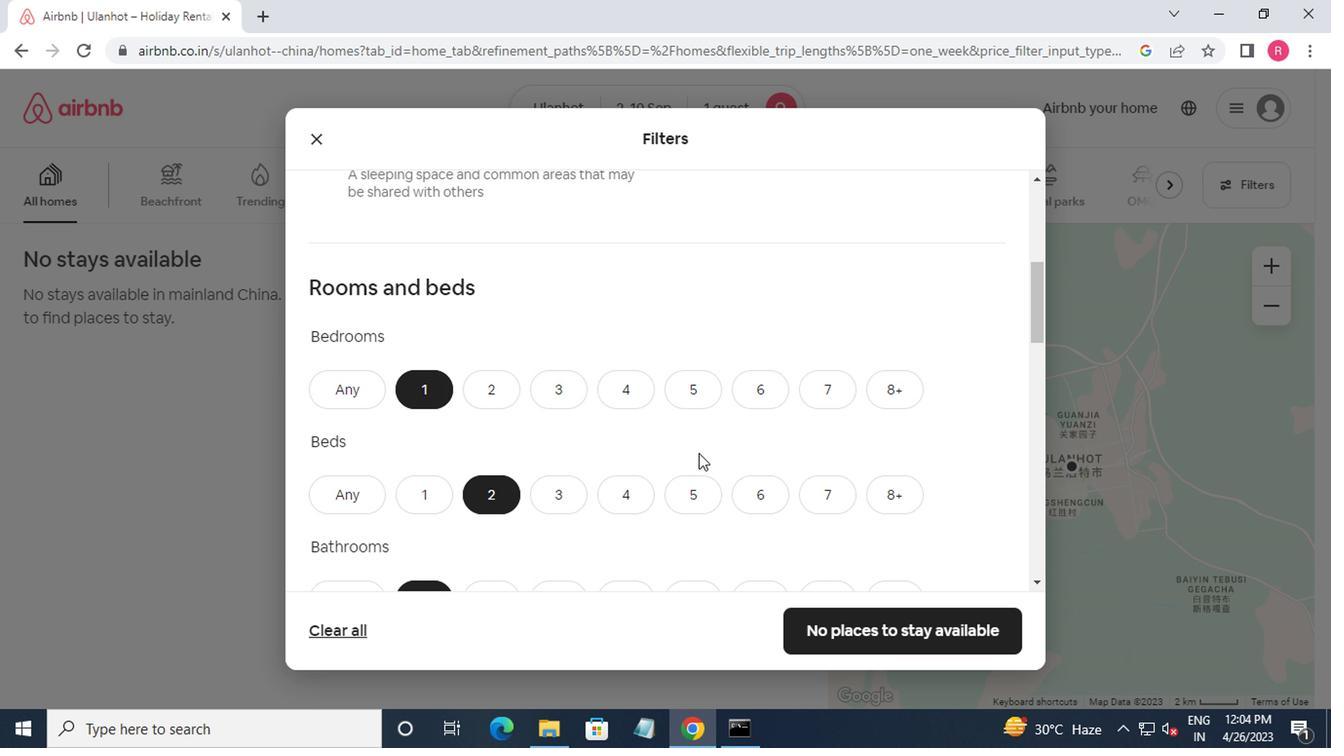 
Action: Mouse moved to (429, 411)
Screenshot: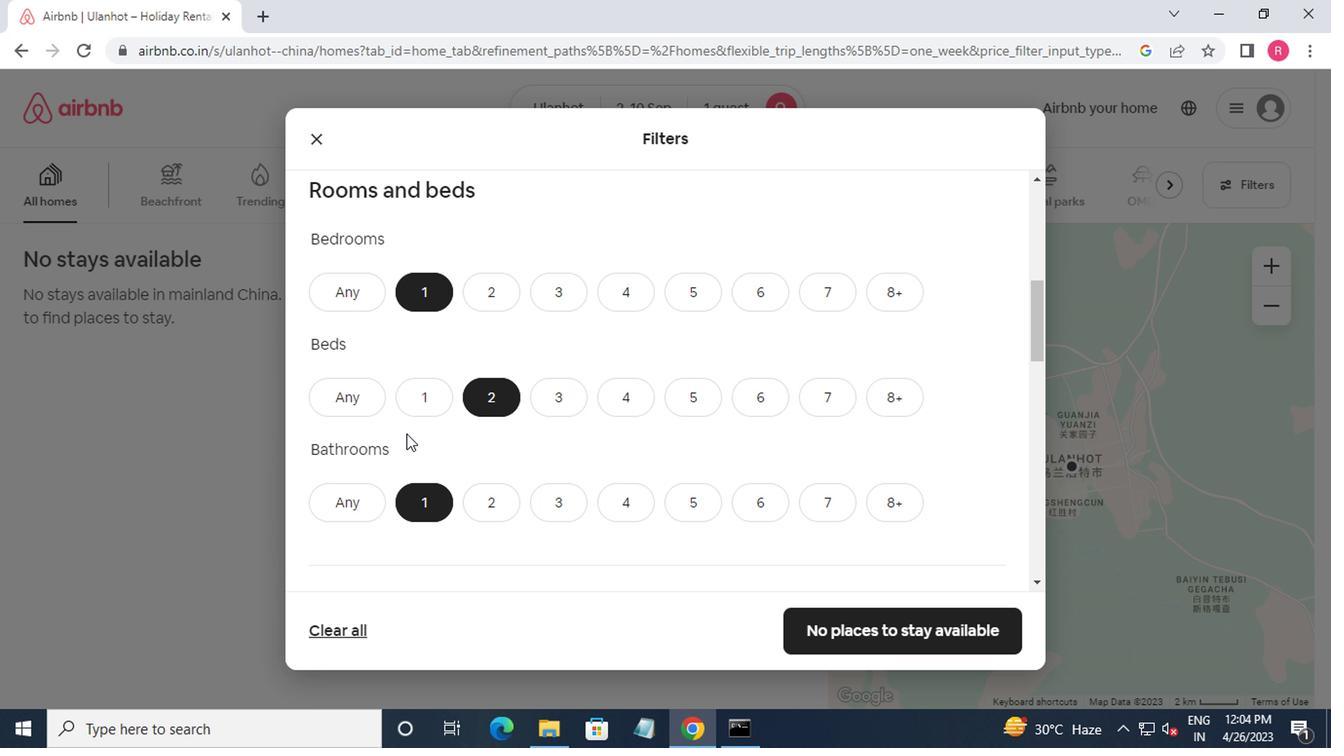 
Action: Mouse pressed left at (429, 411)
Screenshot: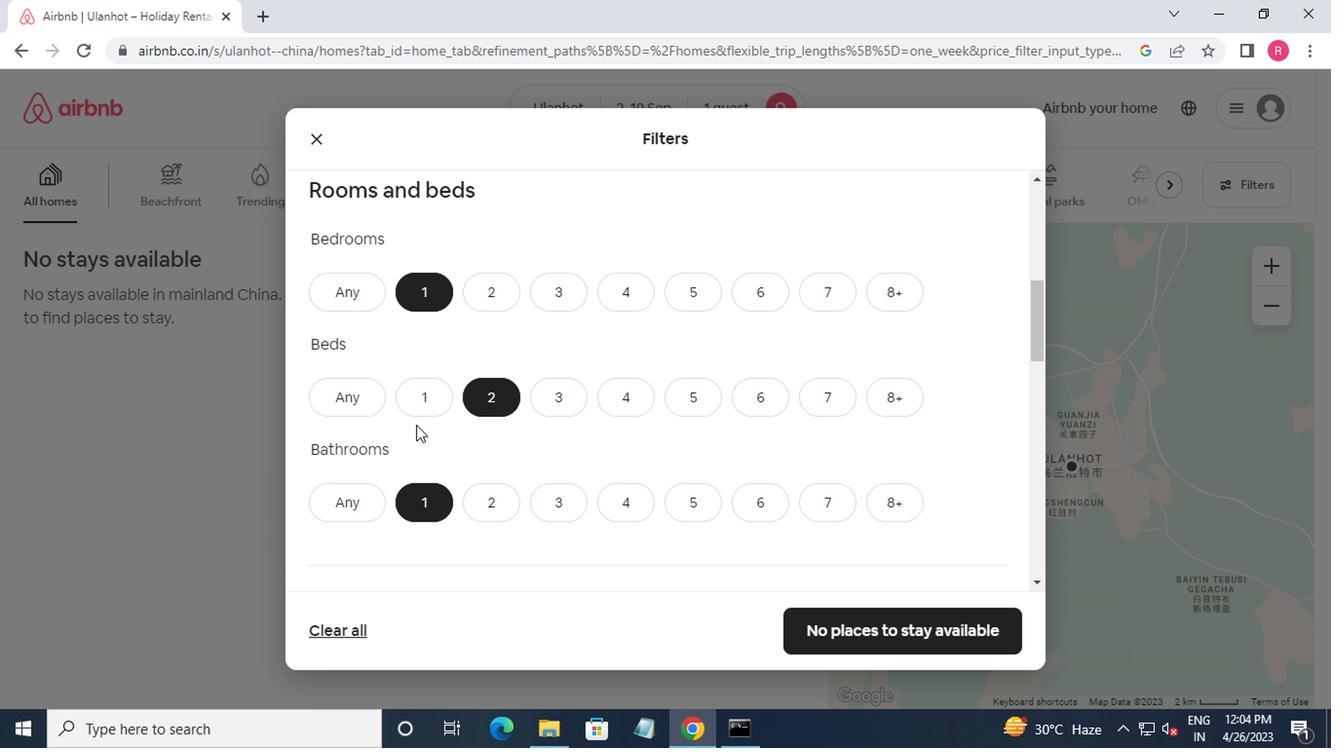 
Action: Mouse moved to (490, 394)
Screenshot: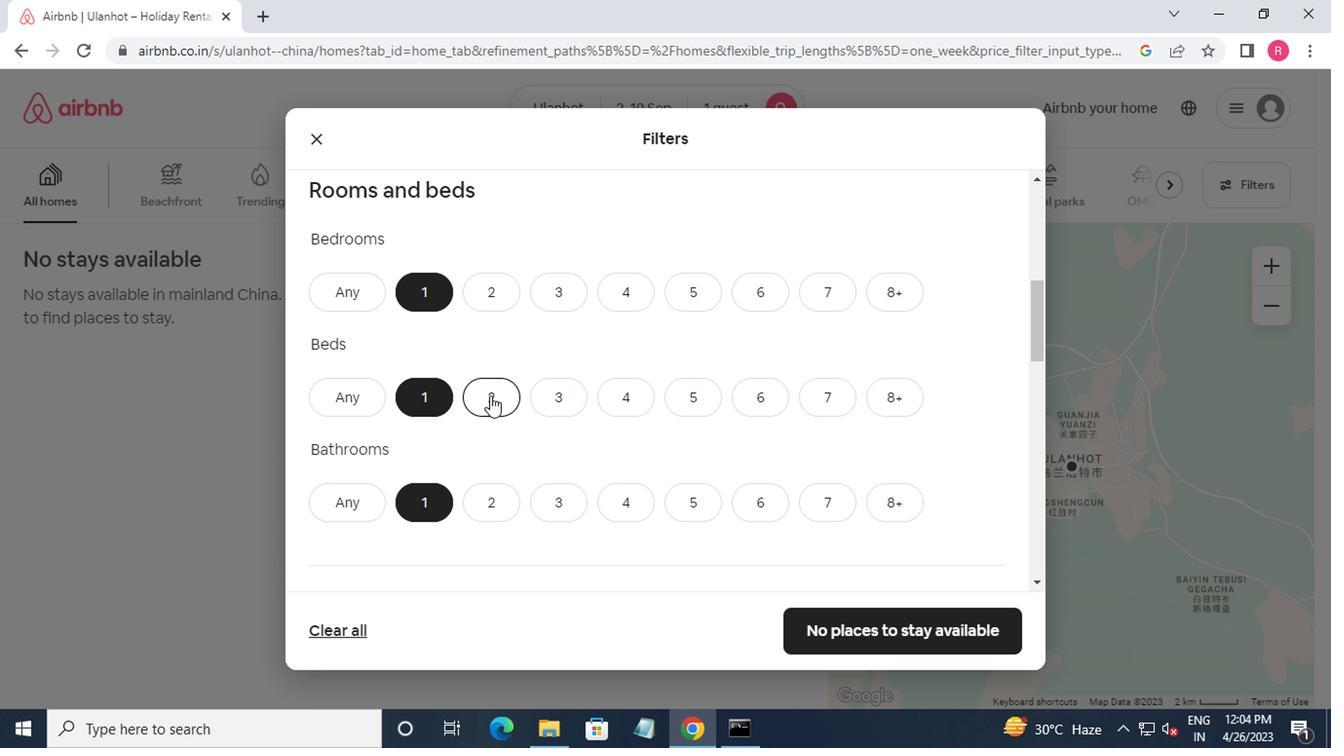 
Action: Mouse scrolled (490, 393) with delta (0, 0)
Screenshot: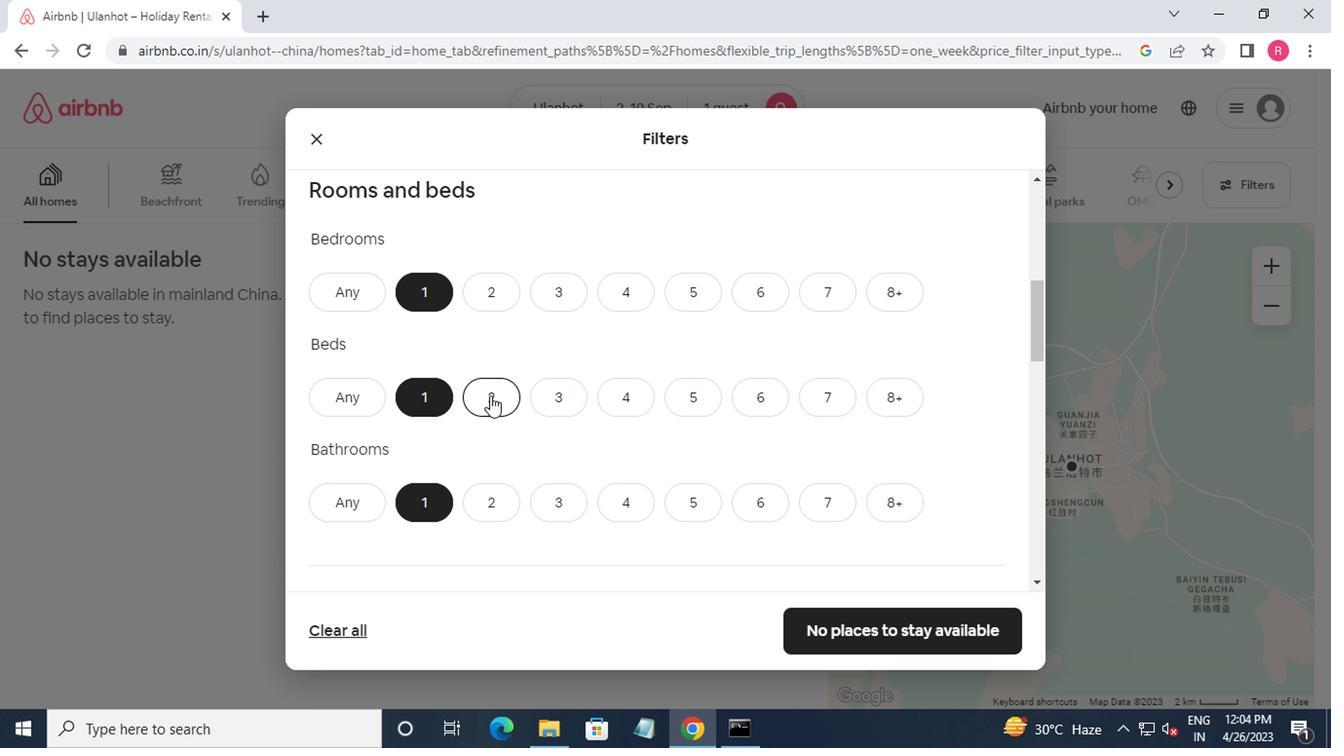 
Action: Mouse moved to (511, 420)
Screenshot: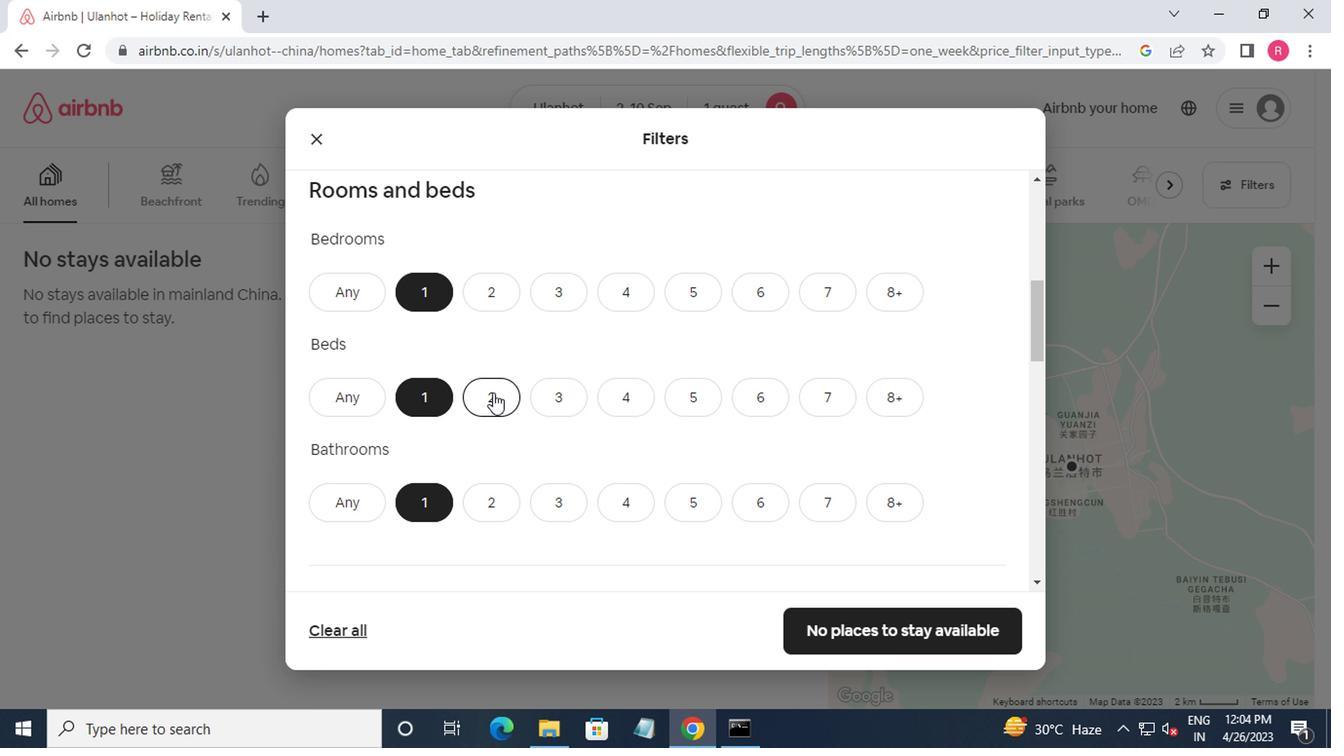 
Action: Mouse scrolled (511, 419) with delta (0, 0)
Screenshot: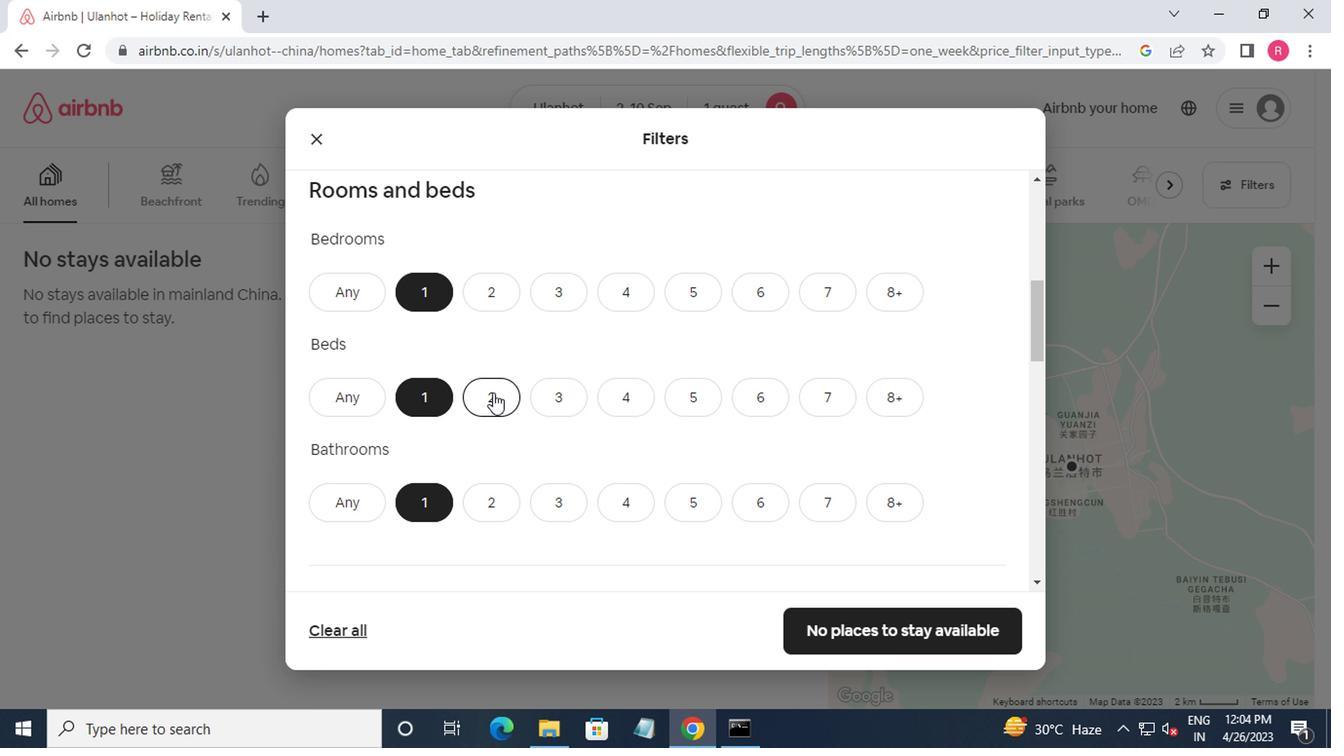 
Action: Mouse moved to (520, 427)
Screenshot: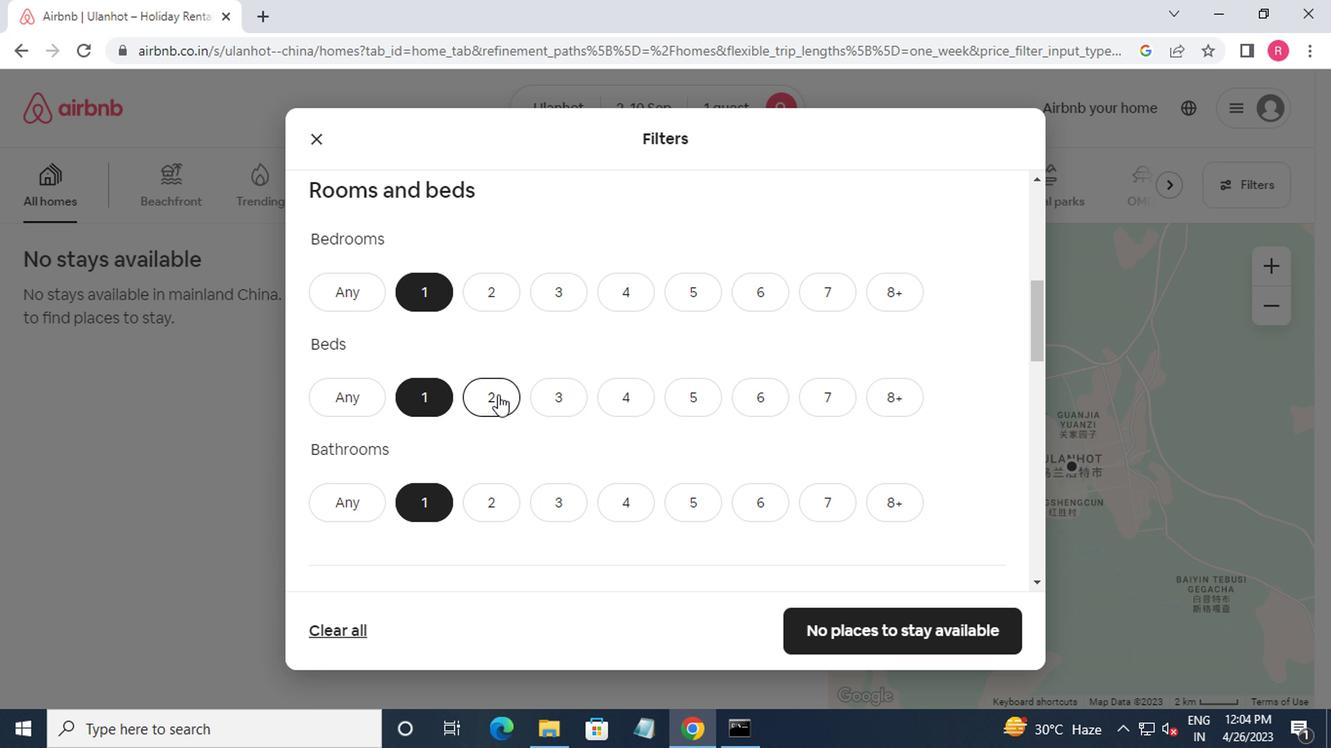 
Action: Mouse scrolled (520, 426) with delta (0, 0)
Screenshot: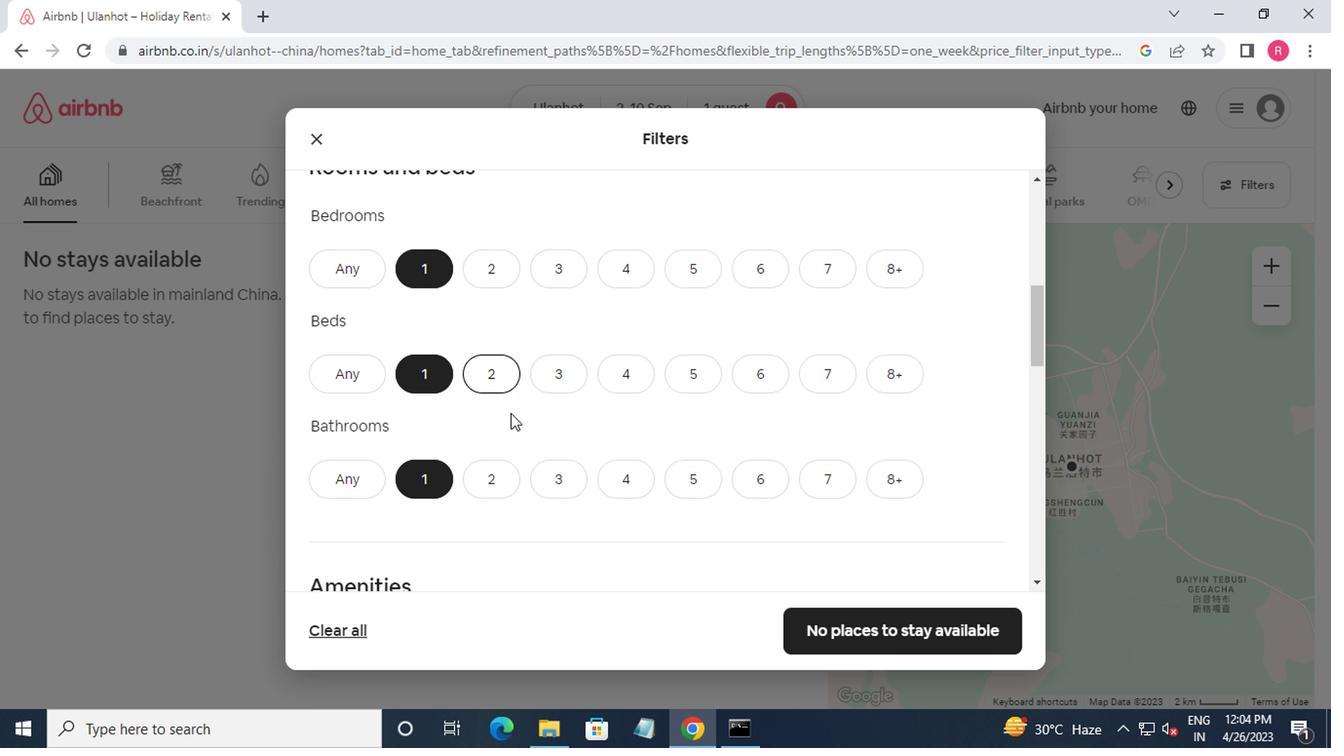 
Action: Mouse moved to (540, 419)
Screenshot: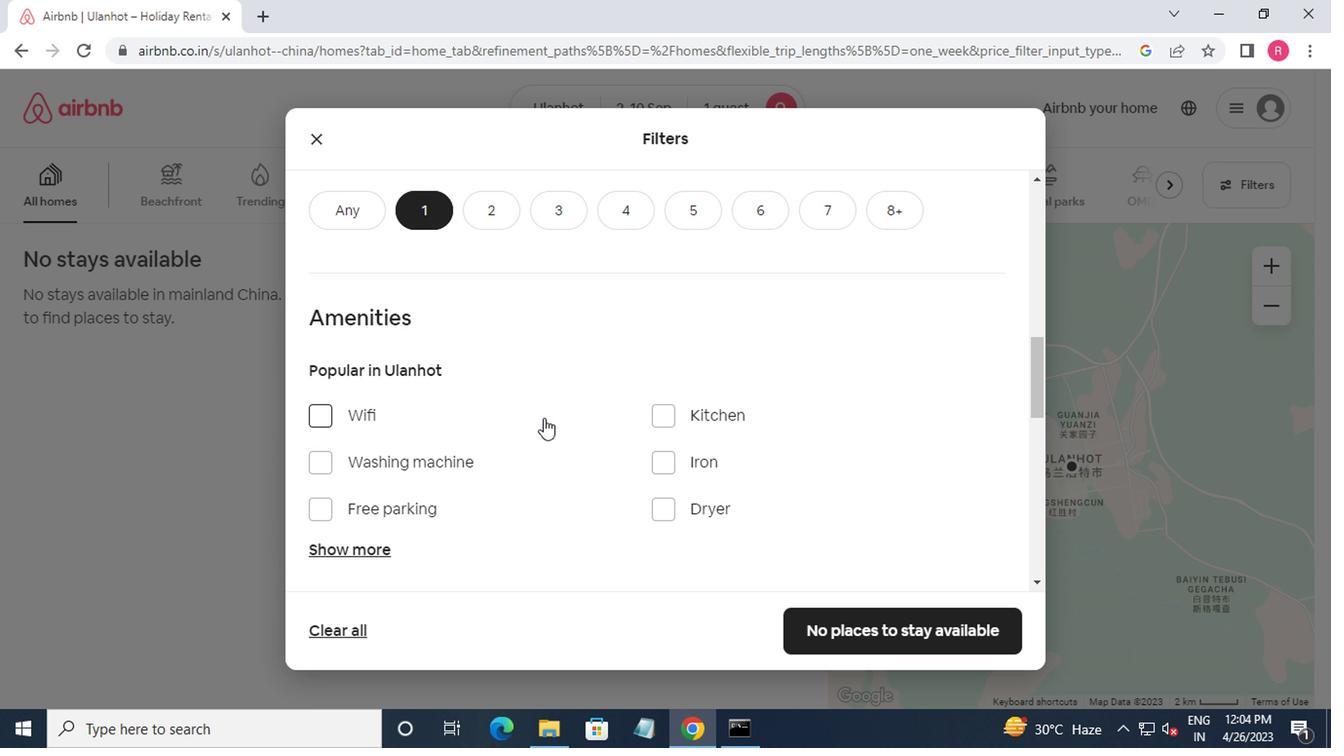 
Action: Mouse scrolled (540, 418) with delta (0, -1)
Screenshot: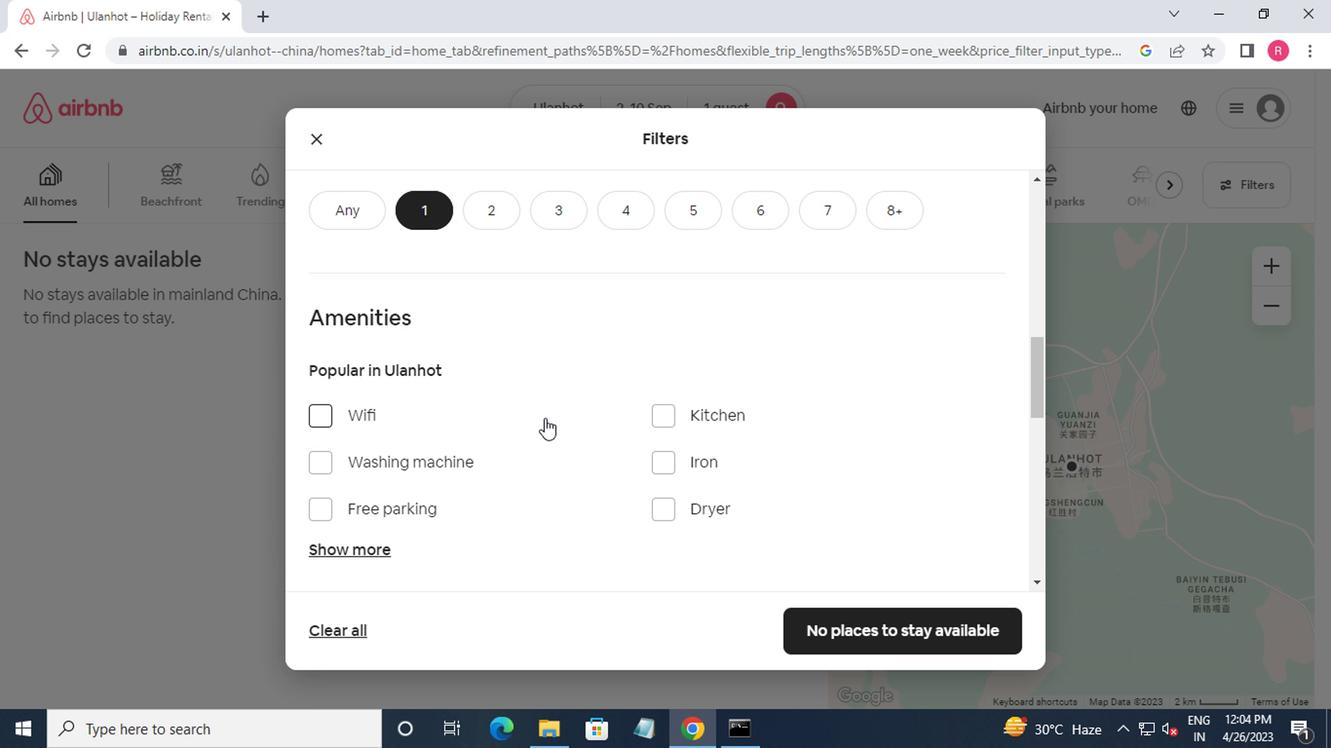 
Action: Mouse moved to (549, 420)
Screenshot: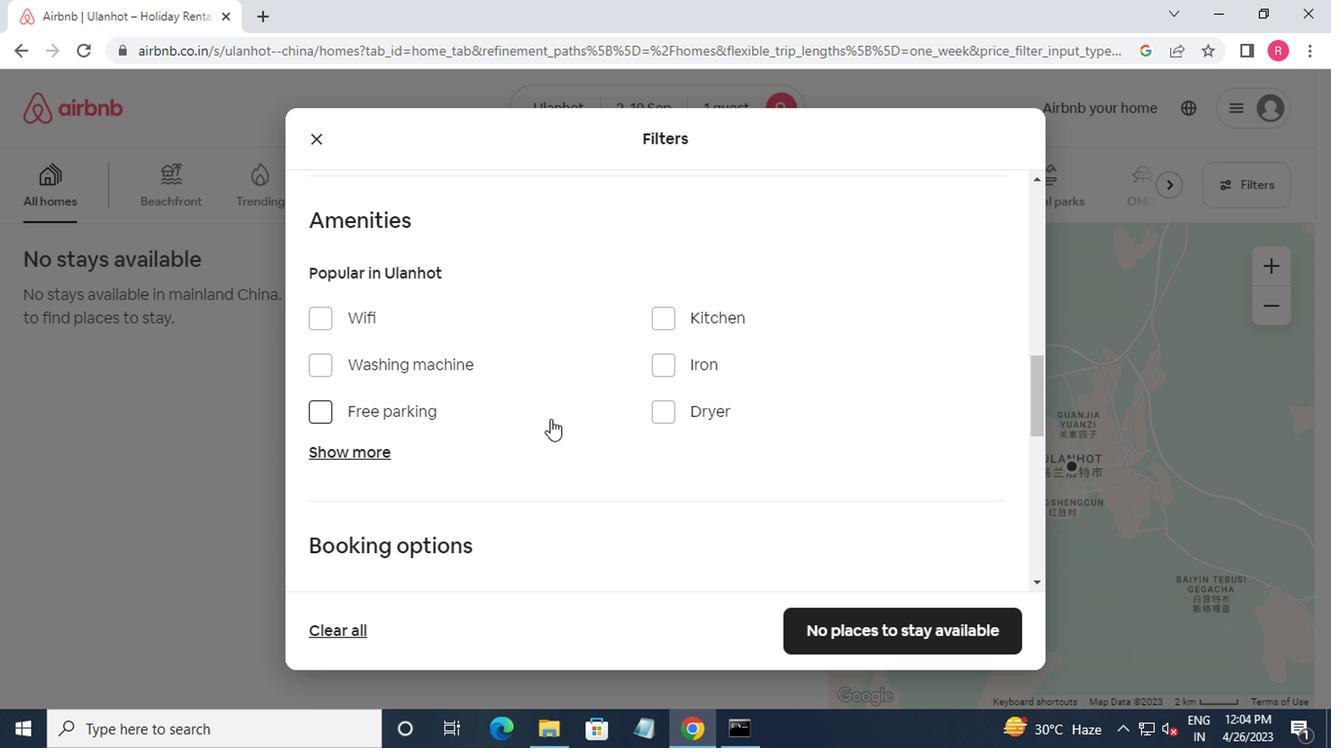 
Action: Mouse scrolled (549, 420) with delta (0, 0)
Screenshot: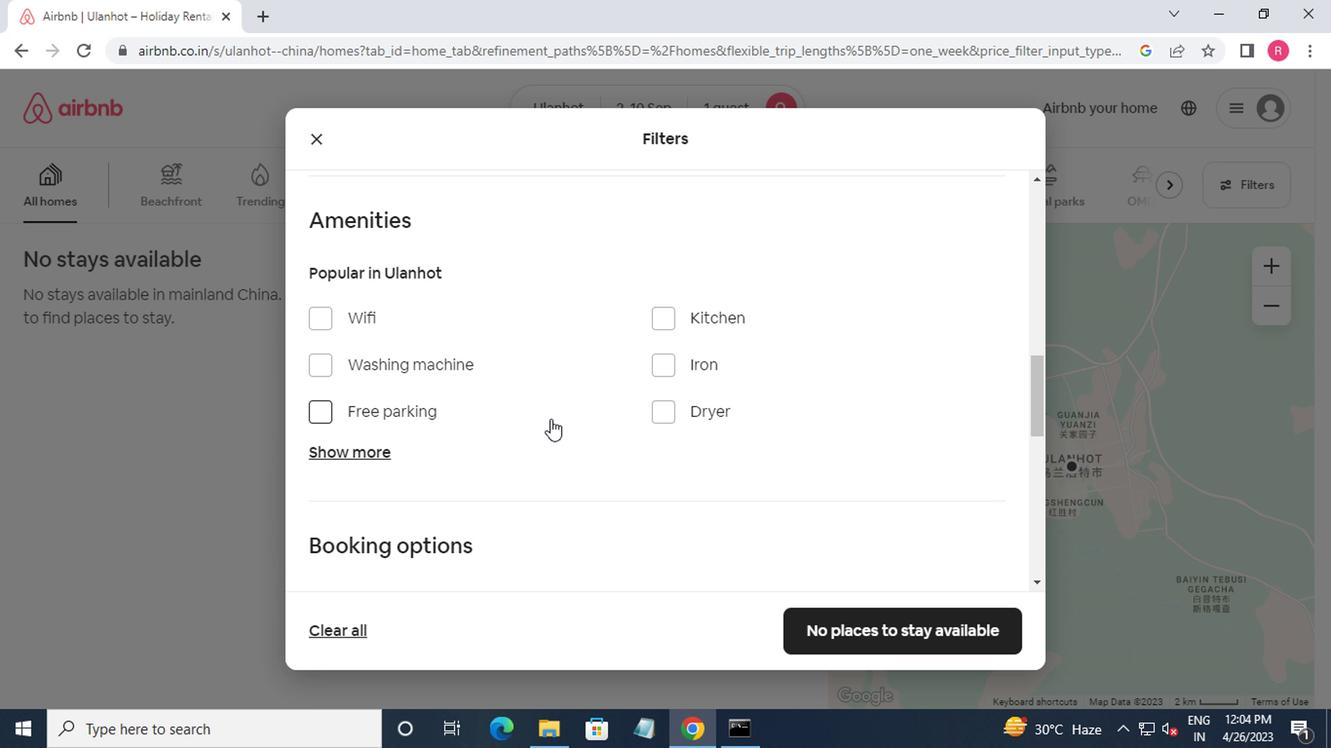 
Action: Mouse moved to (560, 429)
Screenshot: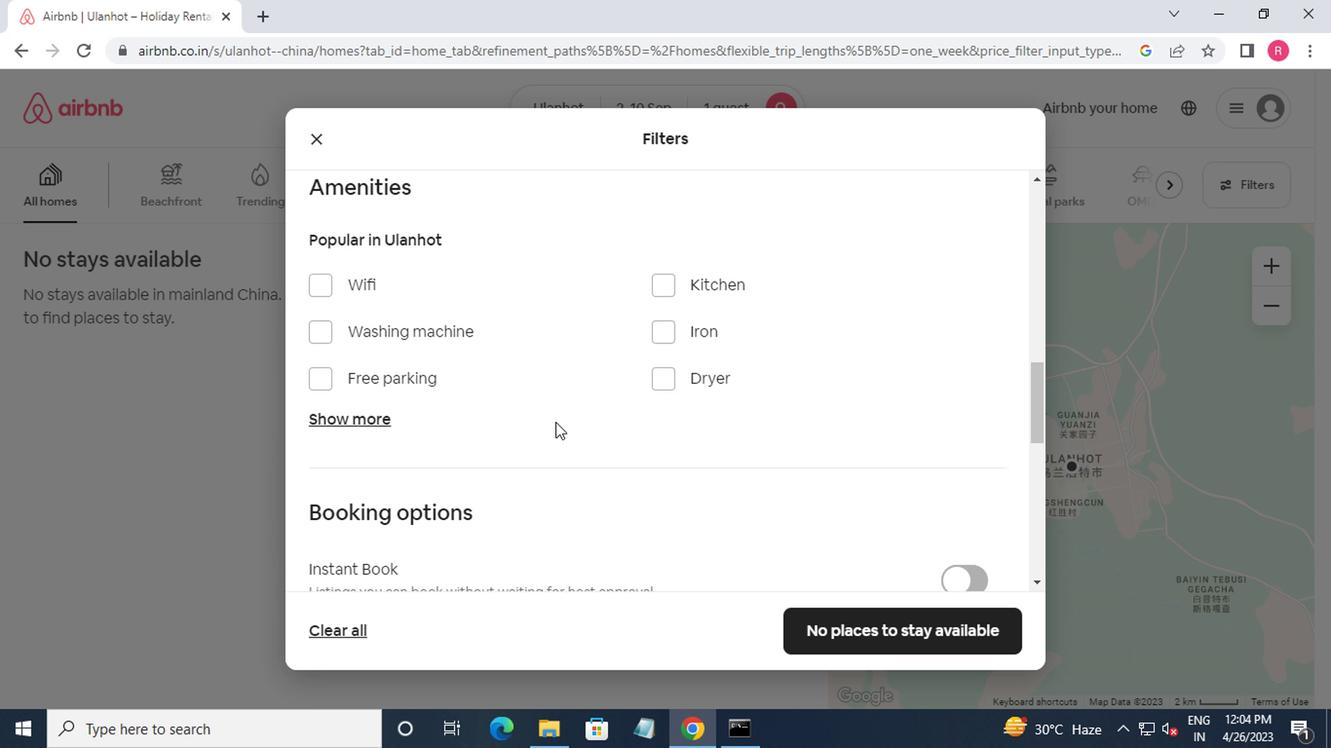 
Action: Mouse scrolled (560, 429) with delta (0, 0)
Screenshot: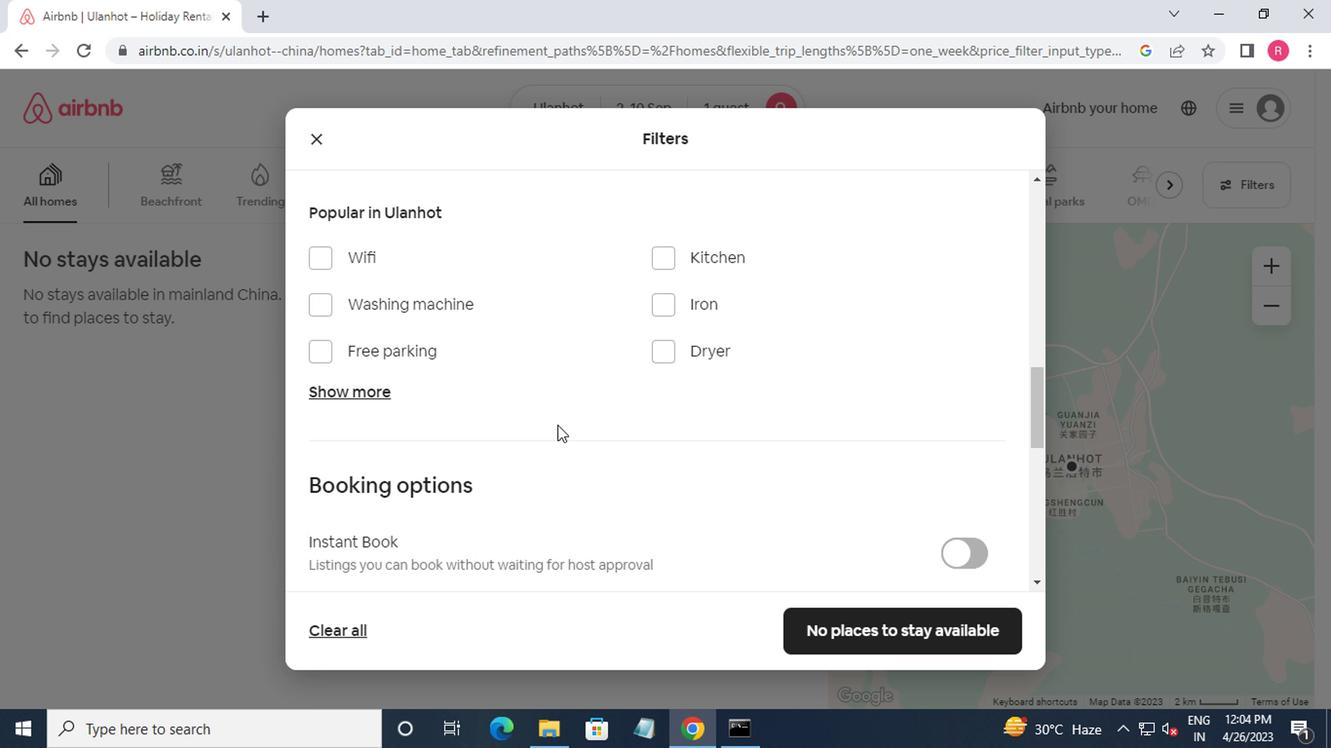 
Action: Mouse moved to (580, 422)
Screenshot: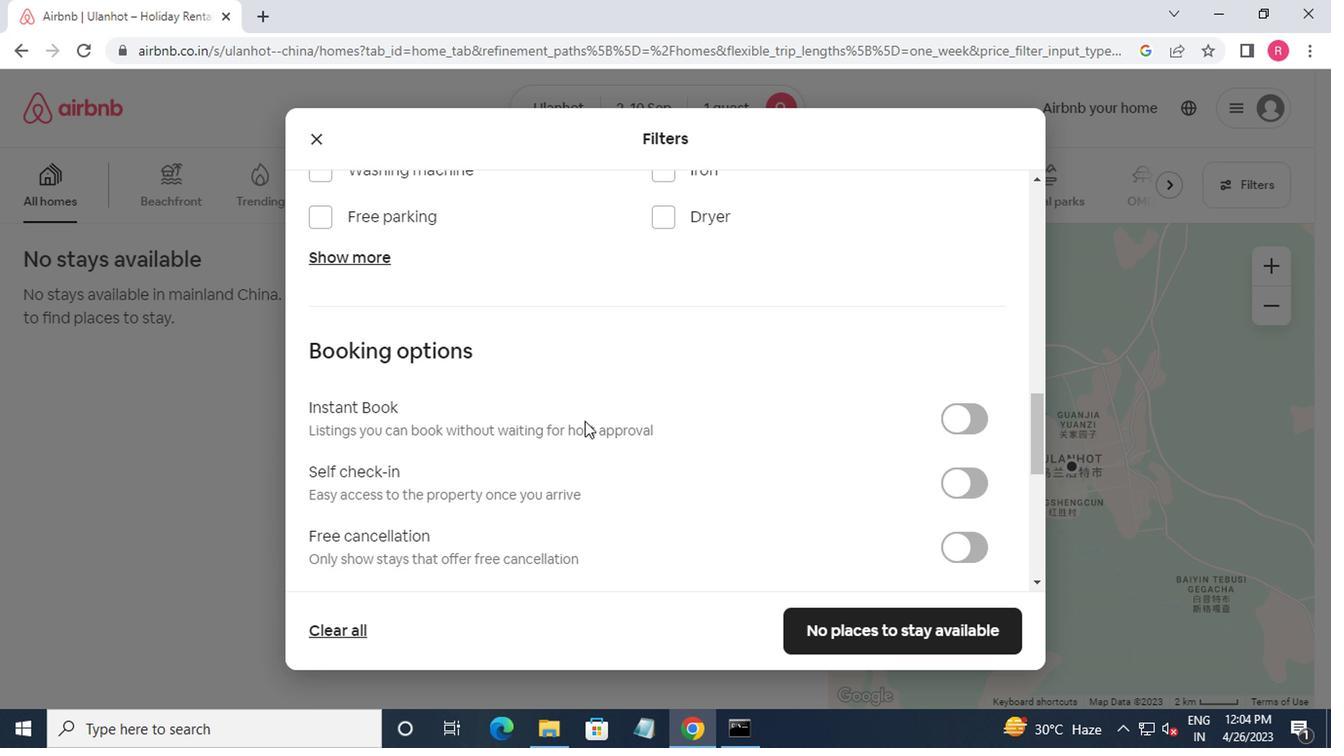 
Action: Mouse scrolled (580, 420) with delta (0, -1)
Screenshot: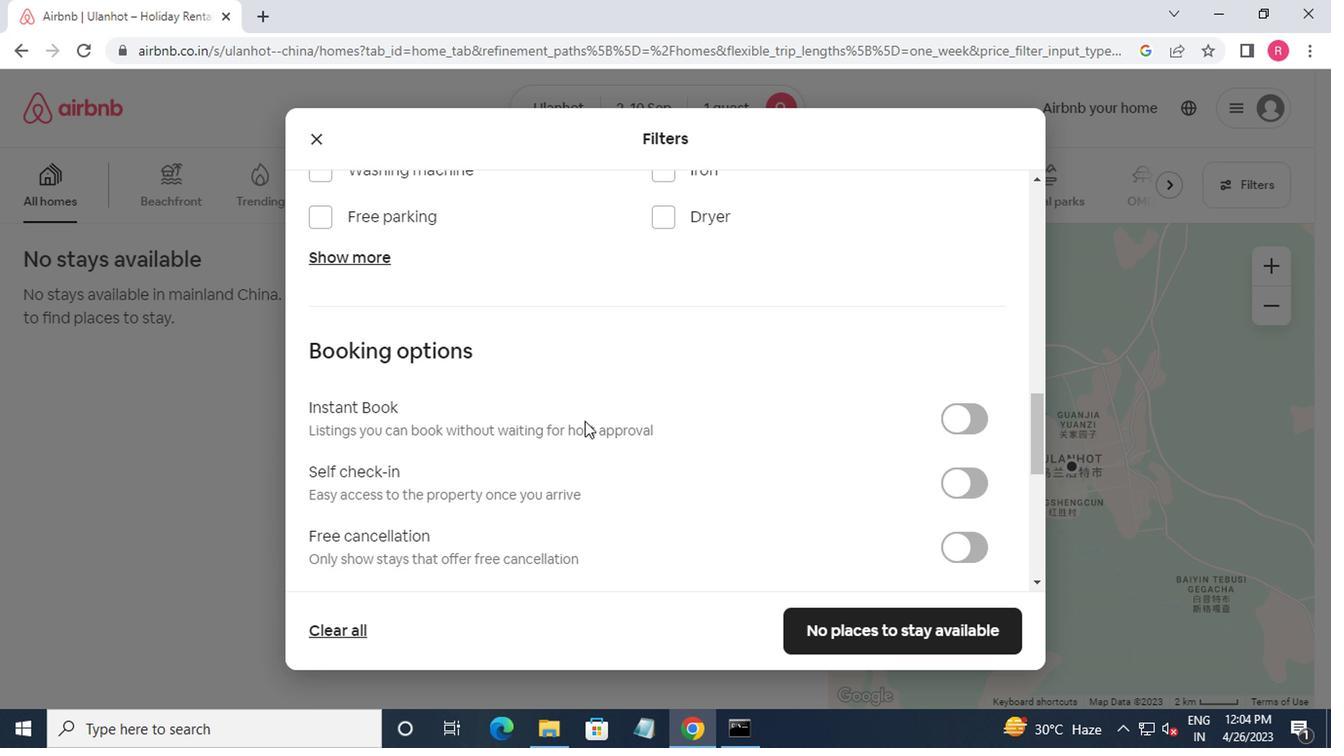 
Action: Mouse moved to (580, 422)
Screenshot: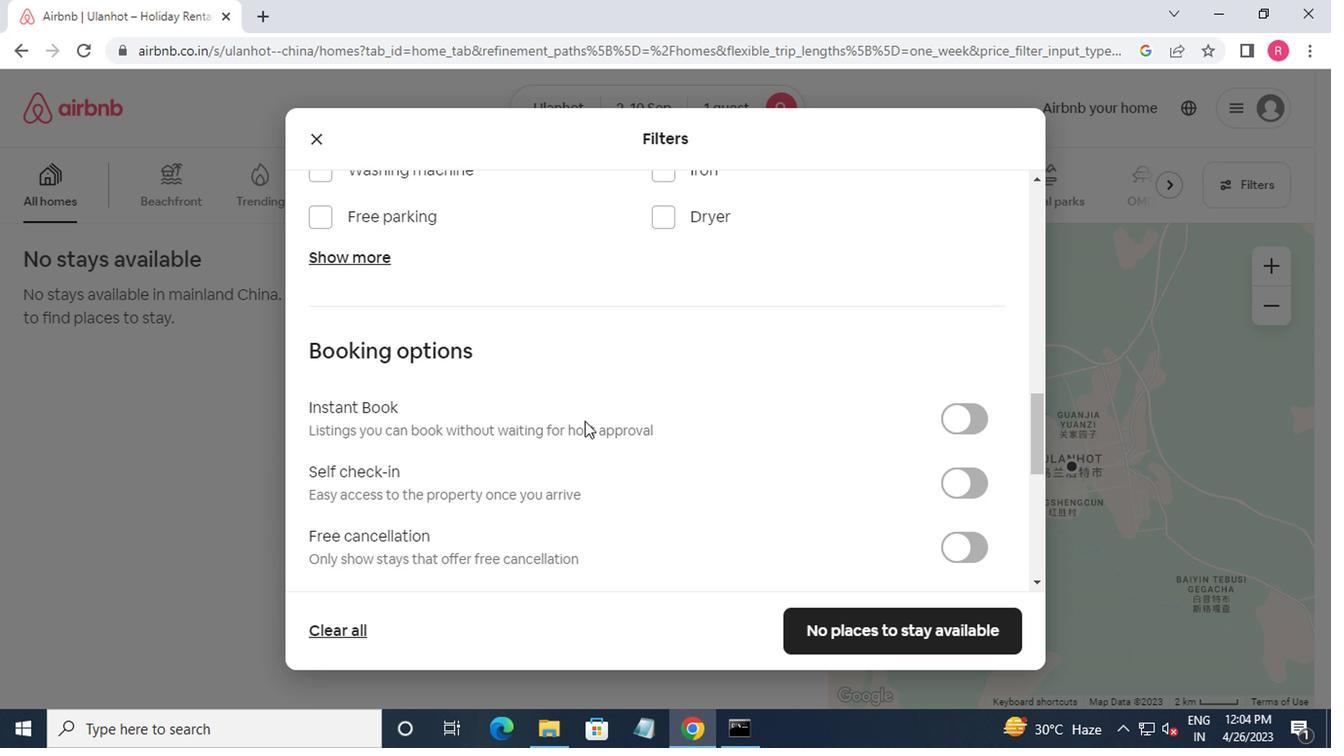 
Action: Mouse scrolled (580, 422) with delta (0, 0)
Screenshot: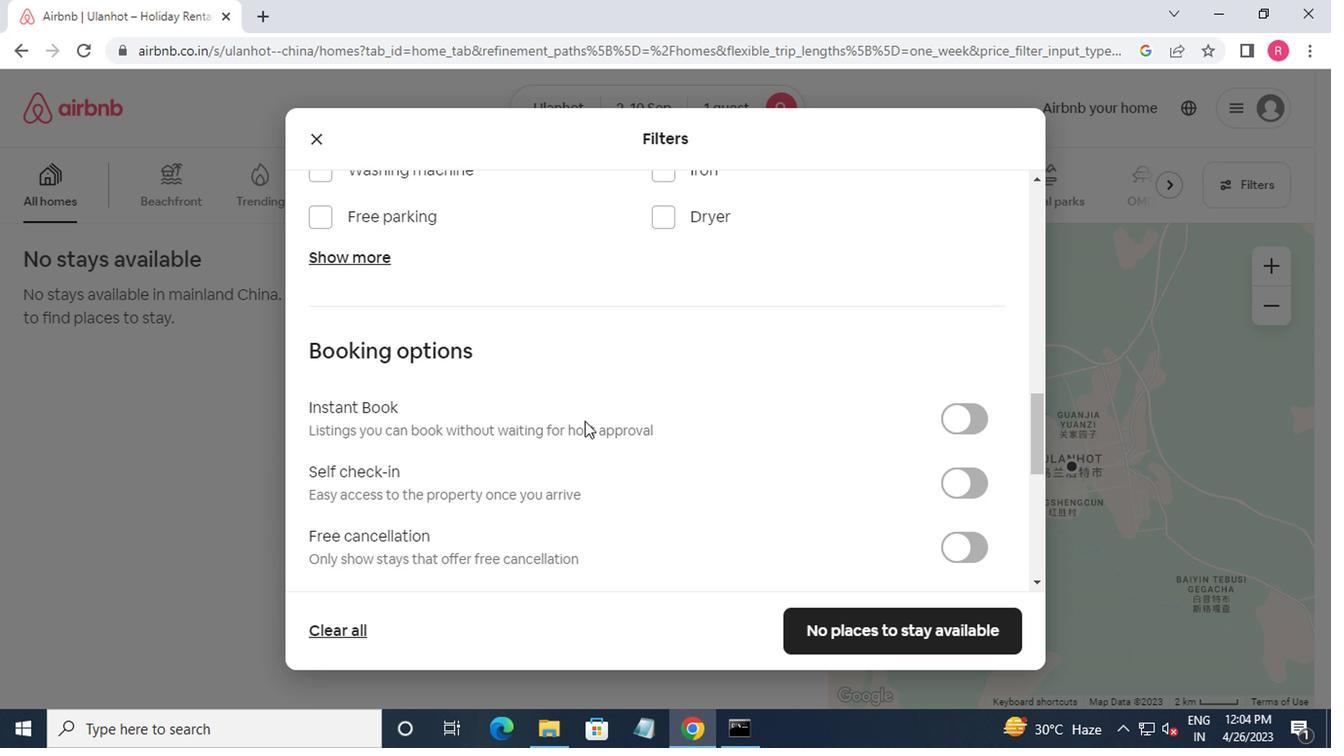 
Action: Mouse moved to (585, 424)
Screenshot: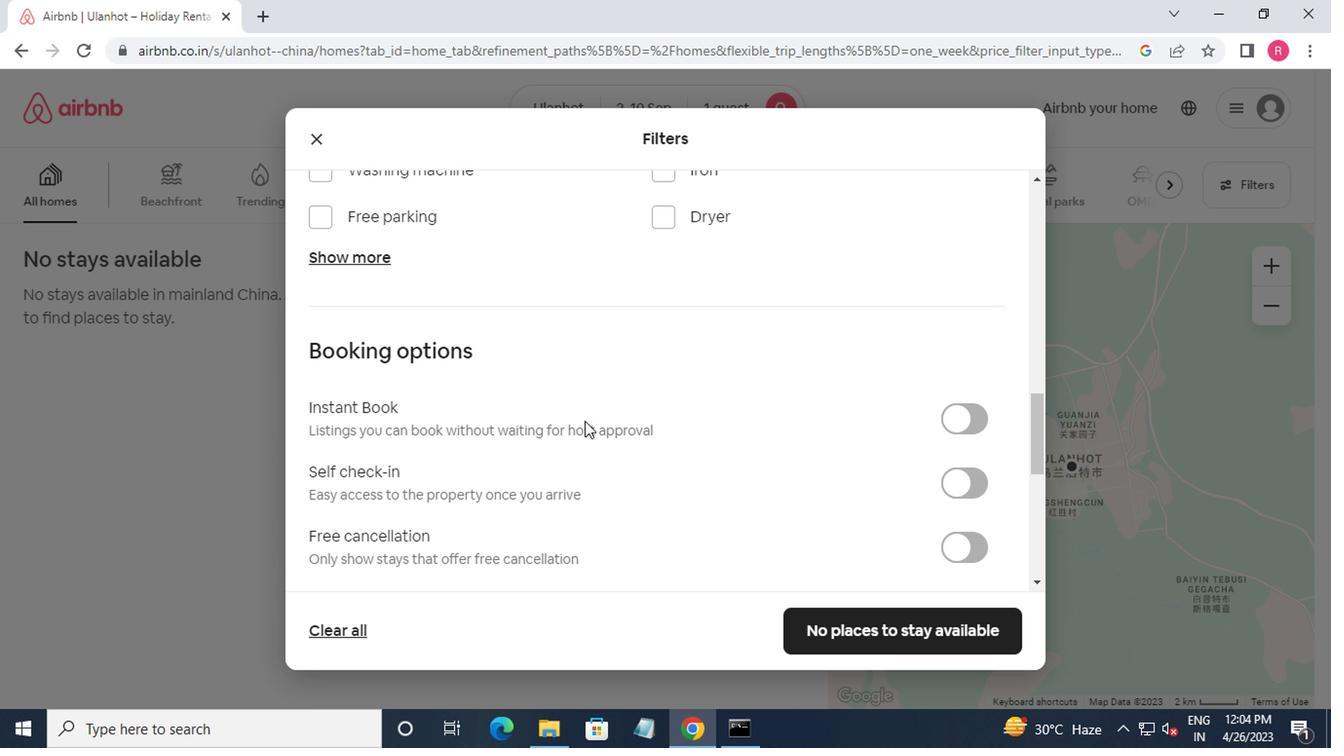 
Action: Mouse scrolled (585, 424) with delta (0, 0)
Screenshot: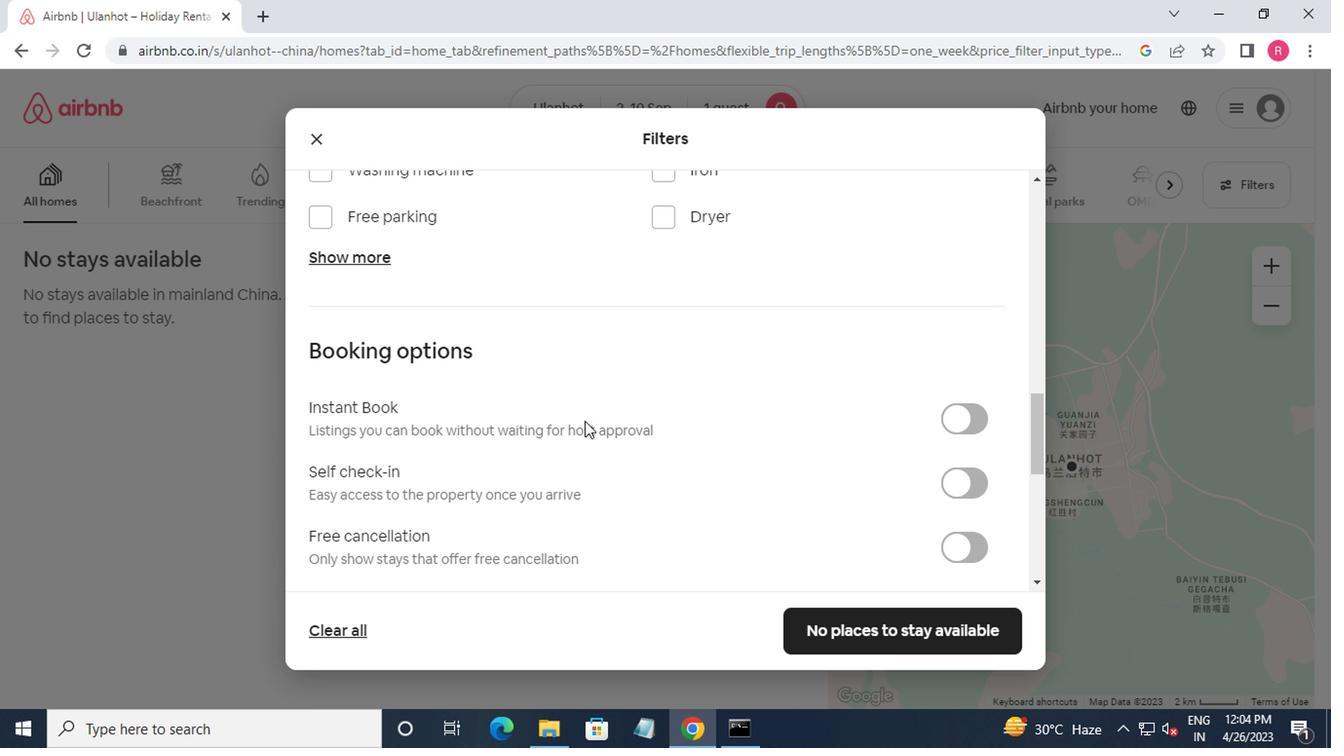 
Action: Mouse moved to (949, 195)
Screenshot: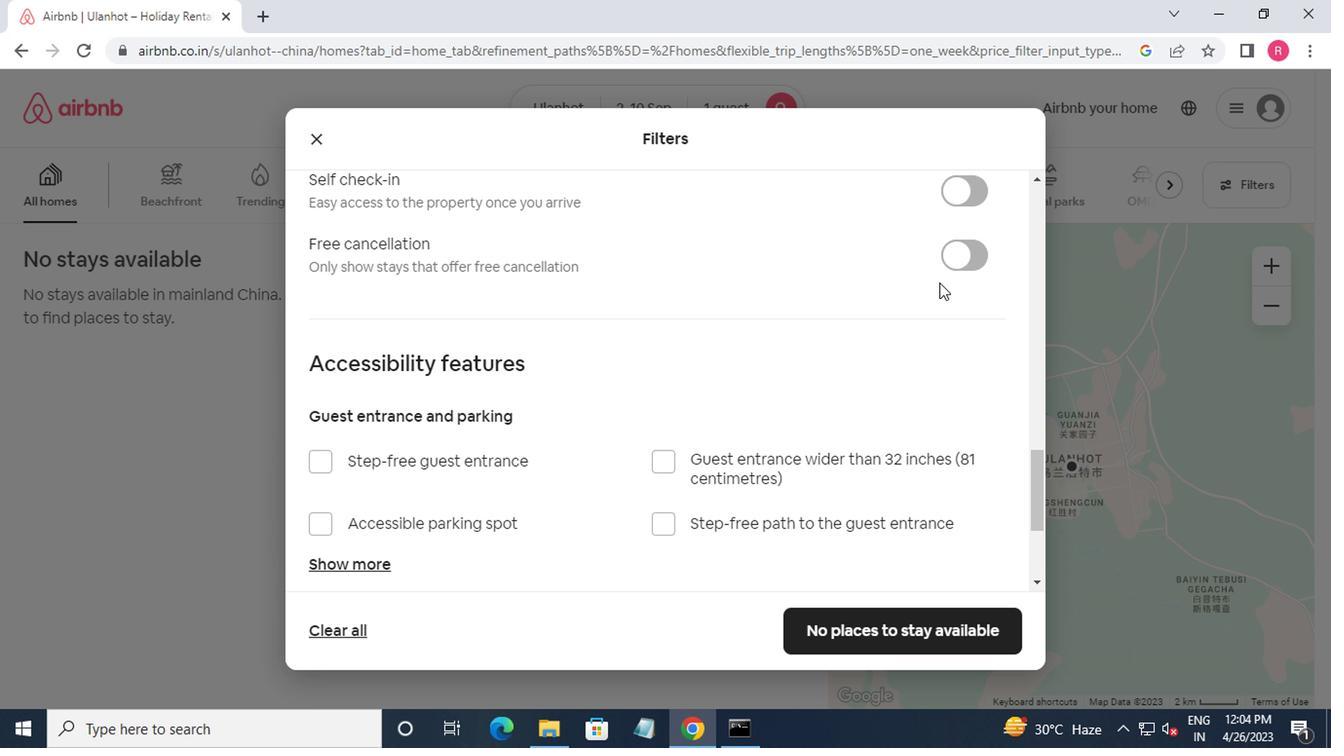 
Action: Mouse pressed left at (949, 195)
Screenshot: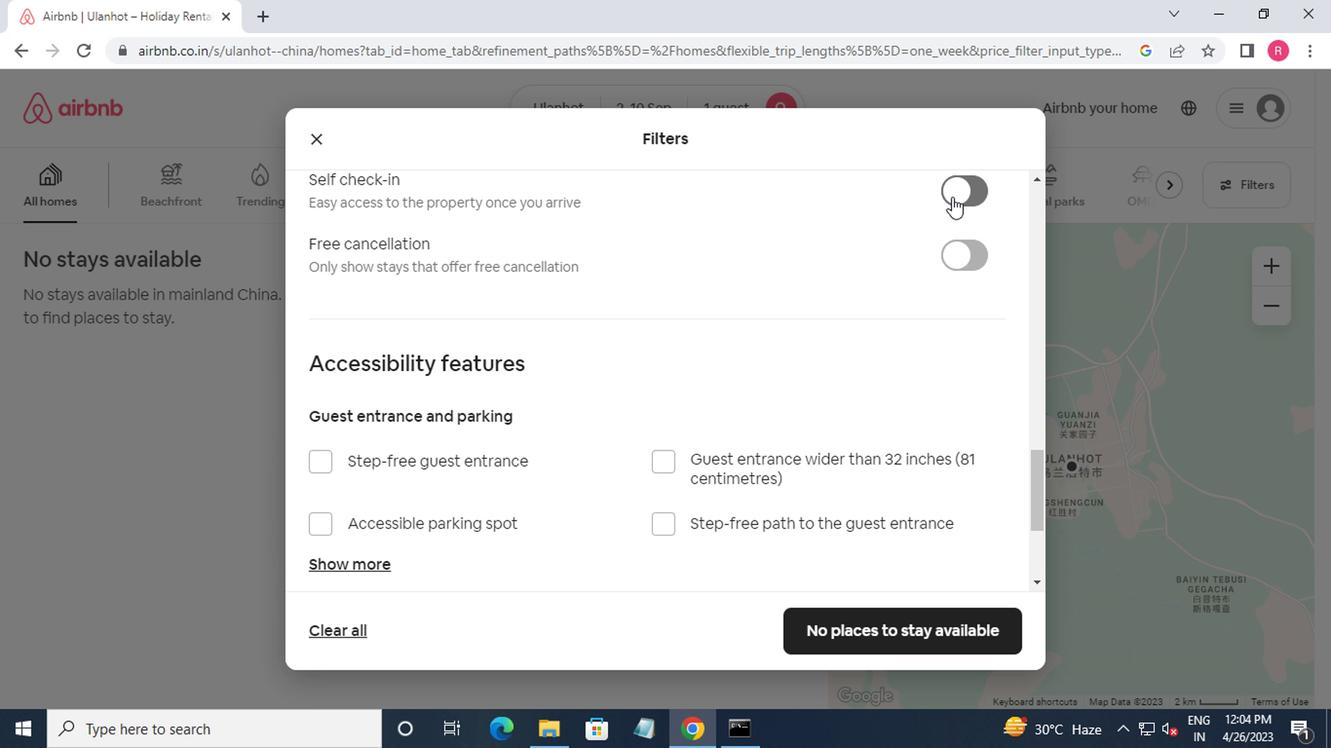 
Action: Mouse moved to (856, 684)
Screenshot: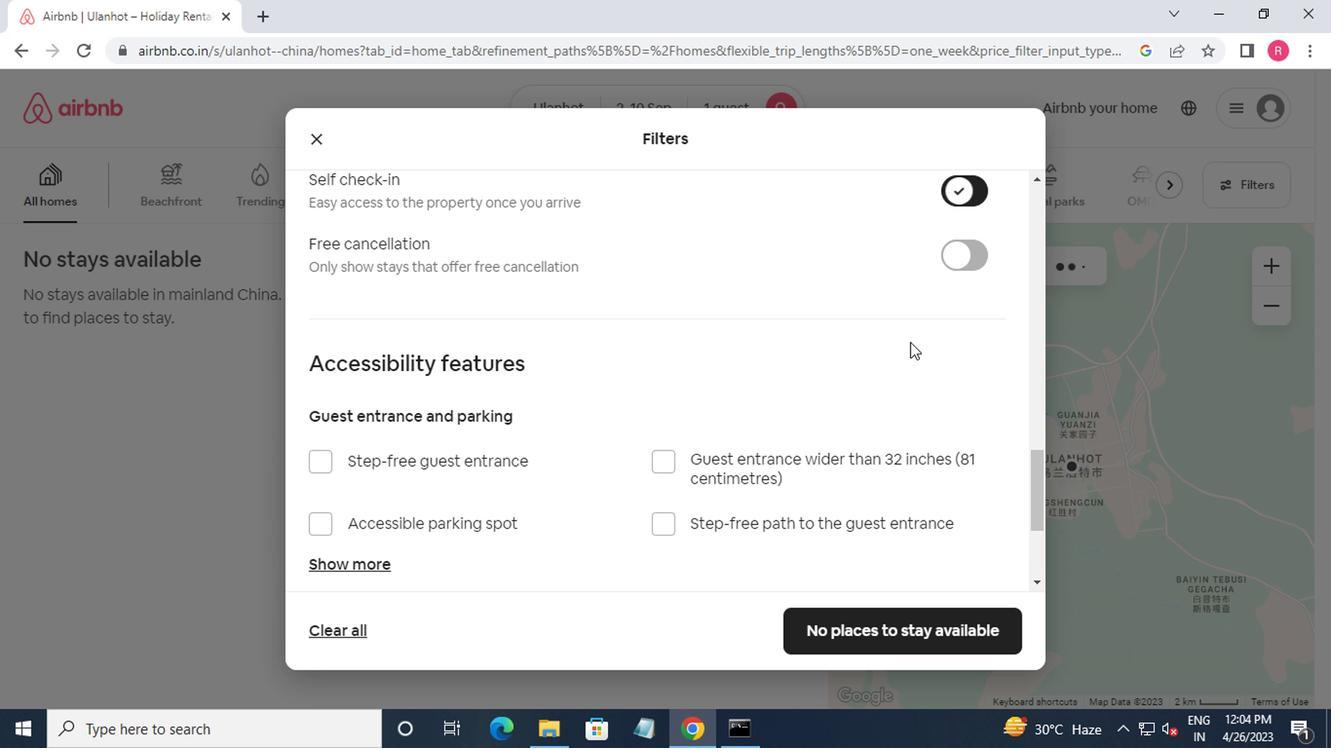 
Action: Mouse scrolled (856, 682) with delta (0, -1)
Screenshot: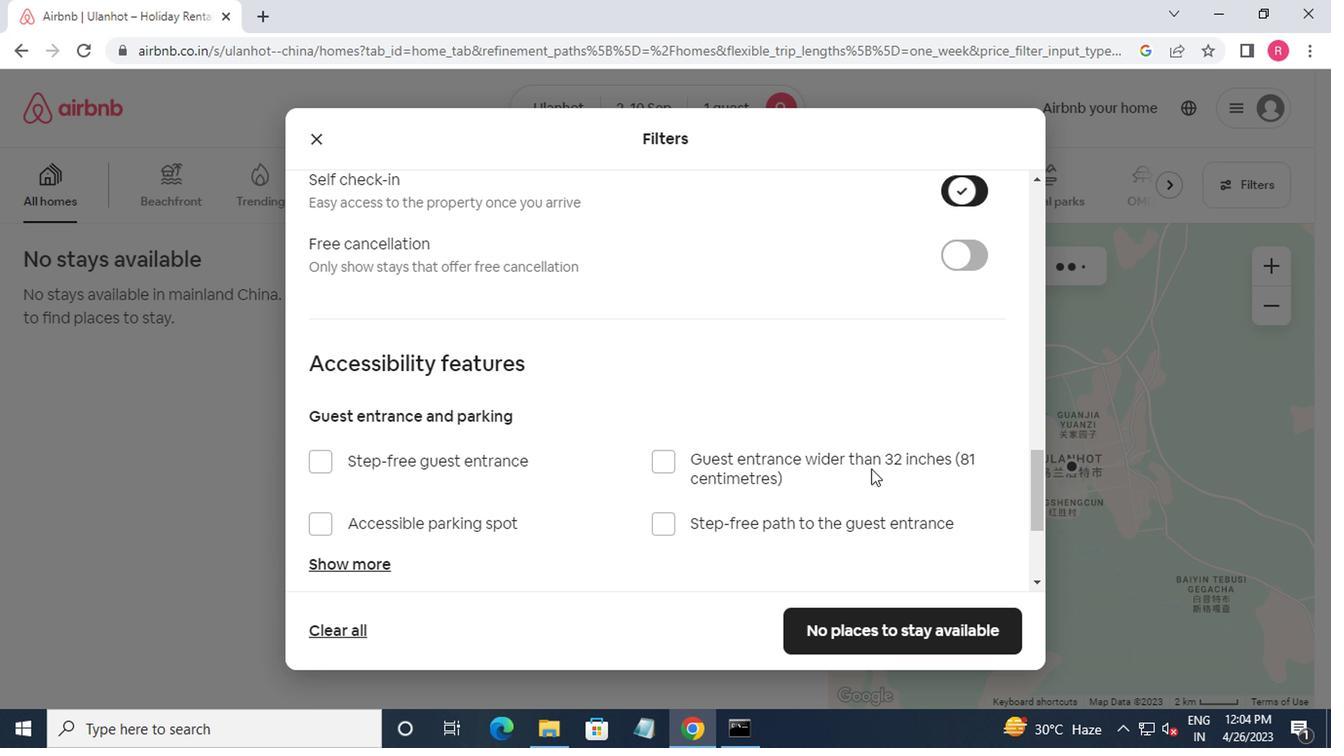 
Action: Mouse moved to (856, 684)
Screenshot: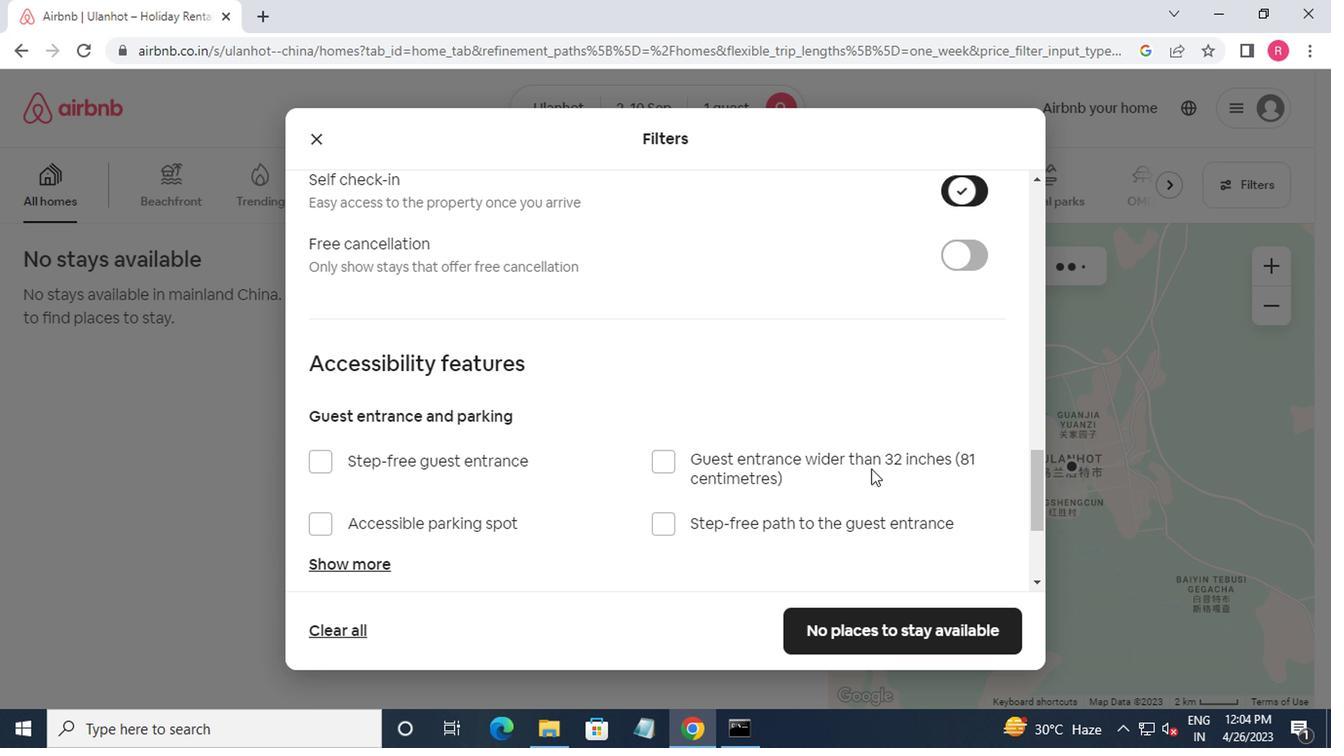 
Action: Mouse scrolled (856, 684) with delta (0, 0)
Screenshot: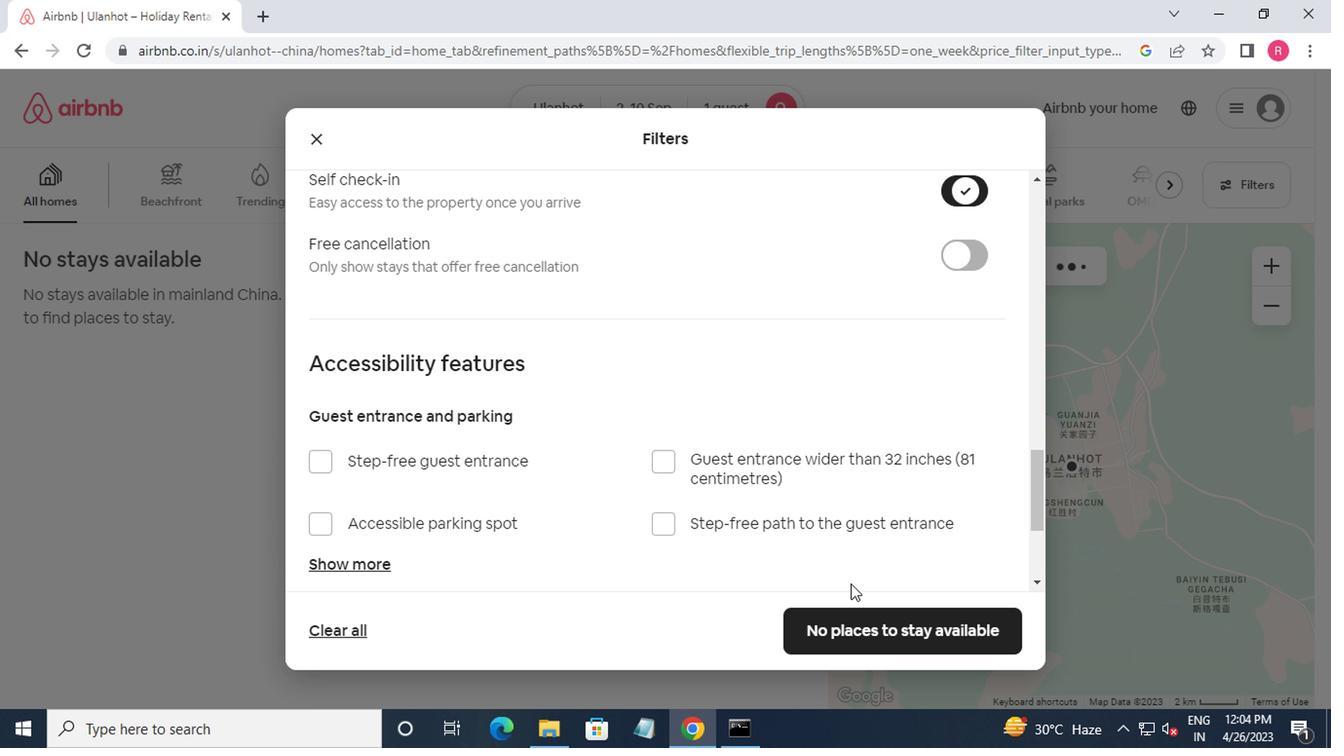 
Action: Mouse moved to (835, 632)
Screenshot: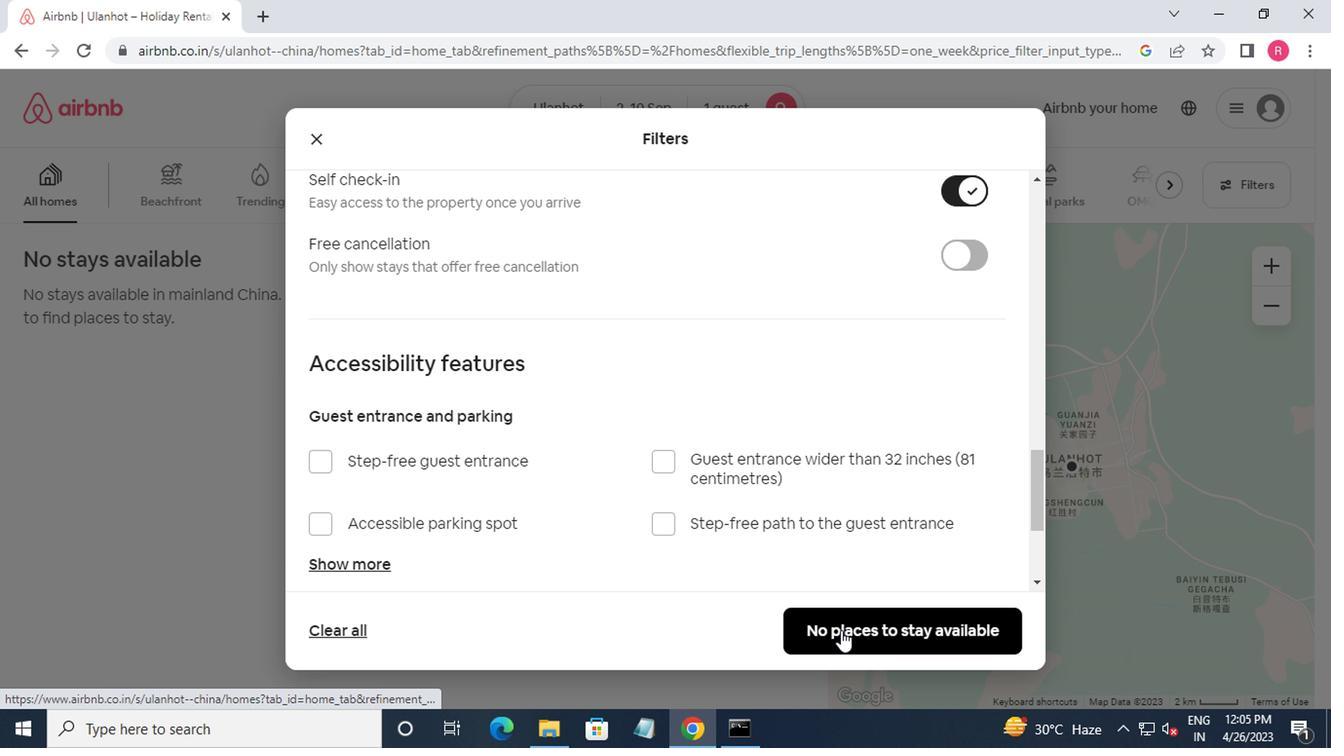 
Action: Mouse pressed left at (835, 632)
Screenshot: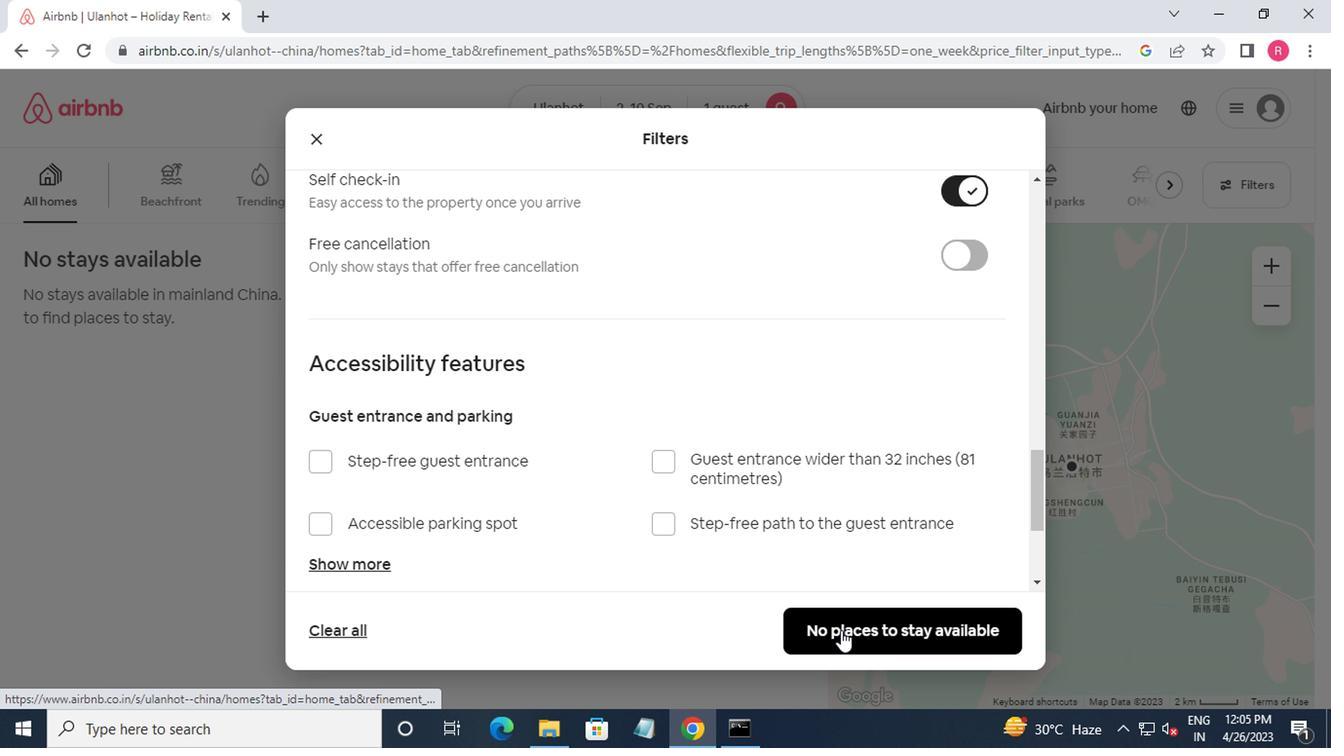 
Action: Mouse moved to (833, 512)
Screenshot: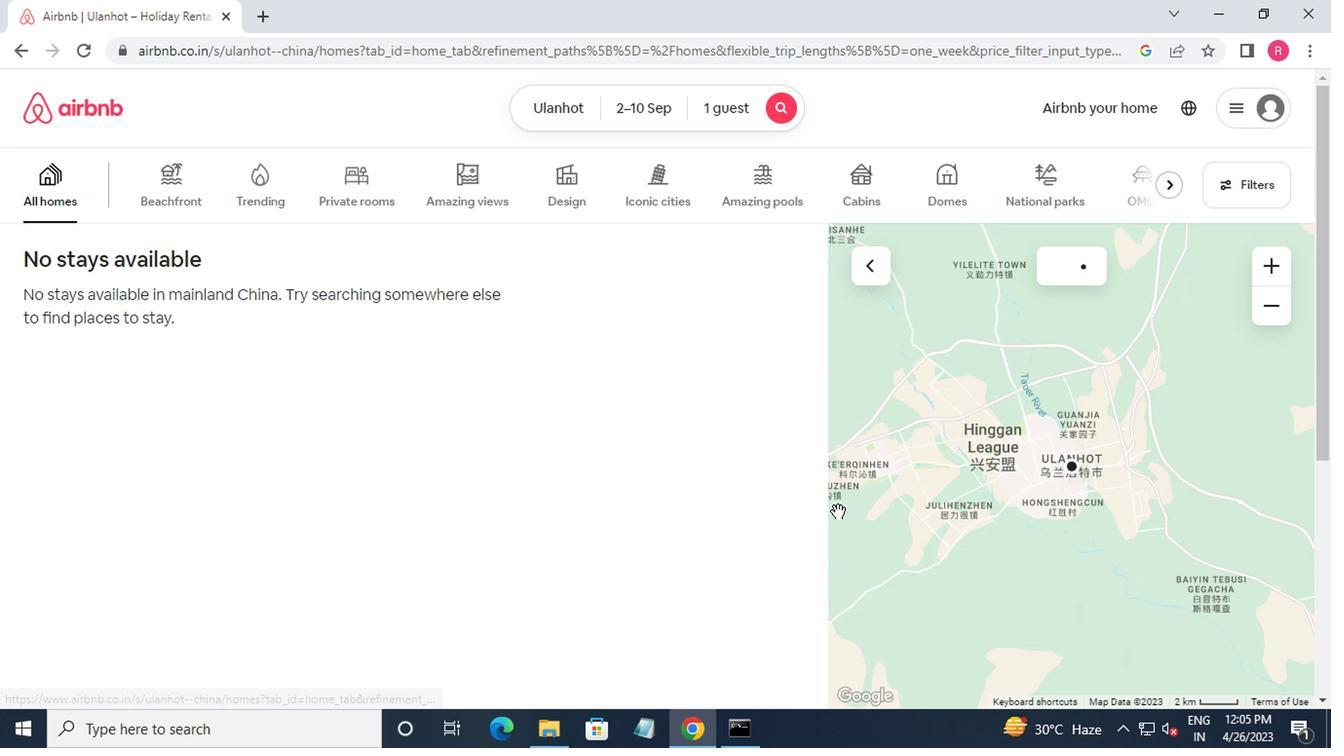 
